 Task: Search one way flight ticket for 2 adults, 2 children, 2 infants in seat in first from Charleston: Charleston International Airport/charleston Afb to Laramie: Laramie Regional Airport on 5-3-2023. Choice of flights is Royal air maroc. Number of bags: 1 checked bag. Price is upto 91000. Outbound departure time preference is 20:15.
Action: Mouse moved to (407, 172)
Screenshot: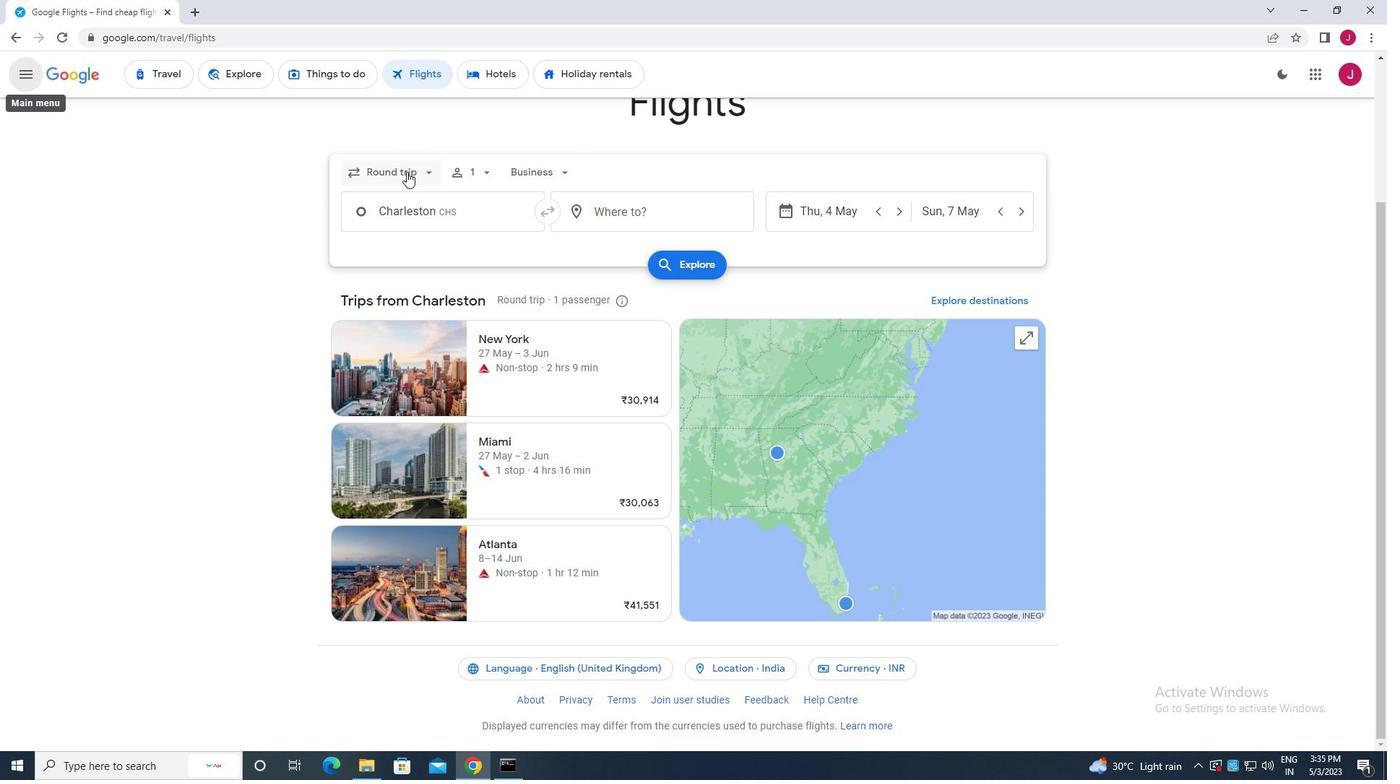 
Action: Mouse pressed left at (407, 172)
Screenshot: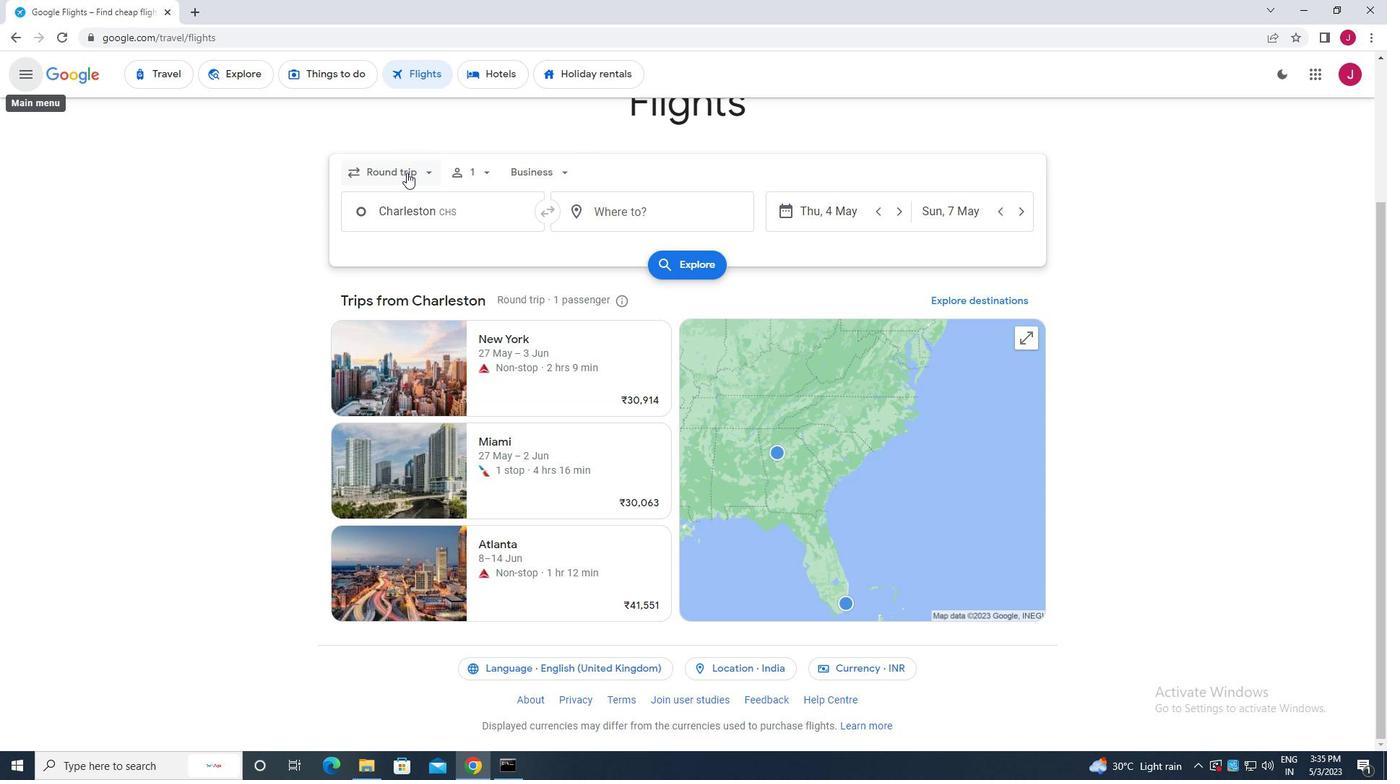 
Action: Mouse moved to (415, 236)
Screenshot: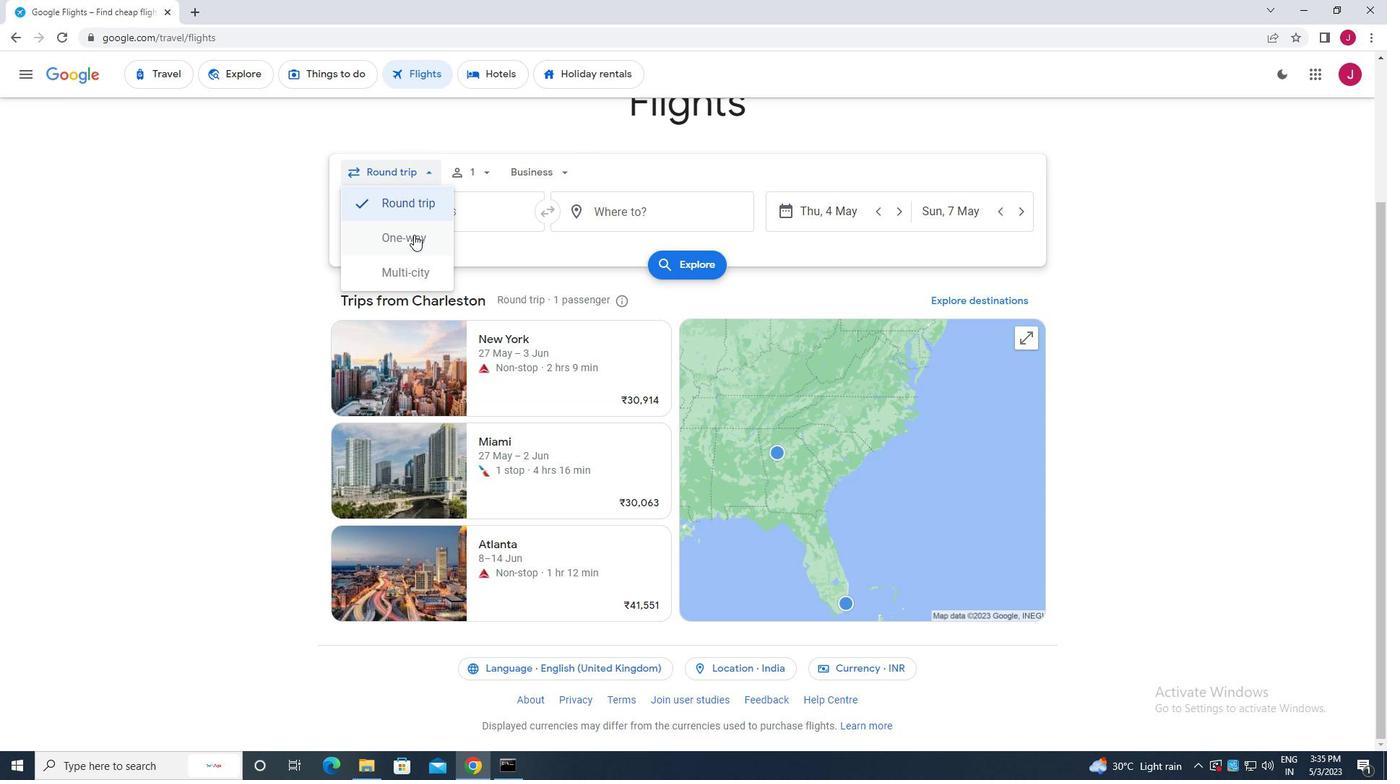 
Action: Mouse pressed left at (415, 236)
Screenshot: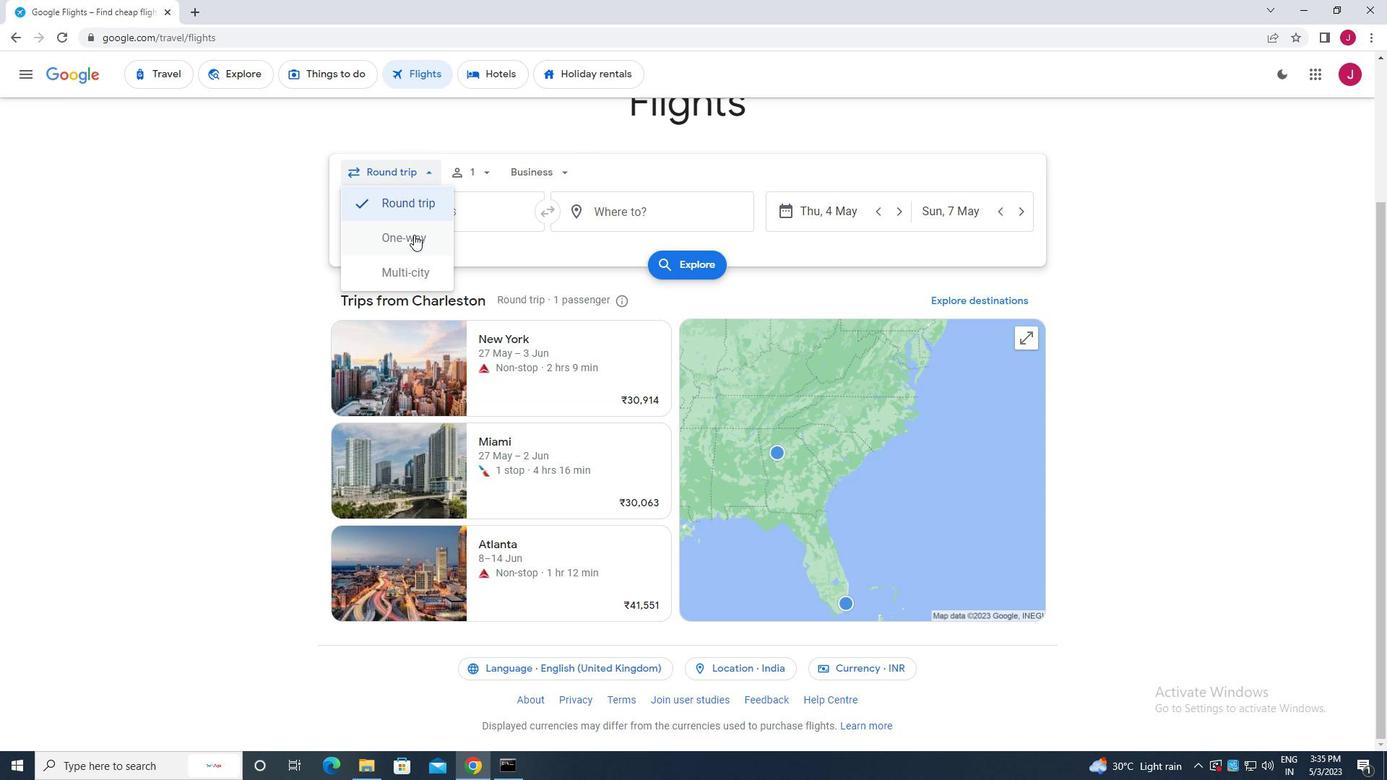 
Action: Mouse moved to (478, 174)
Screenshot: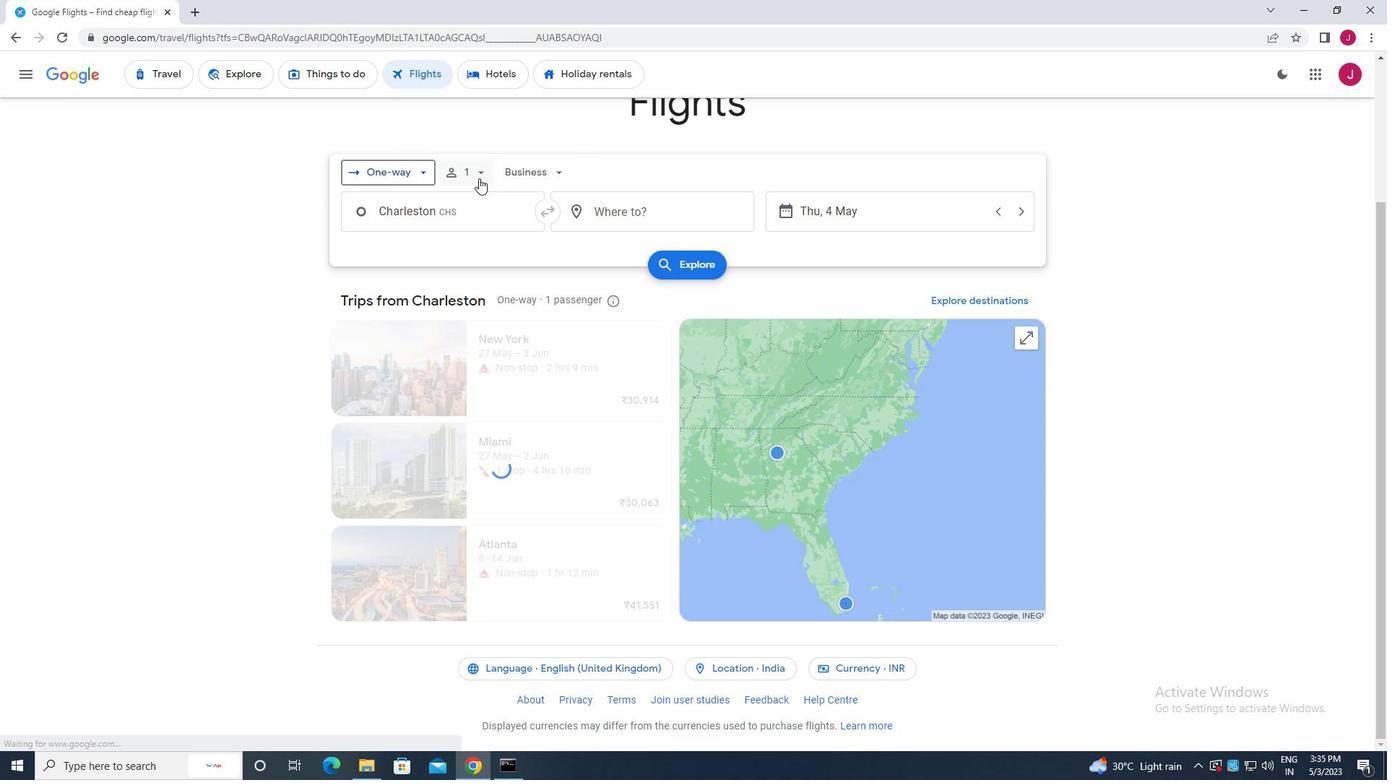 
Action: Mouse pressed left at (478, 174)
Screenshot: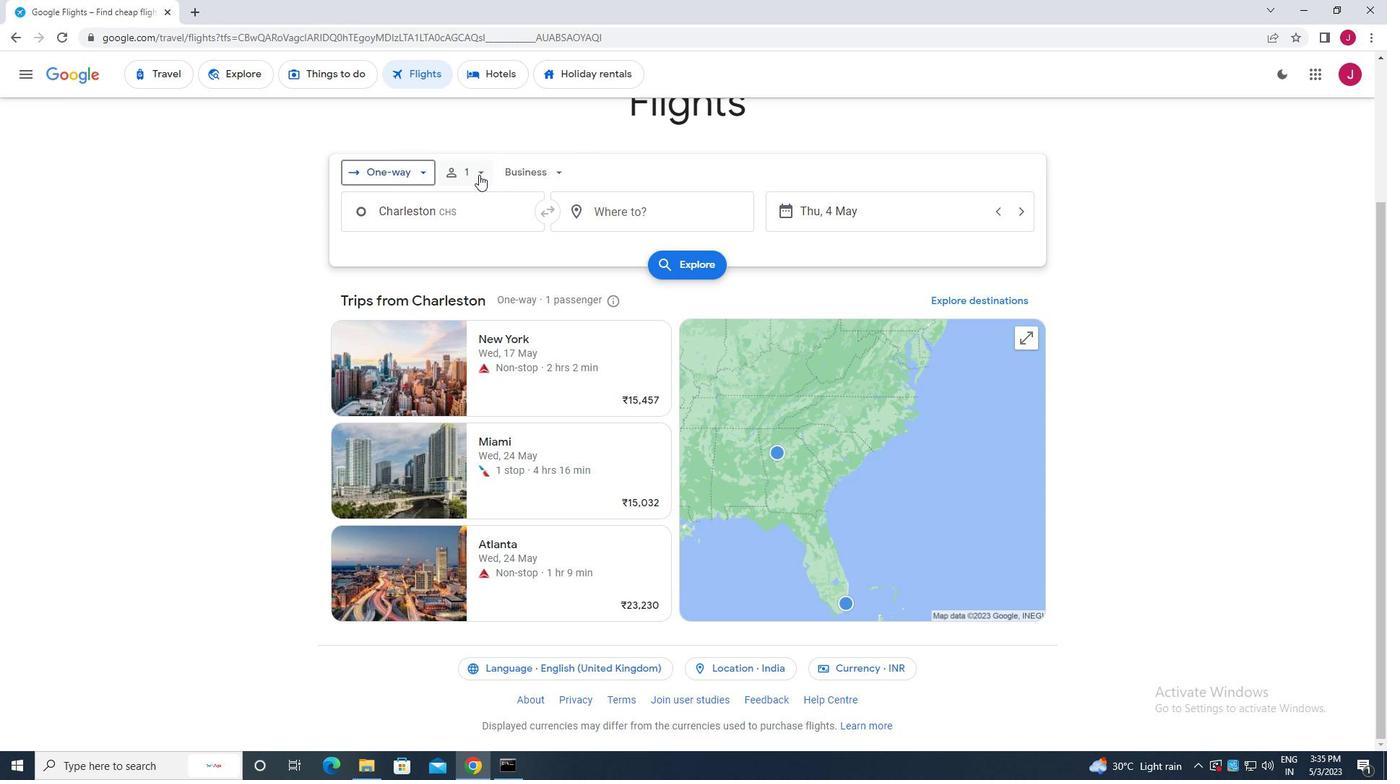 
Action: Mouse moved to (593, 211)
Screenshot: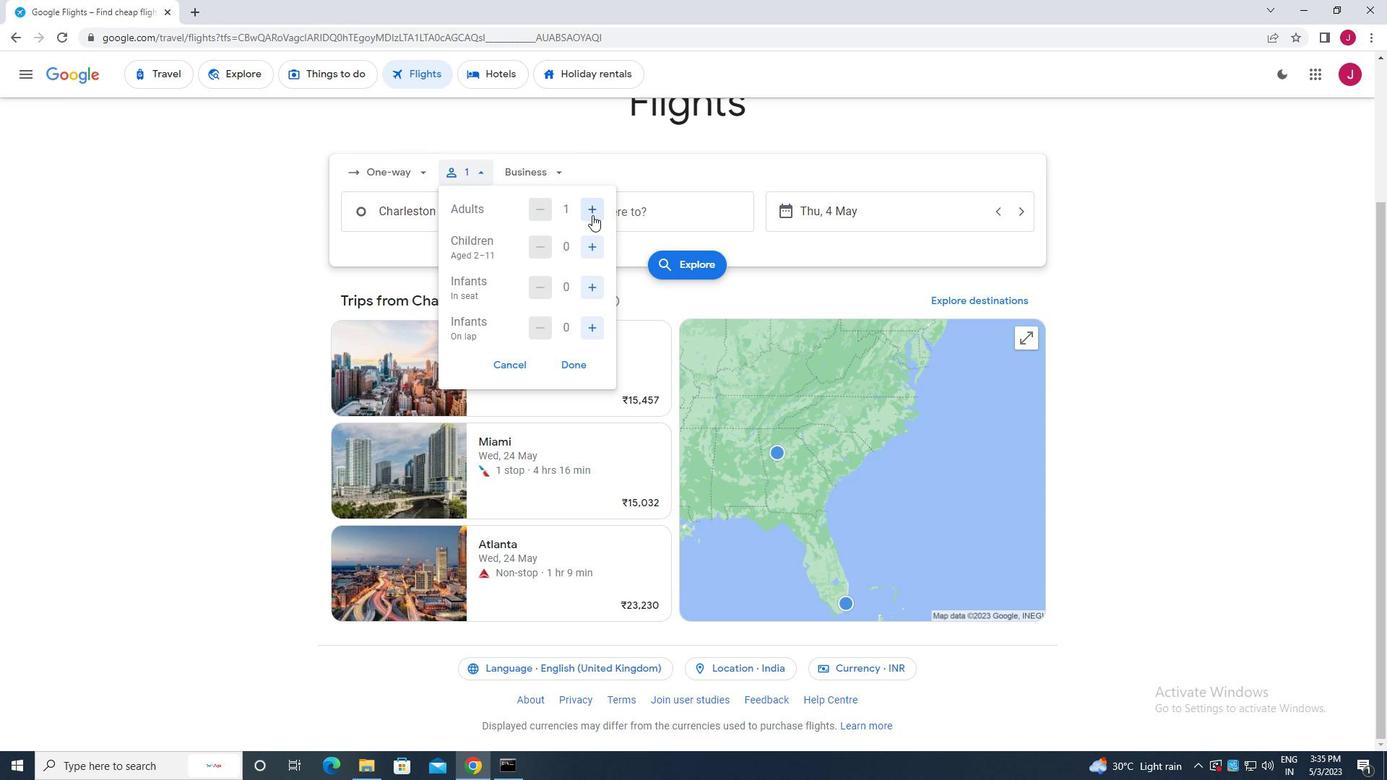 
Action: Mouse pressed left at (593, 211)
Screenshot: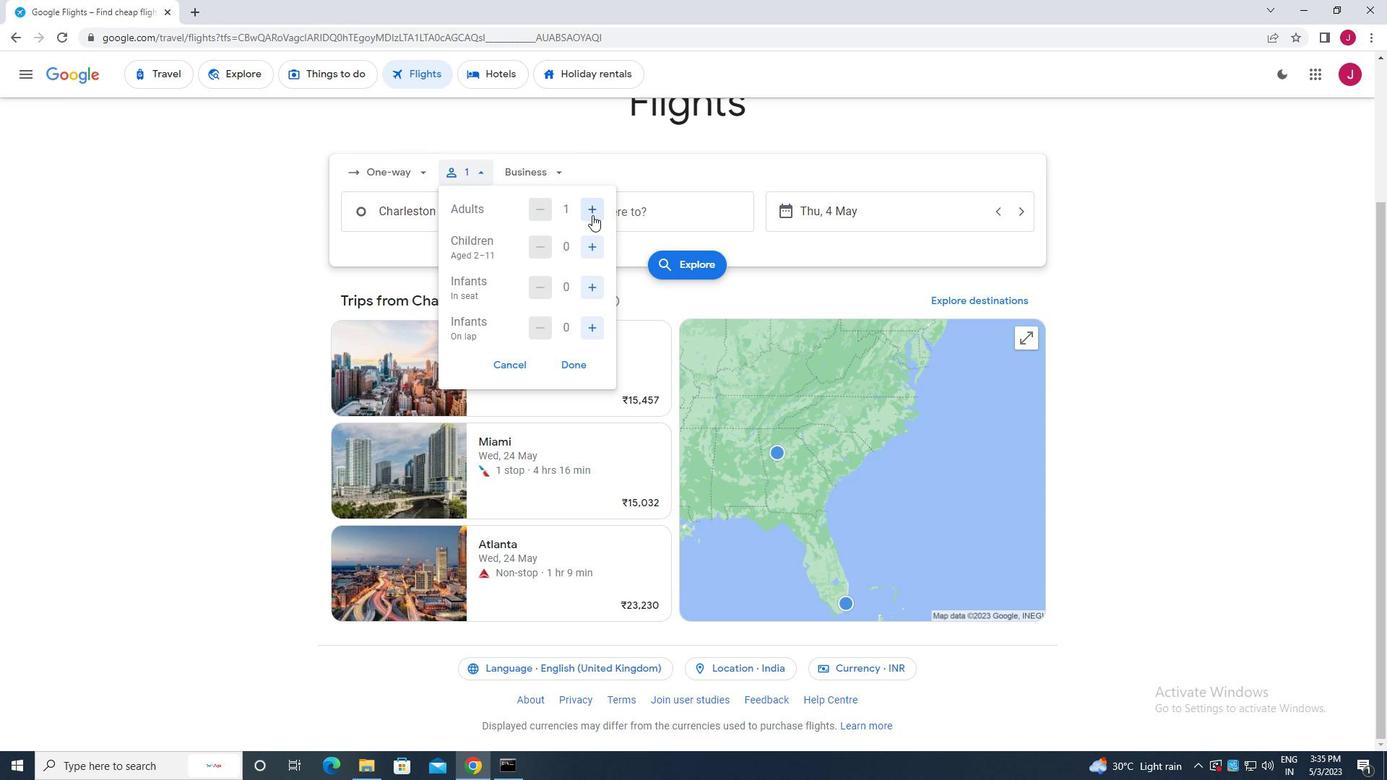 
Action: Mouse moved to (584, 244)
Screenshot: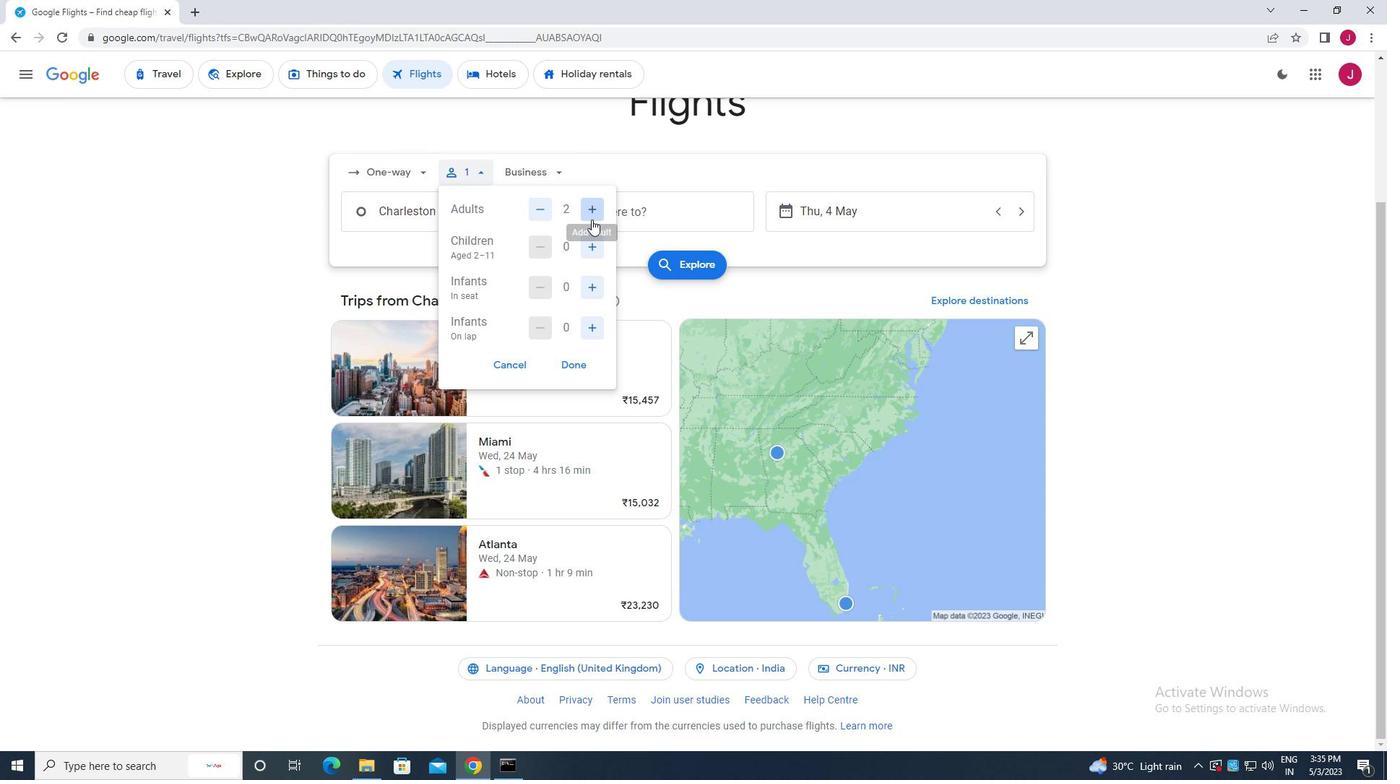 
Action: Mouse pressed left at (584, 244)
Screenshot: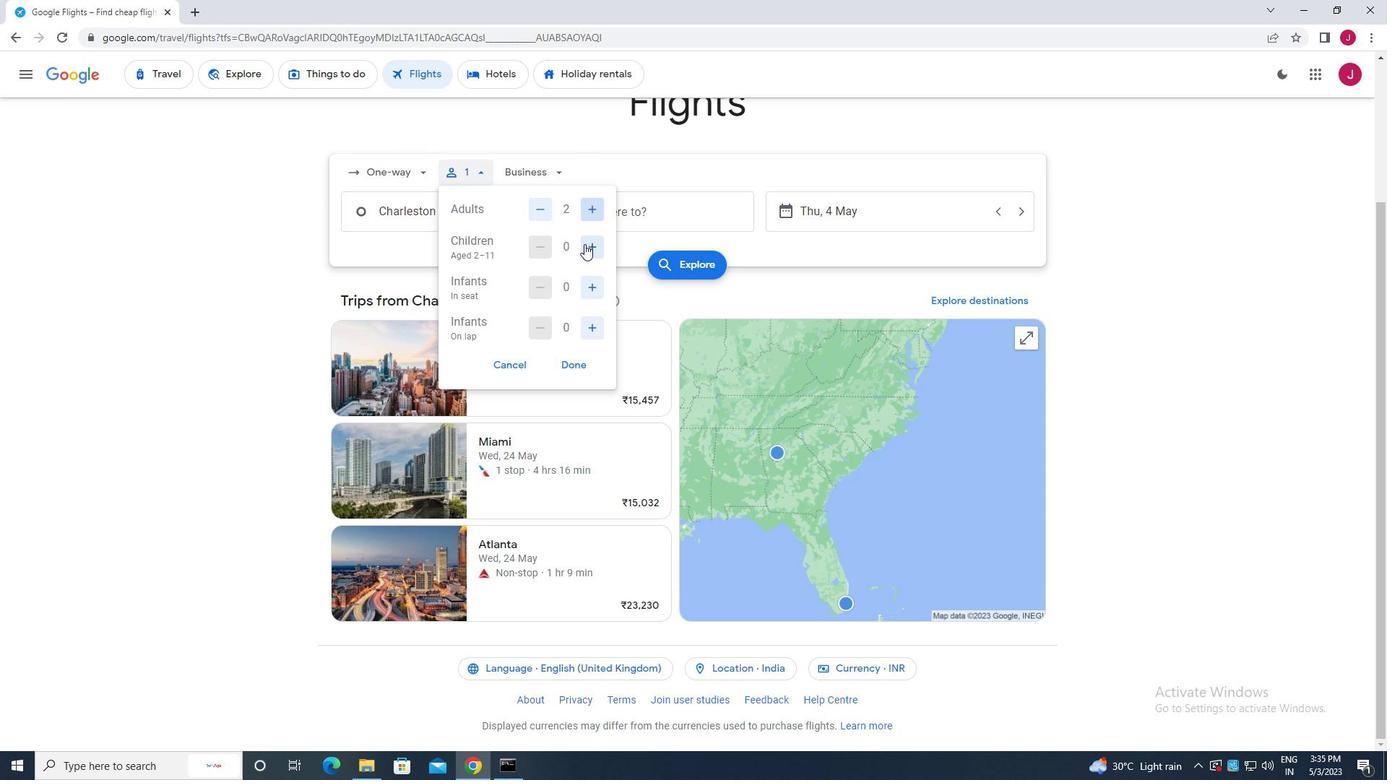 
Action: Mouse pressed left at (584, 244)
Screenshot: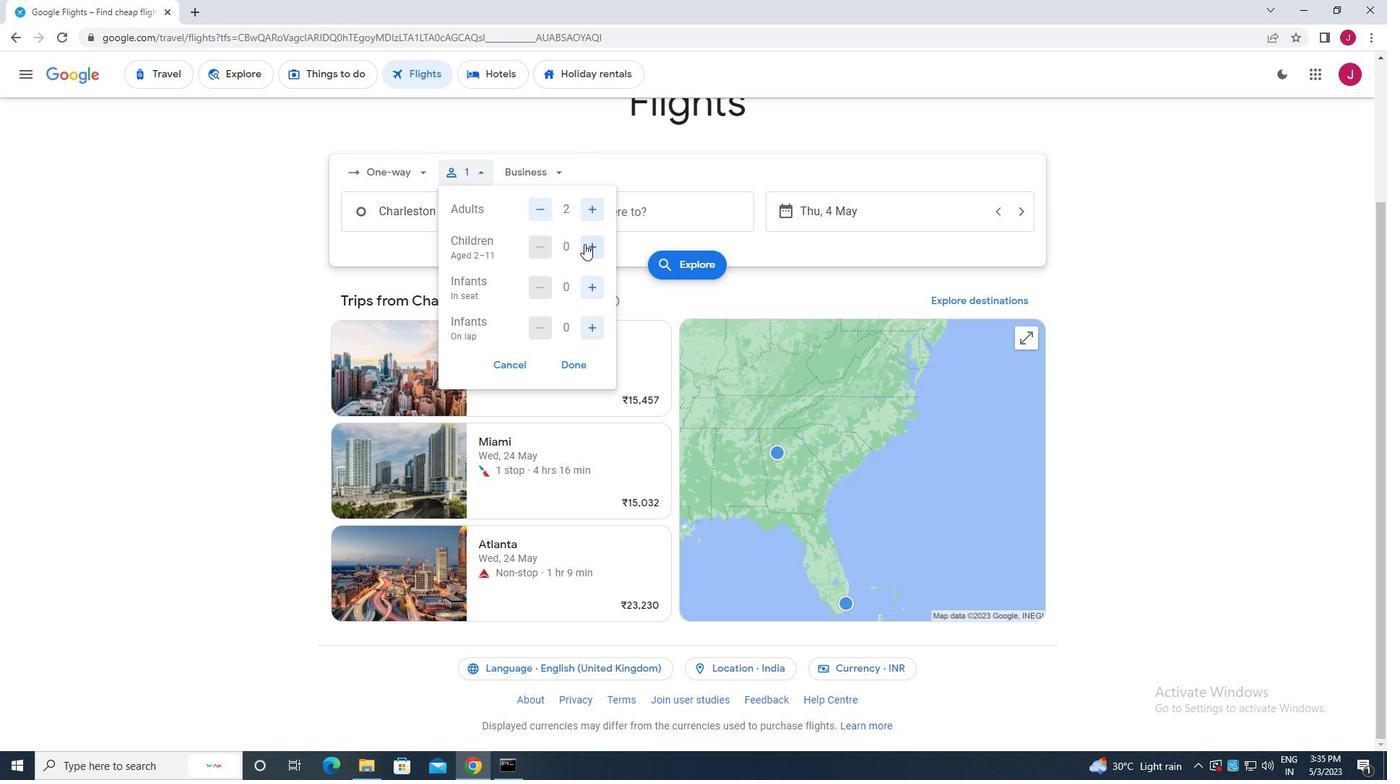 
Action: Mouse moved to (590, 286)
Screenshot: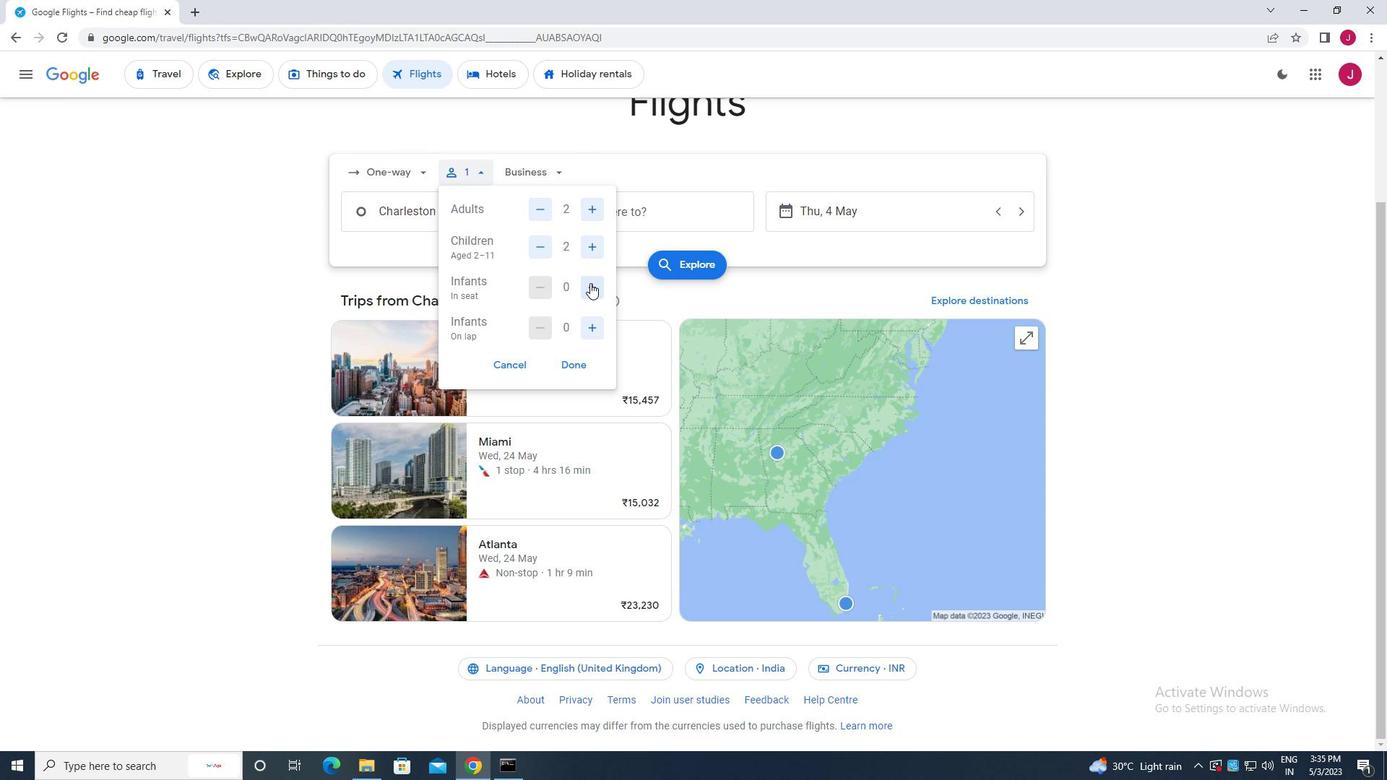 
Action: Mouse pressed left at (590, 286)
Screenshot: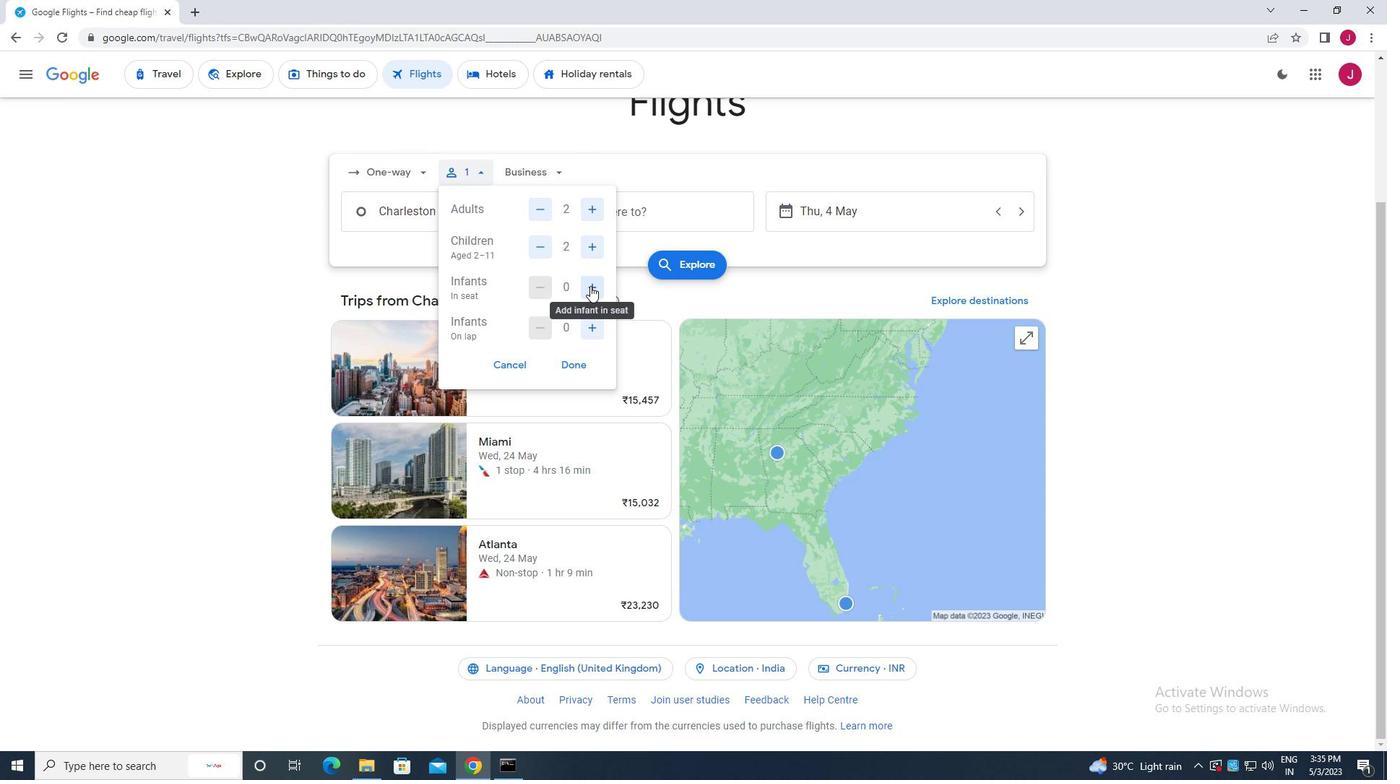 
Action: Mouse pressed left at (590, 286)
Screenshot: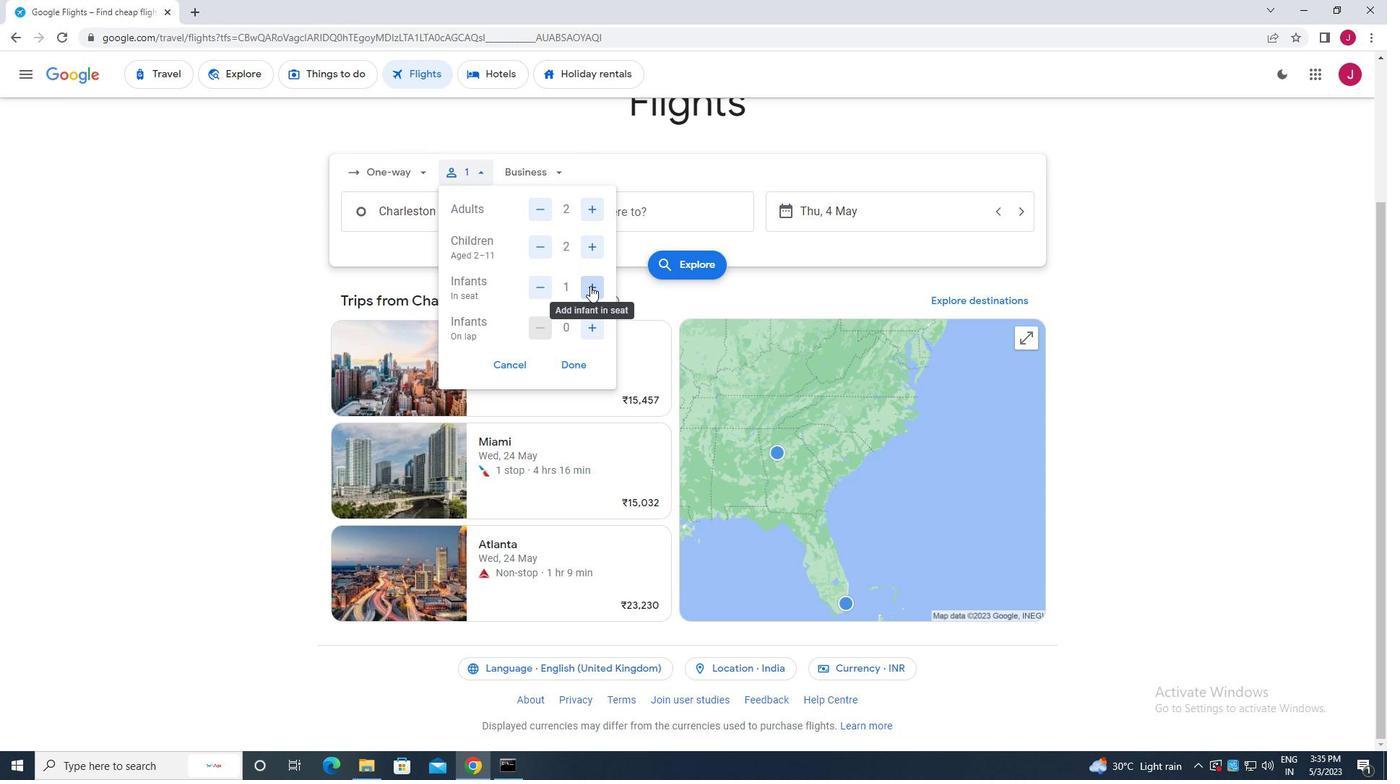 
Action: Mouse moved to (575, 361)
Screenshot: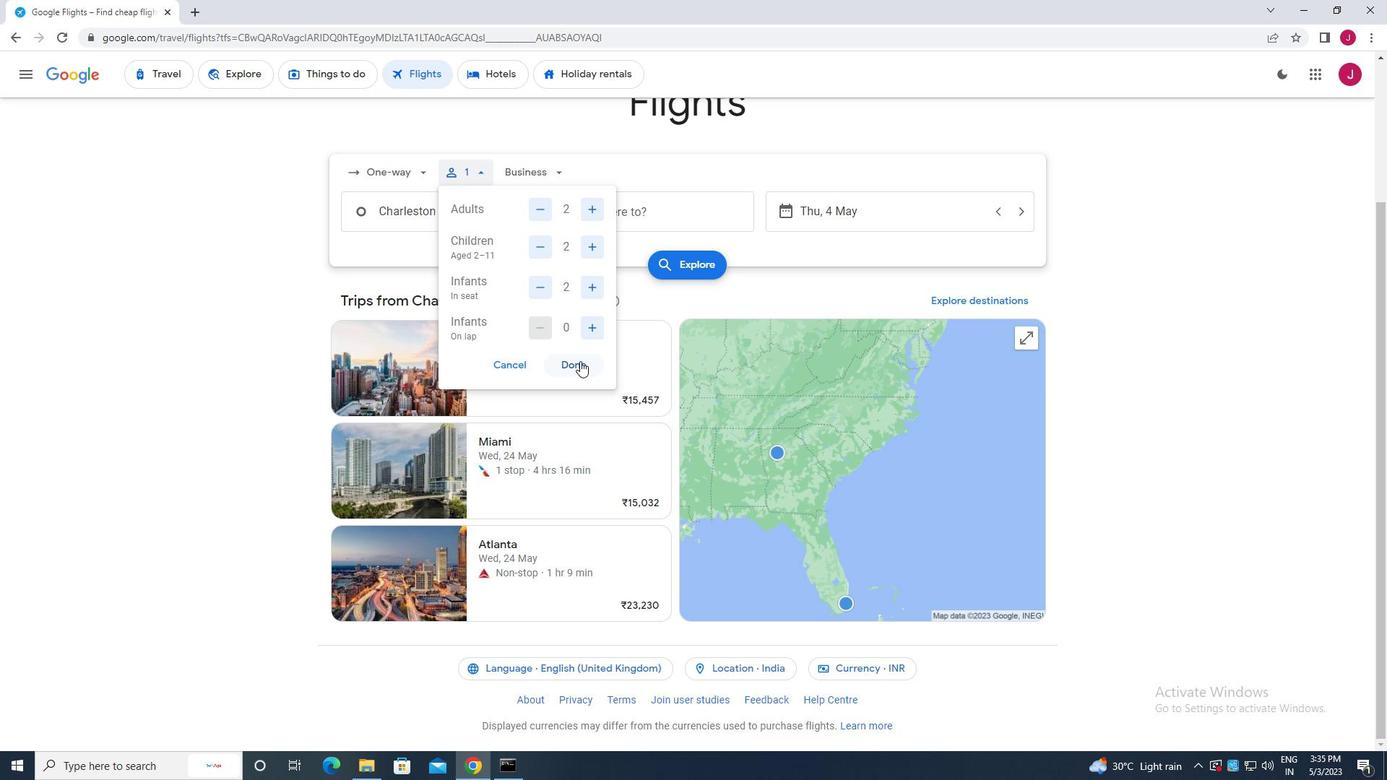 
Action: Mouse pressed left at (575, 361)
Screenshot: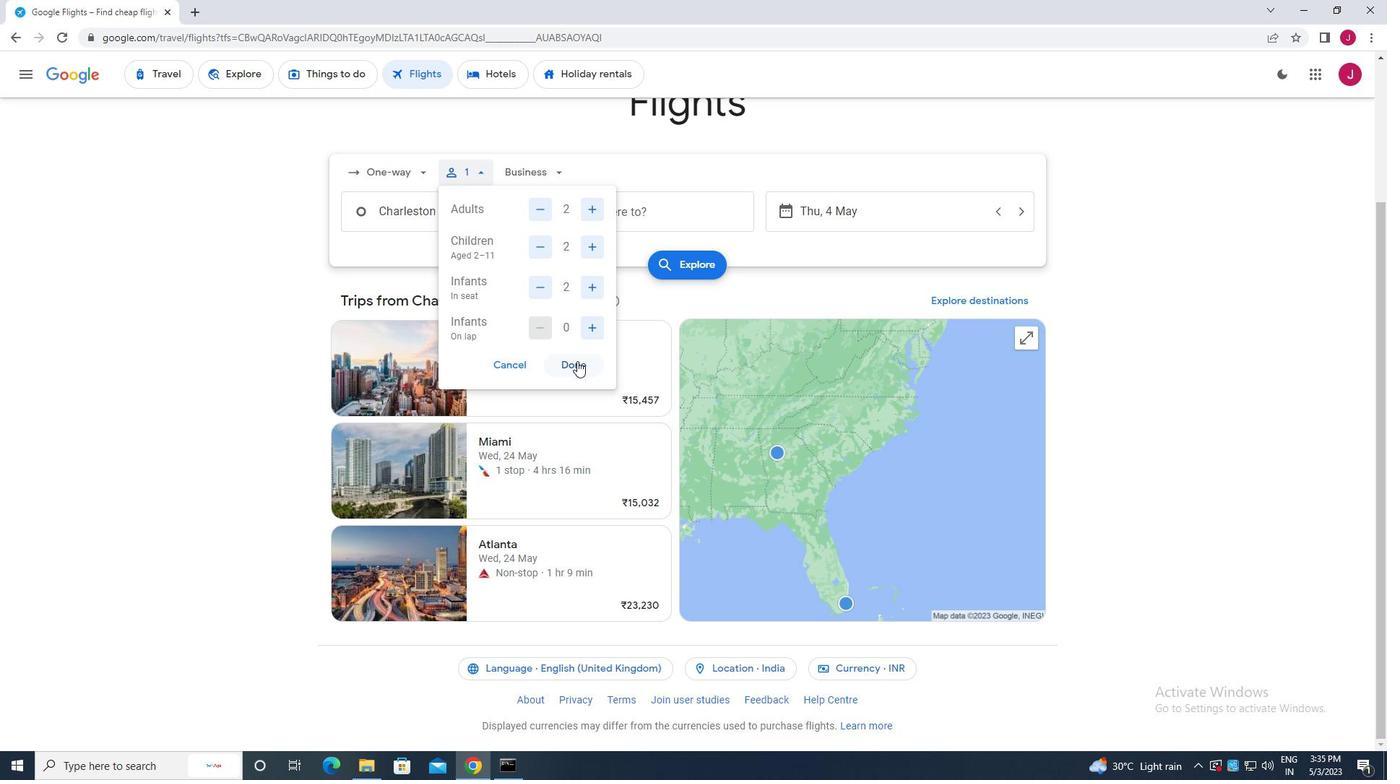 
Action: Mouse moved to (532, 174)
Screenshot: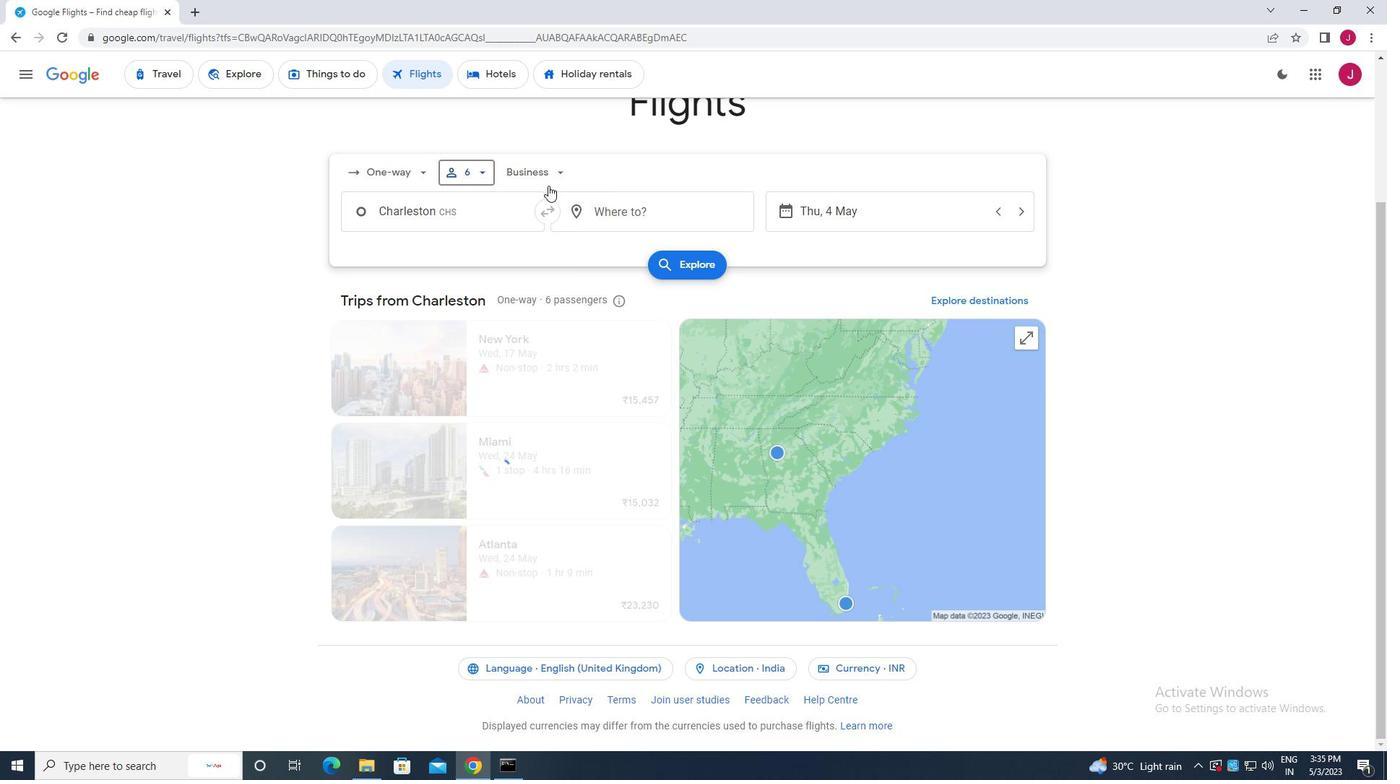 
Action: Mouse pressed left at (532, 174)
Screenshot: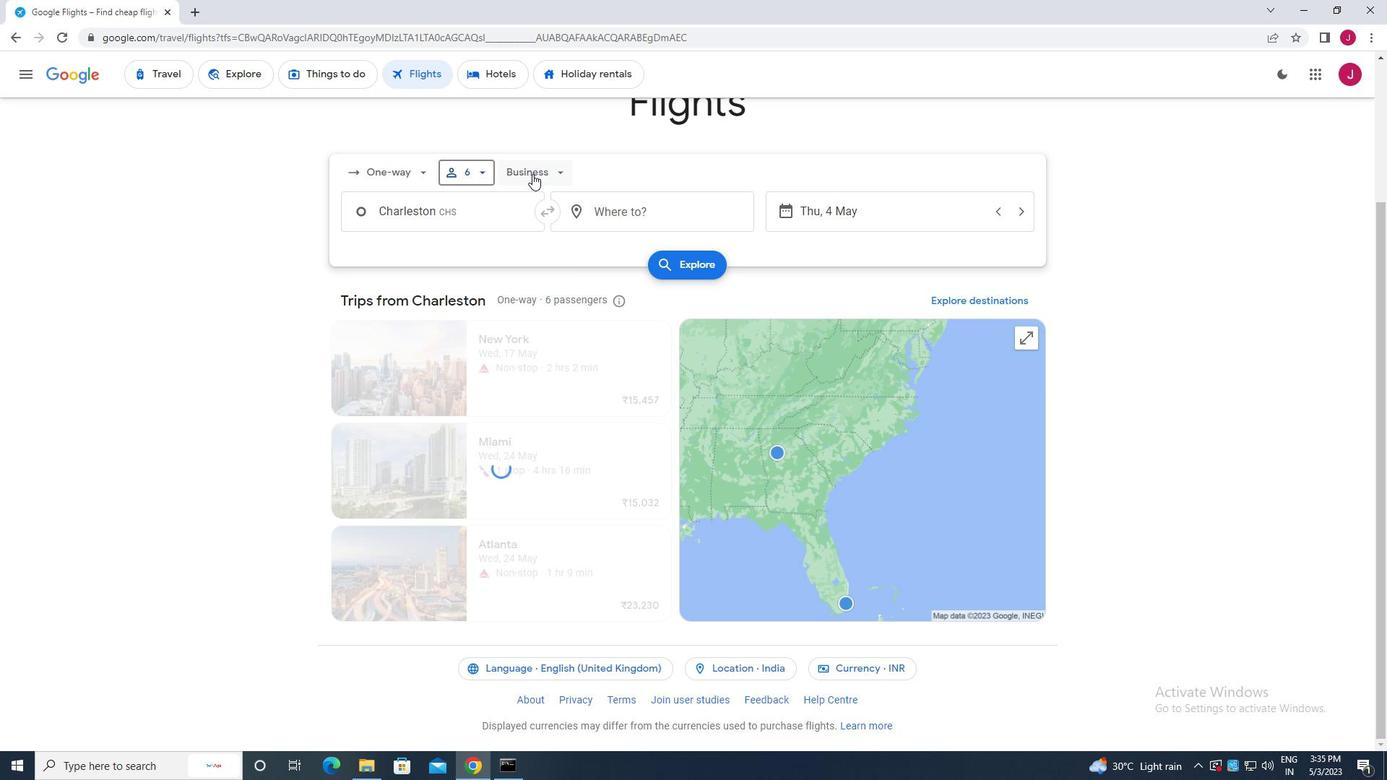 
Action: Mouse moved to (554, 307)
Screenshot: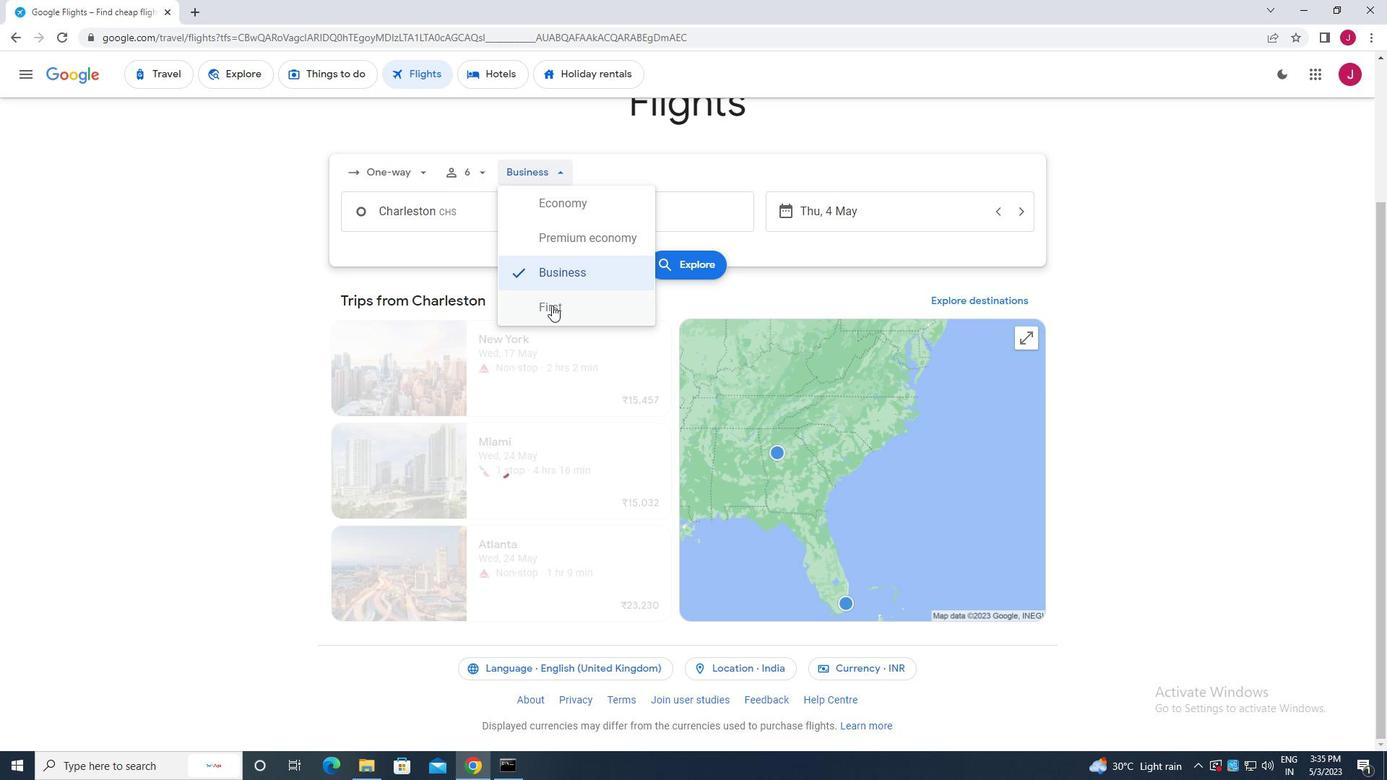
Action: Mouse pressed left at (554, 307)
Screenshot: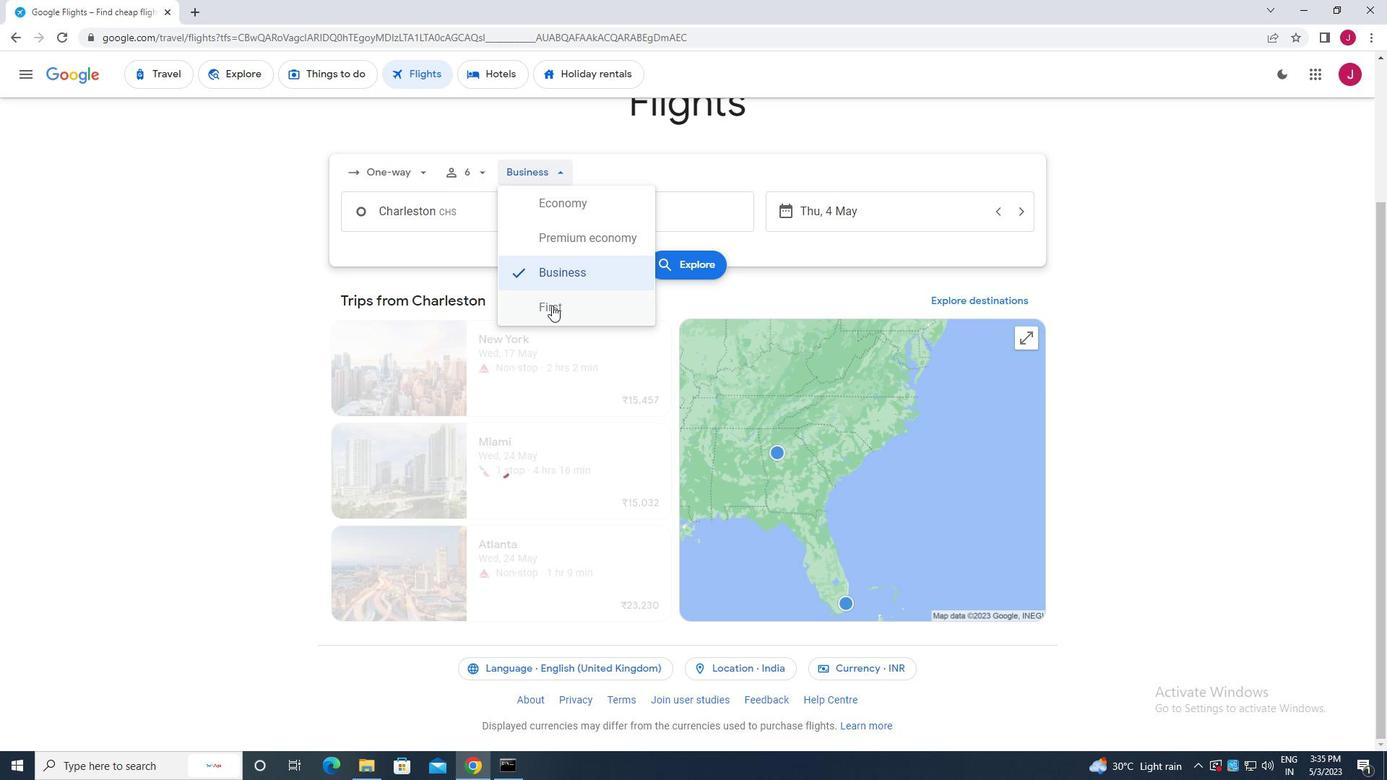 
Action: Mouse moved to (489, 220)
Screenshot: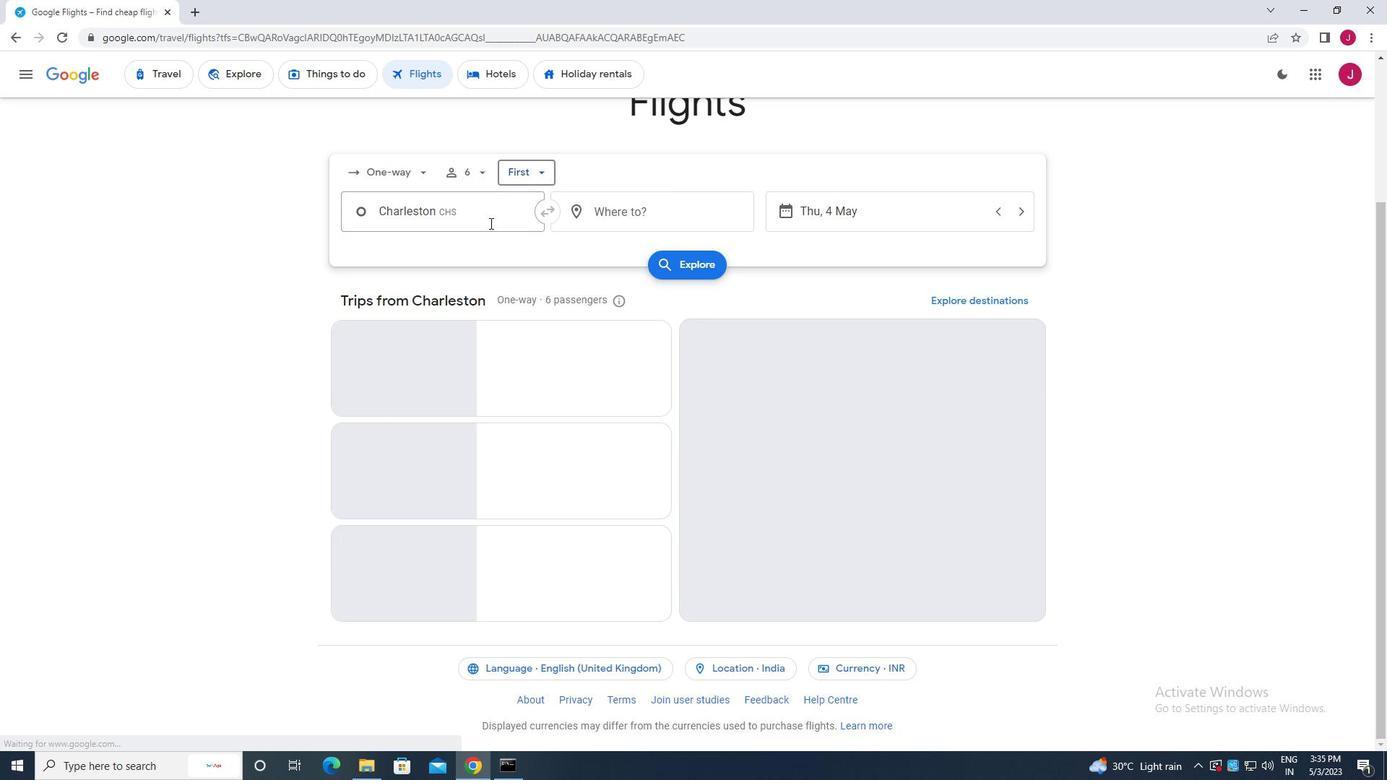 
Action: Mouse pressed left at (489, 220)
Screenshot: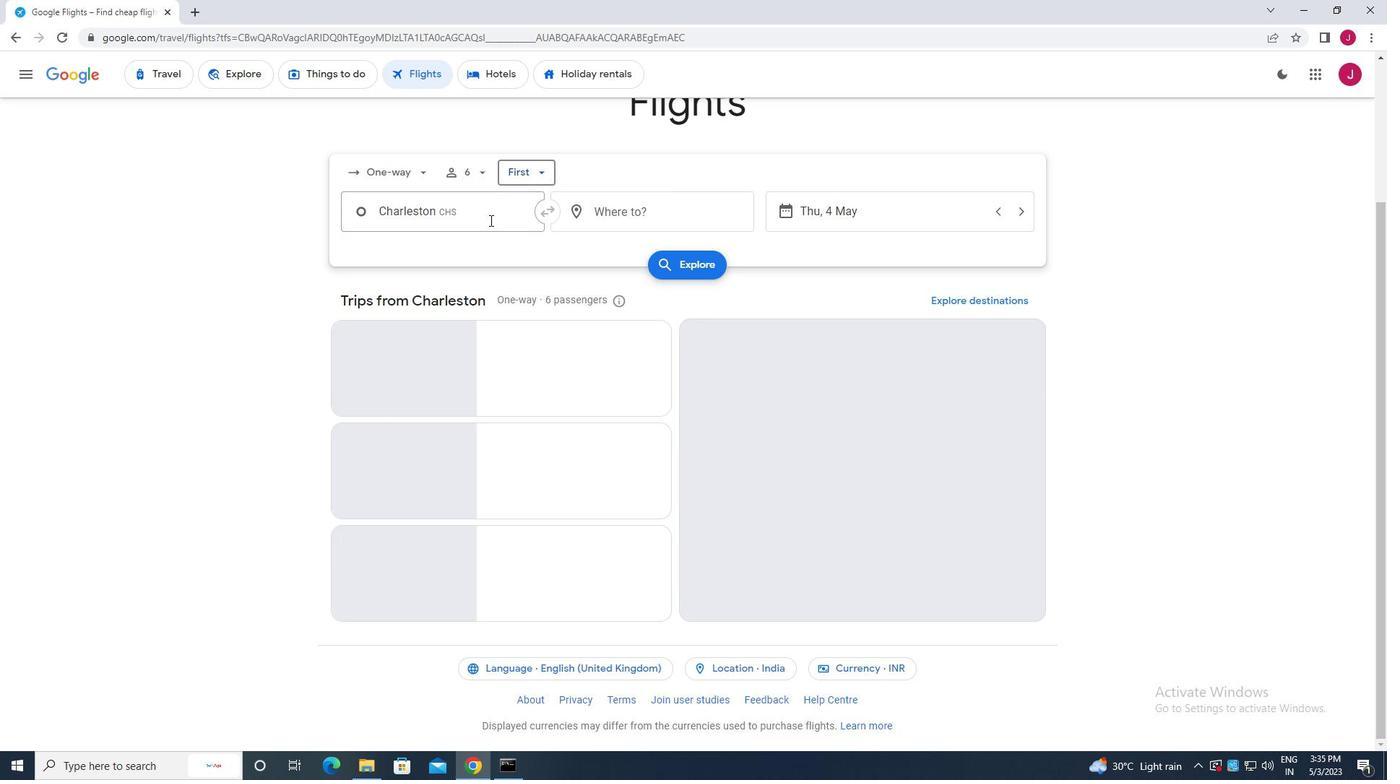 
Action: Mouse moved to (504, 220)
Screenshot: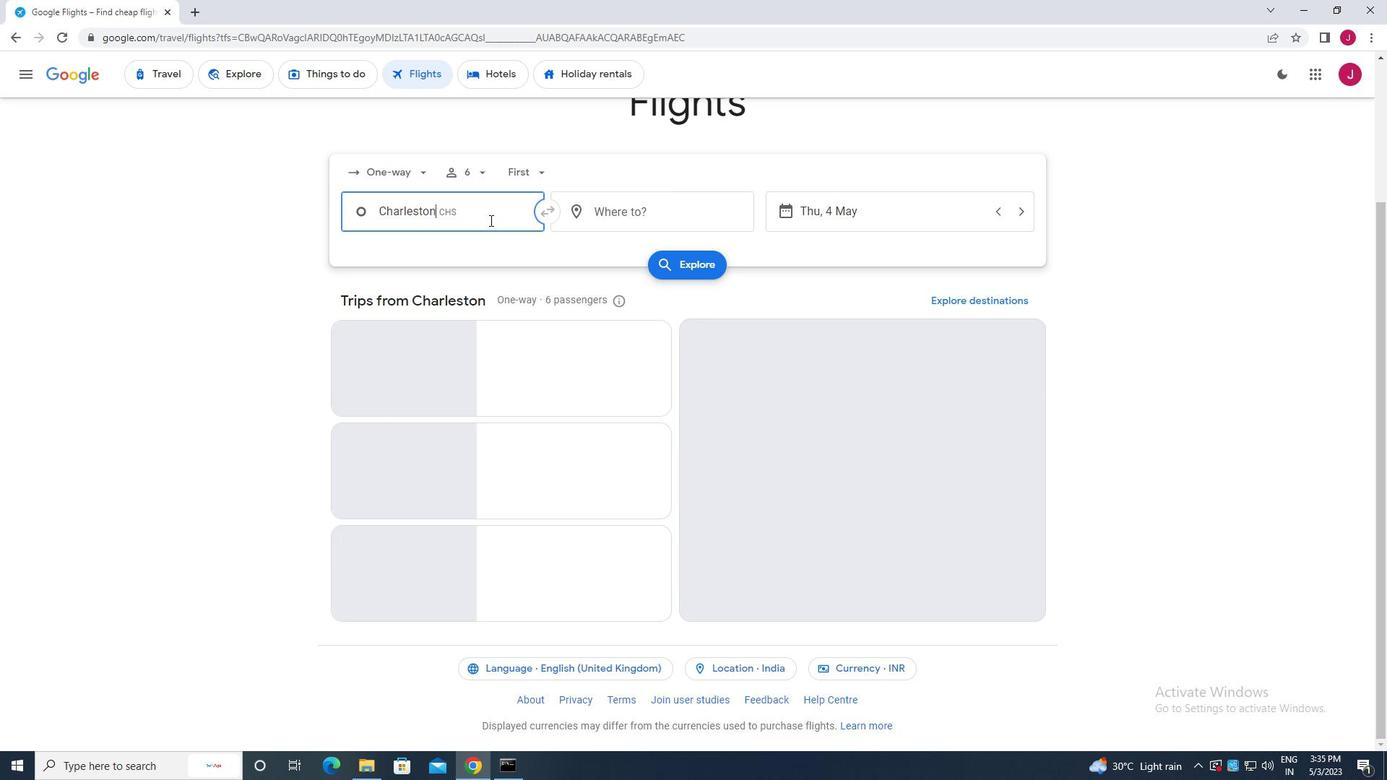 
Action: Key pressed chaleston
Screenshot: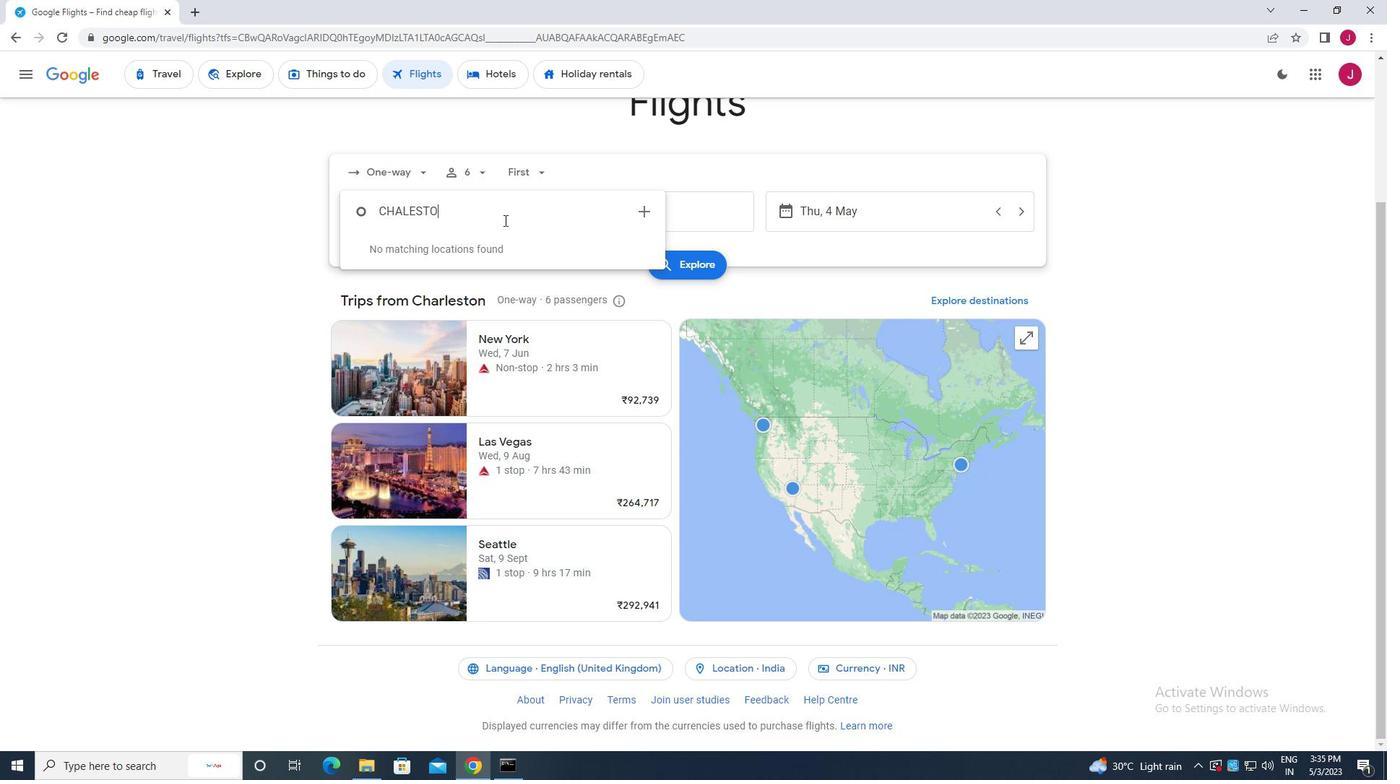 
Action: Mouse moved to (520, 290)
Screenshot: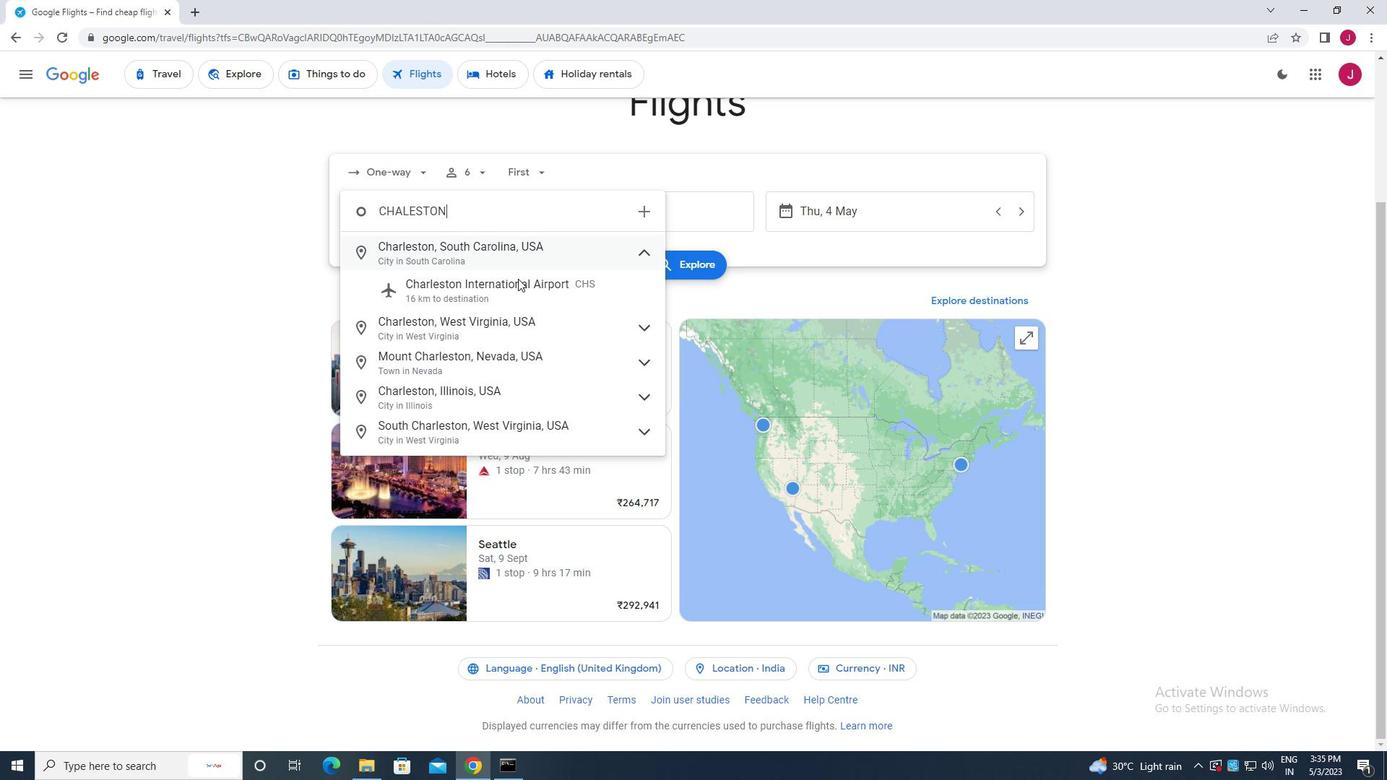 
Action: Mouse pressed left at (520, 290)
Screenshot: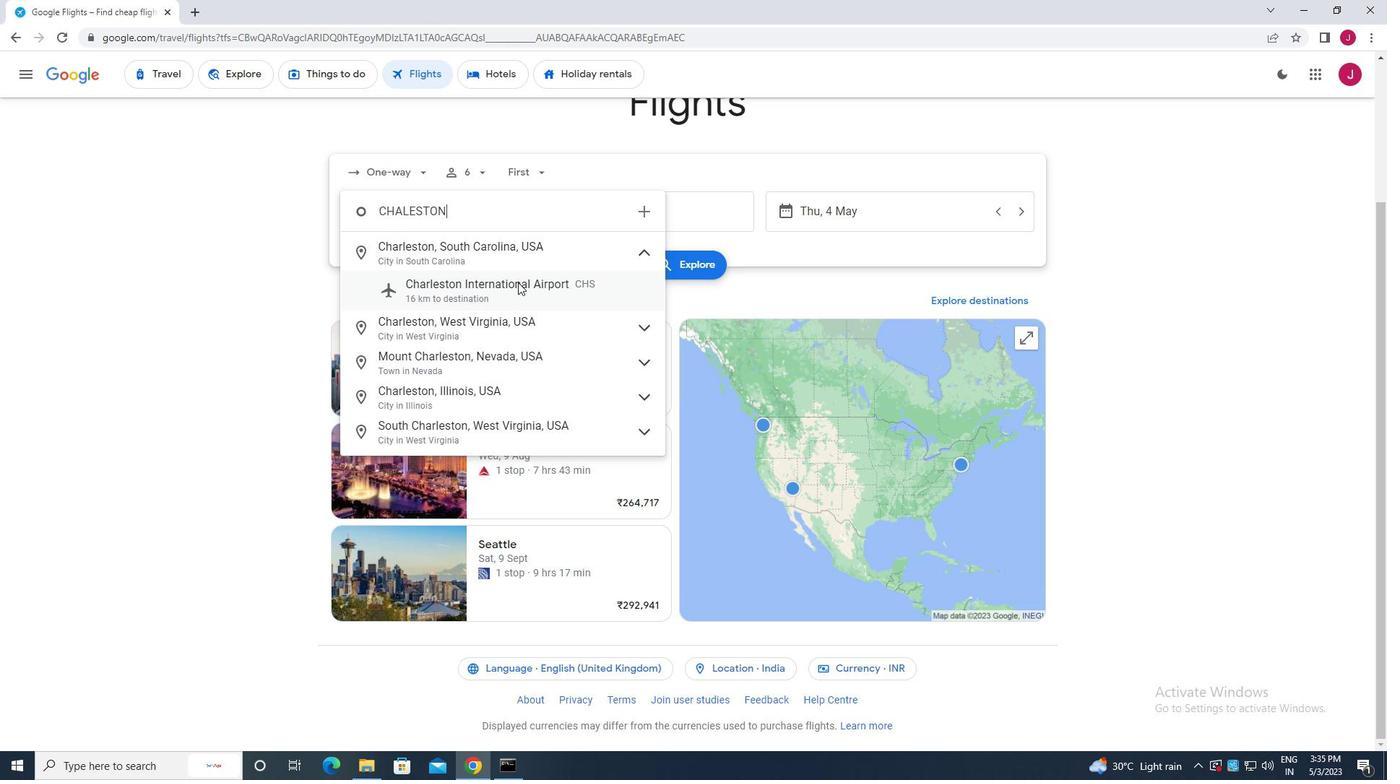 
Action: Mouse moved to (645, 216)
Screenshot: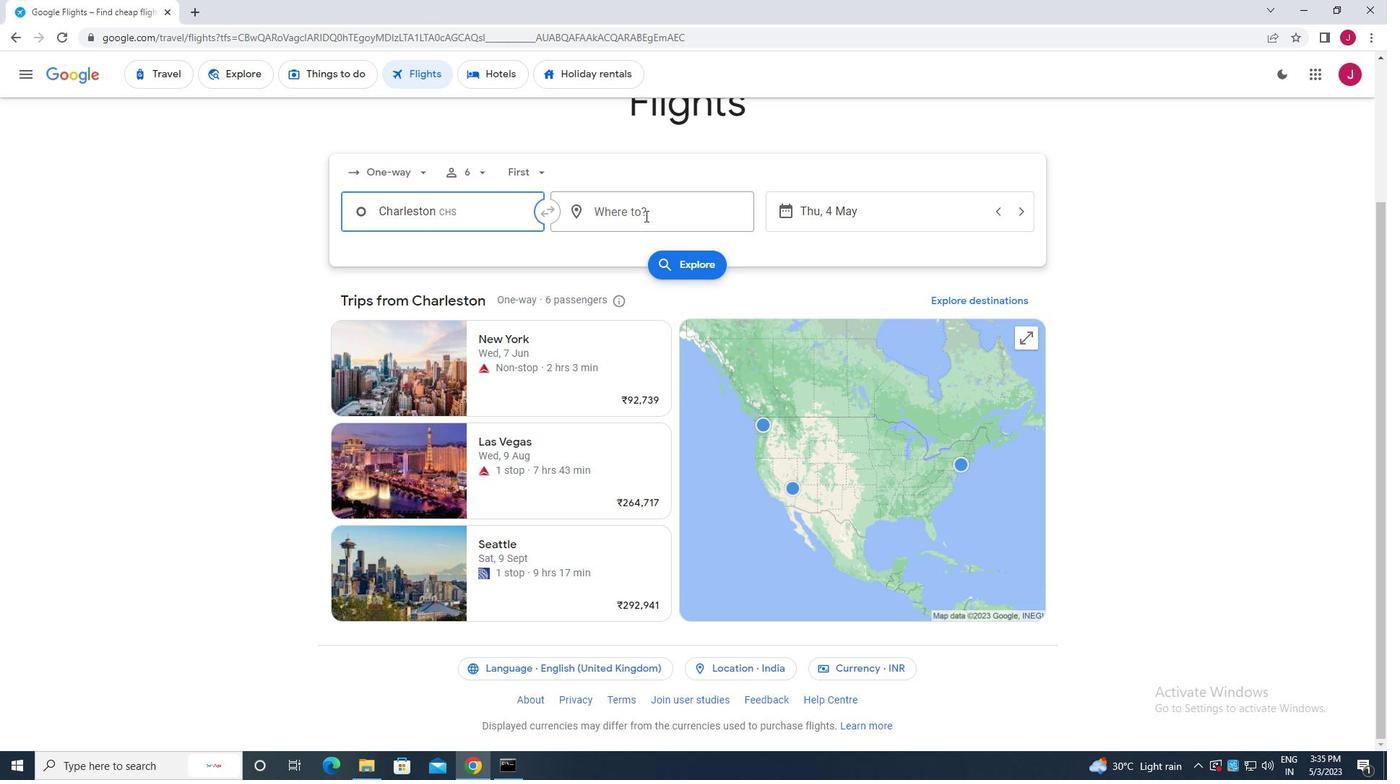 
Action: Mouse pressed left at (645, 216)
Screenshot: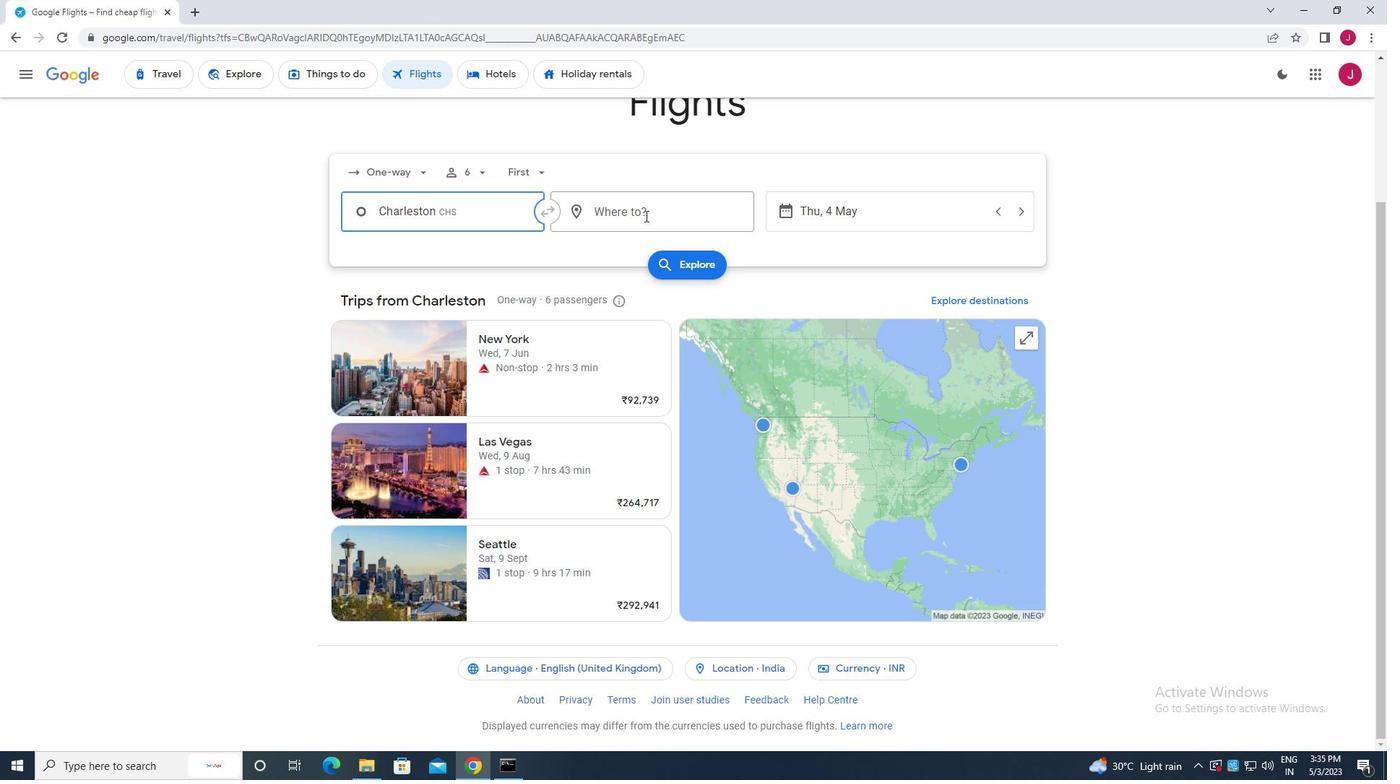 
Action: Key pressed laram
Screenshot: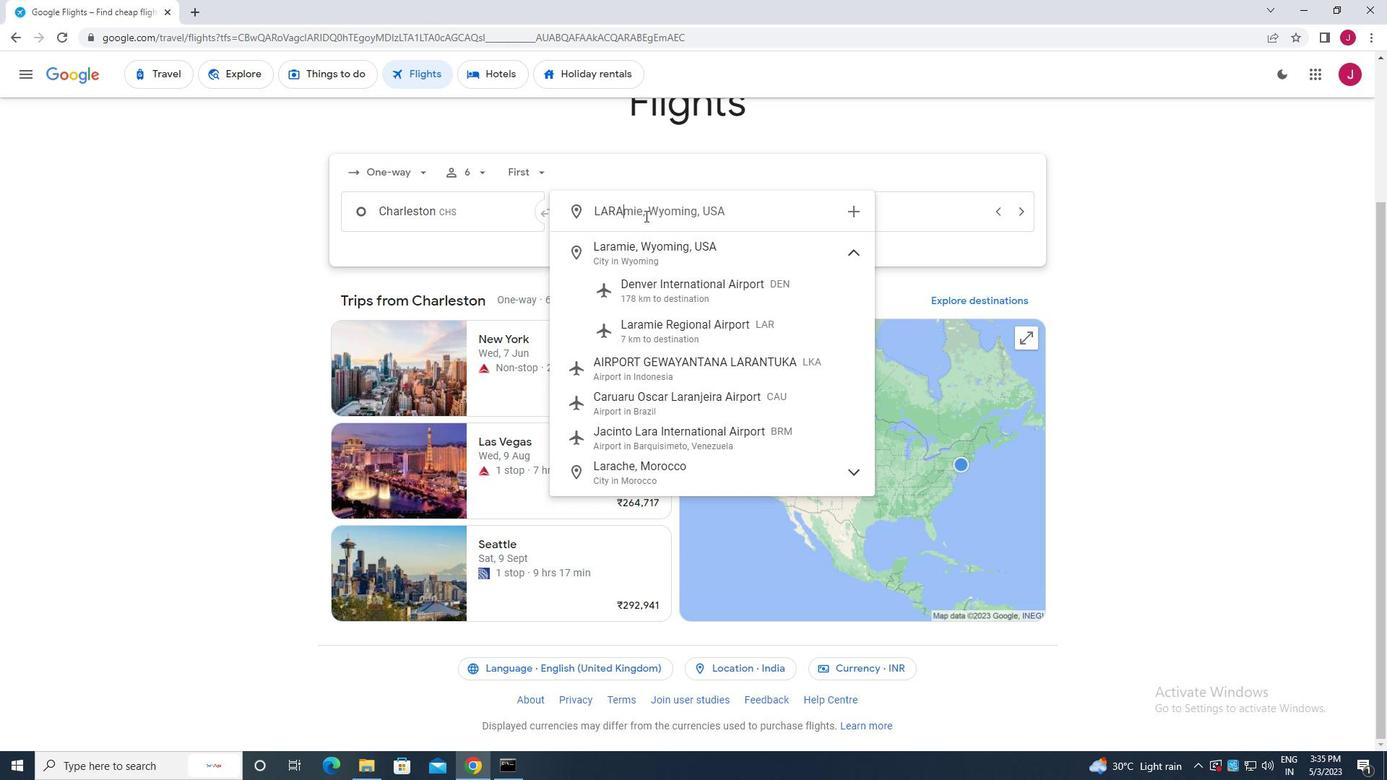 
Action: Mouse moved to (681, 328)
Screenshot: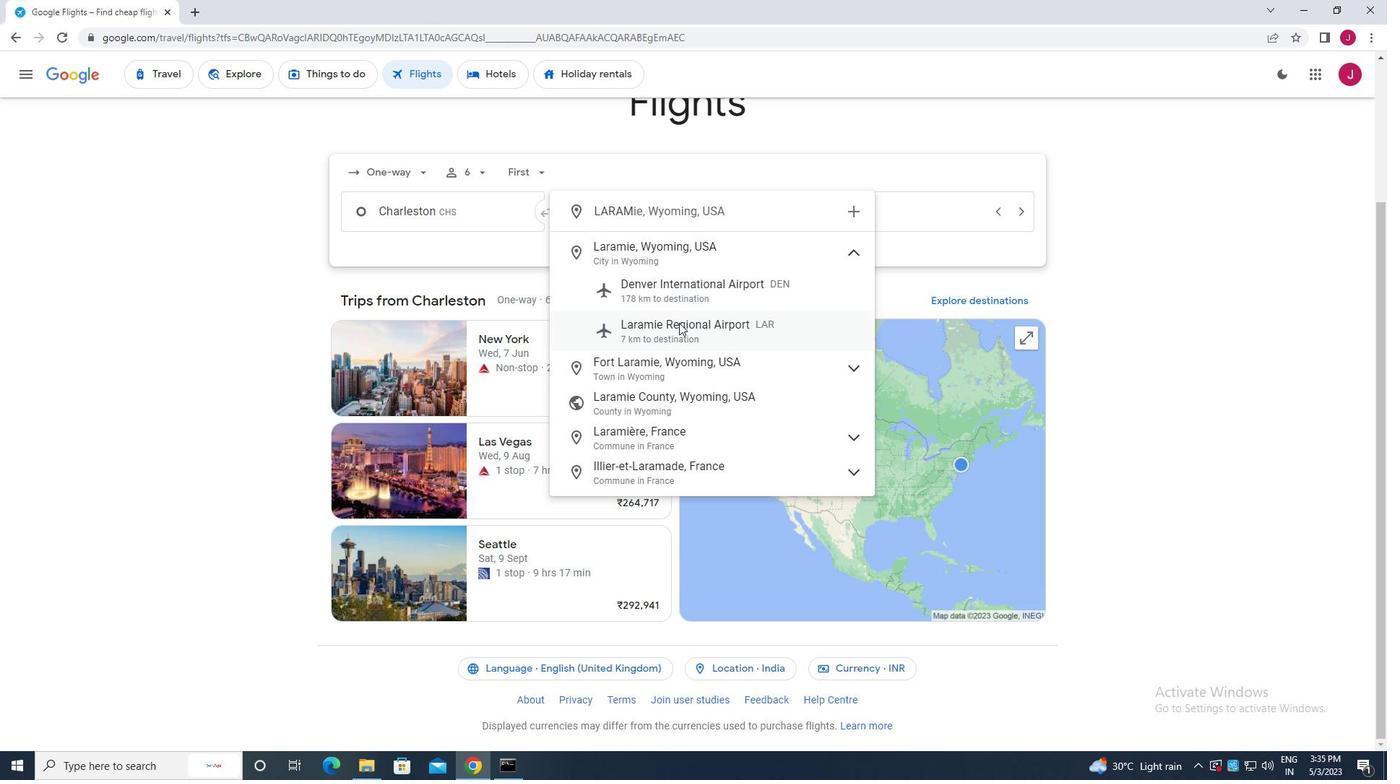 
Action: Mouse pressed left at (681, 328)
Screenshot: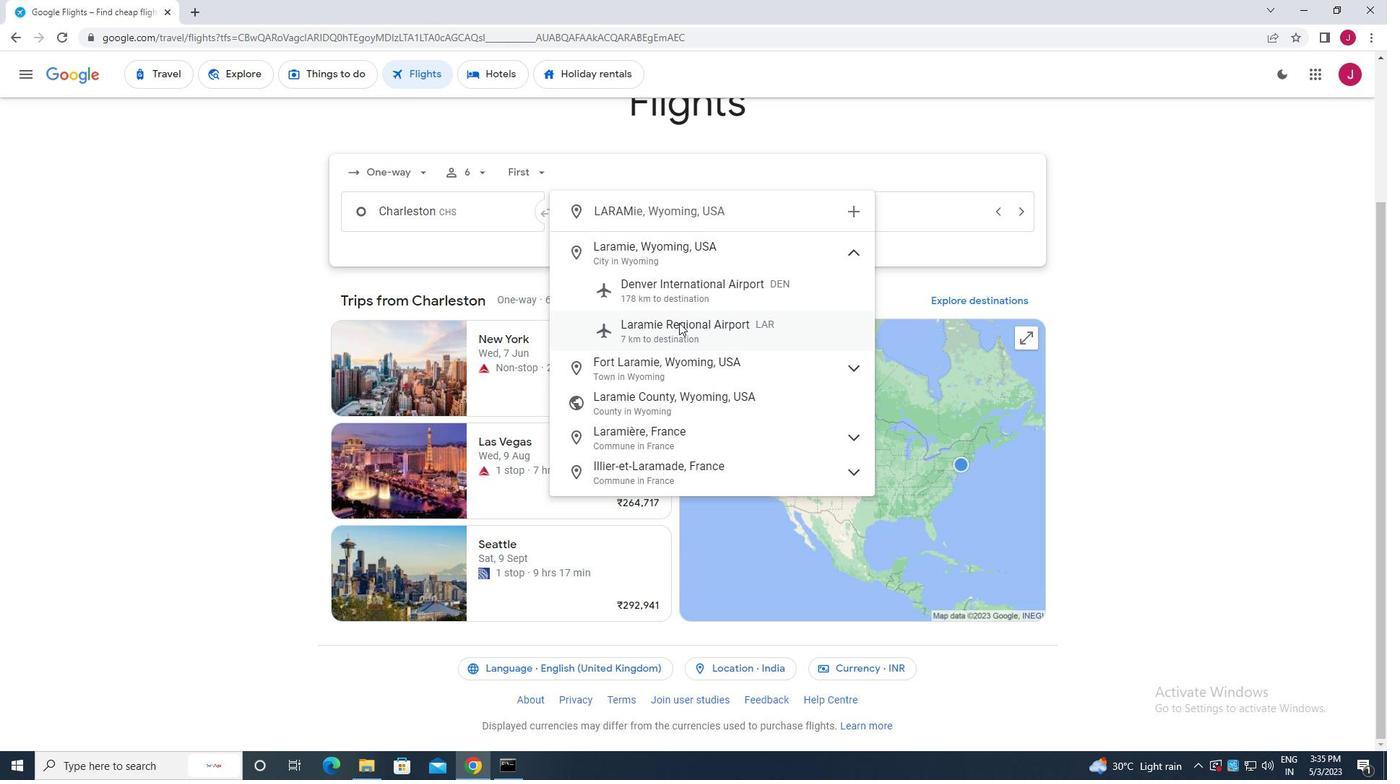 
Action: Mouse moved to (846, 213)
Screenshot: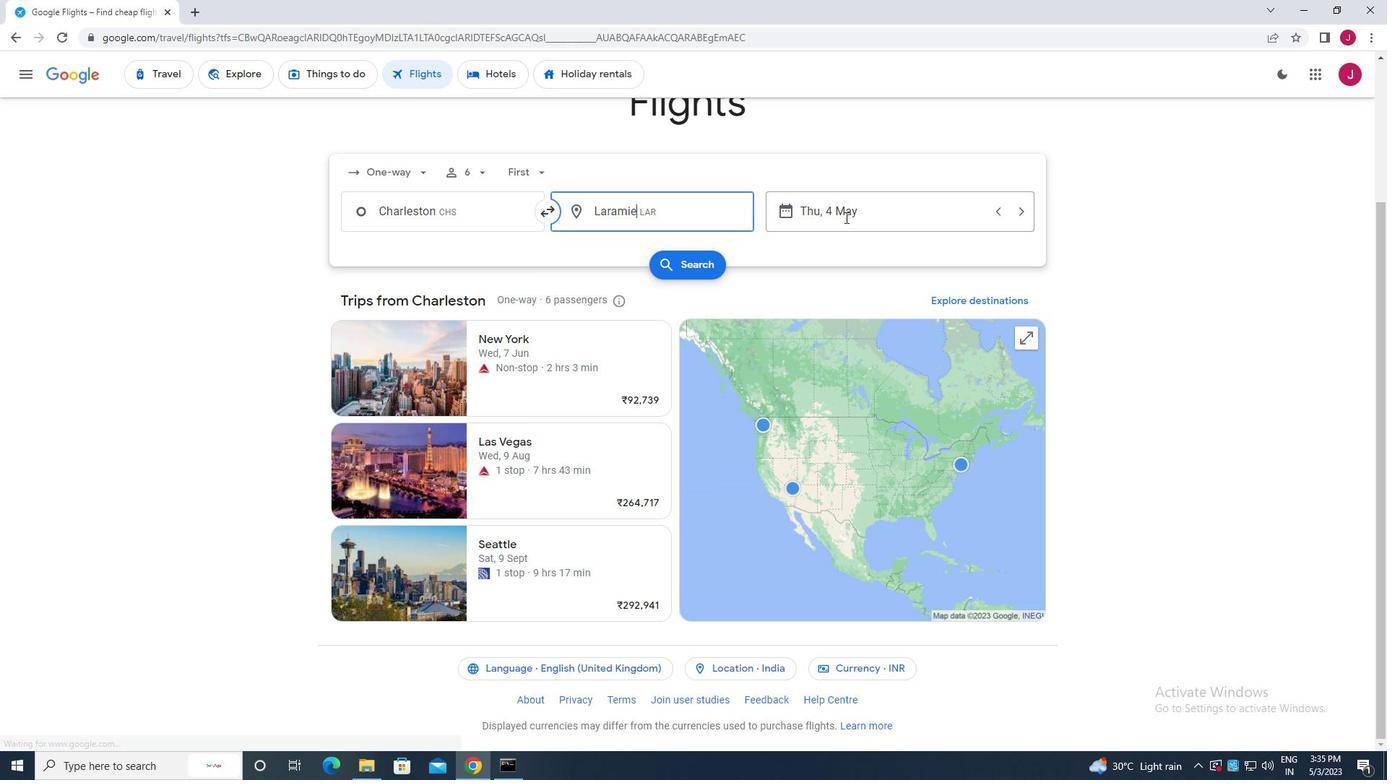 
Action: Mouse pressed left at (846, 213)
Screenshot: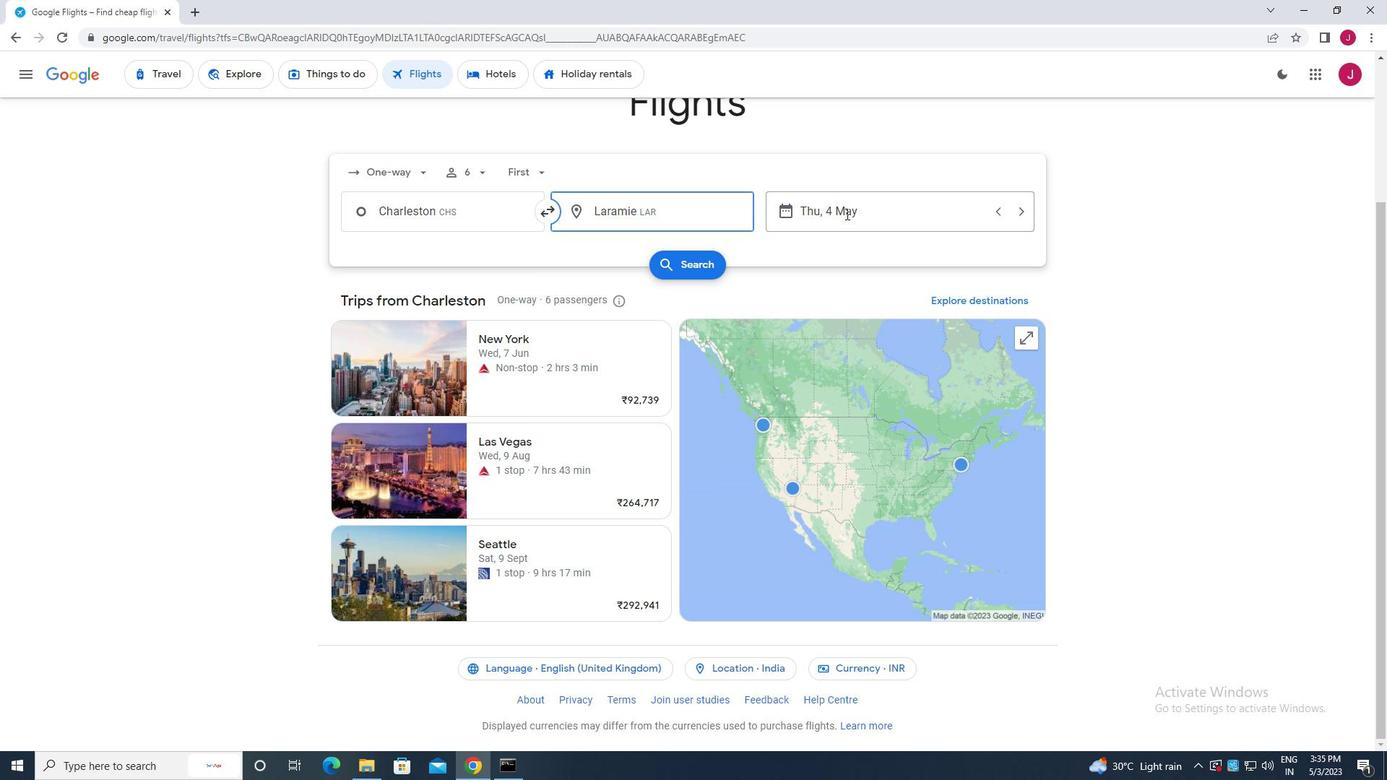
Action: Mouse moved to (631, 320)
Screenshot: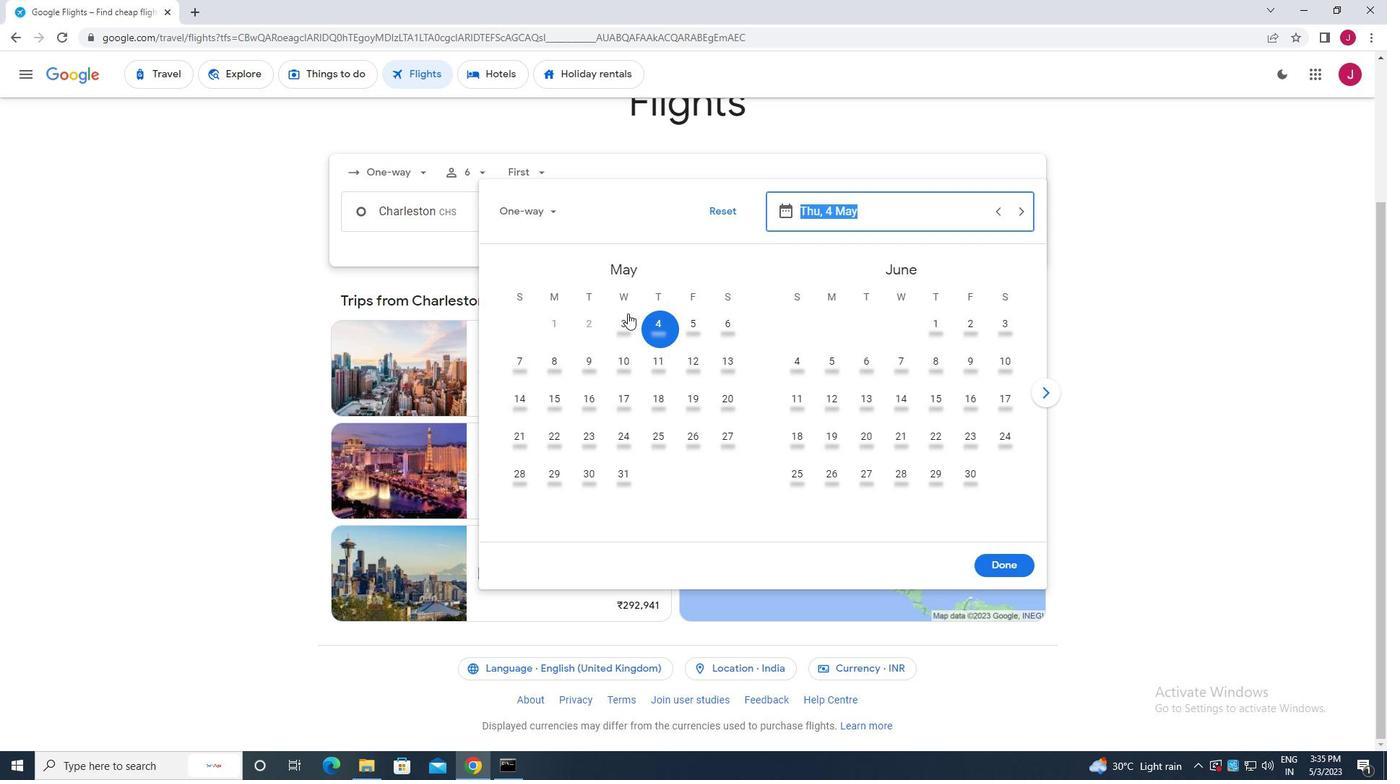 
Action: Mouse pressed left at (631, 320)
Screenshot: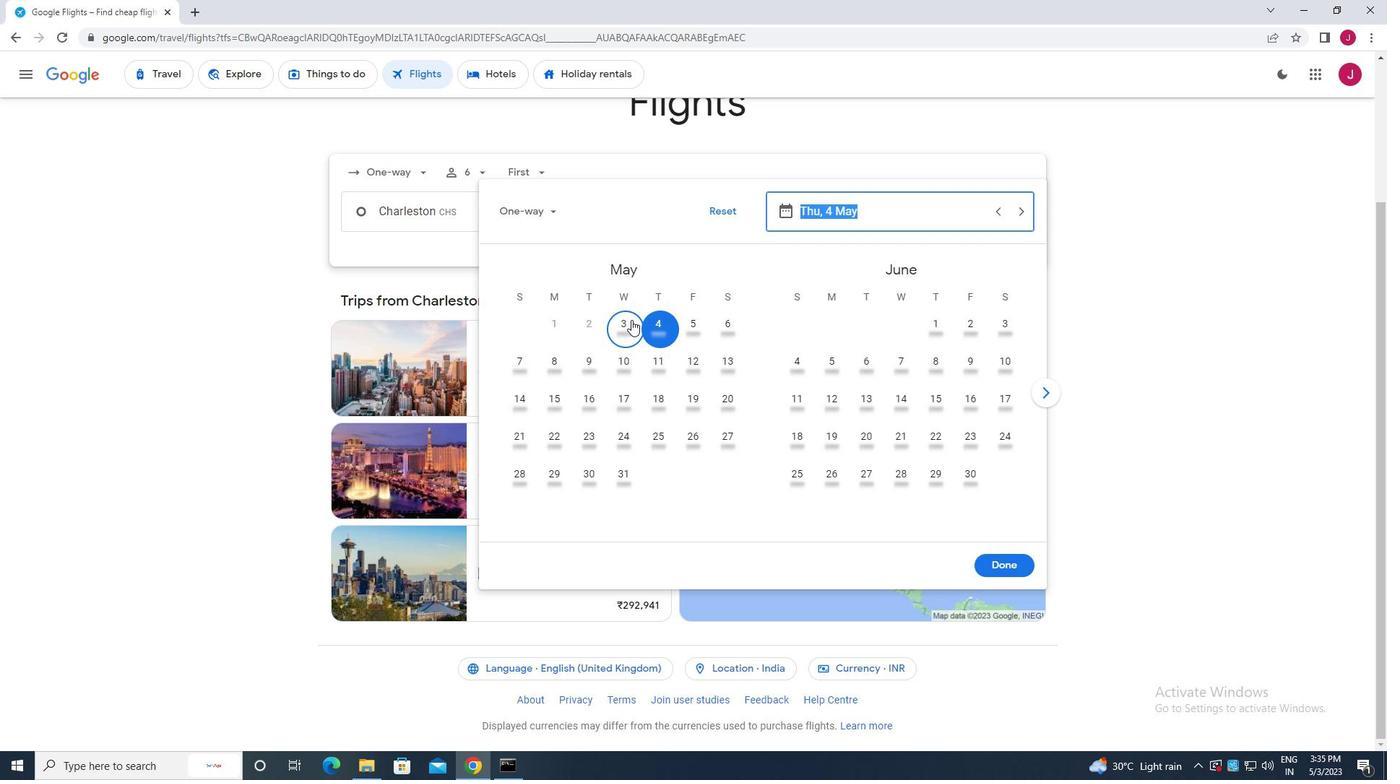 
Action: Mouse moved to (1008, 559)
Screenshot: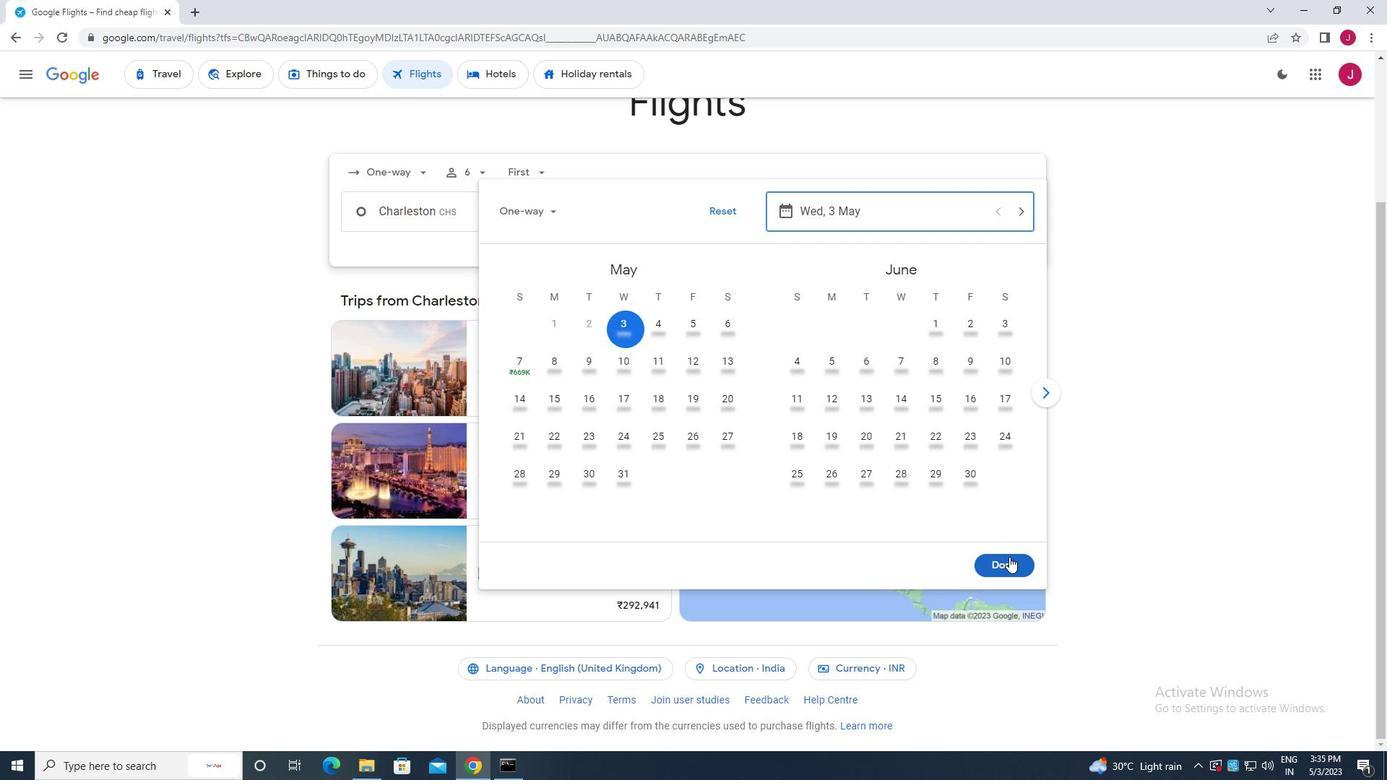 
Action: Mouse pressed left at (1008, 559)
Screenshot: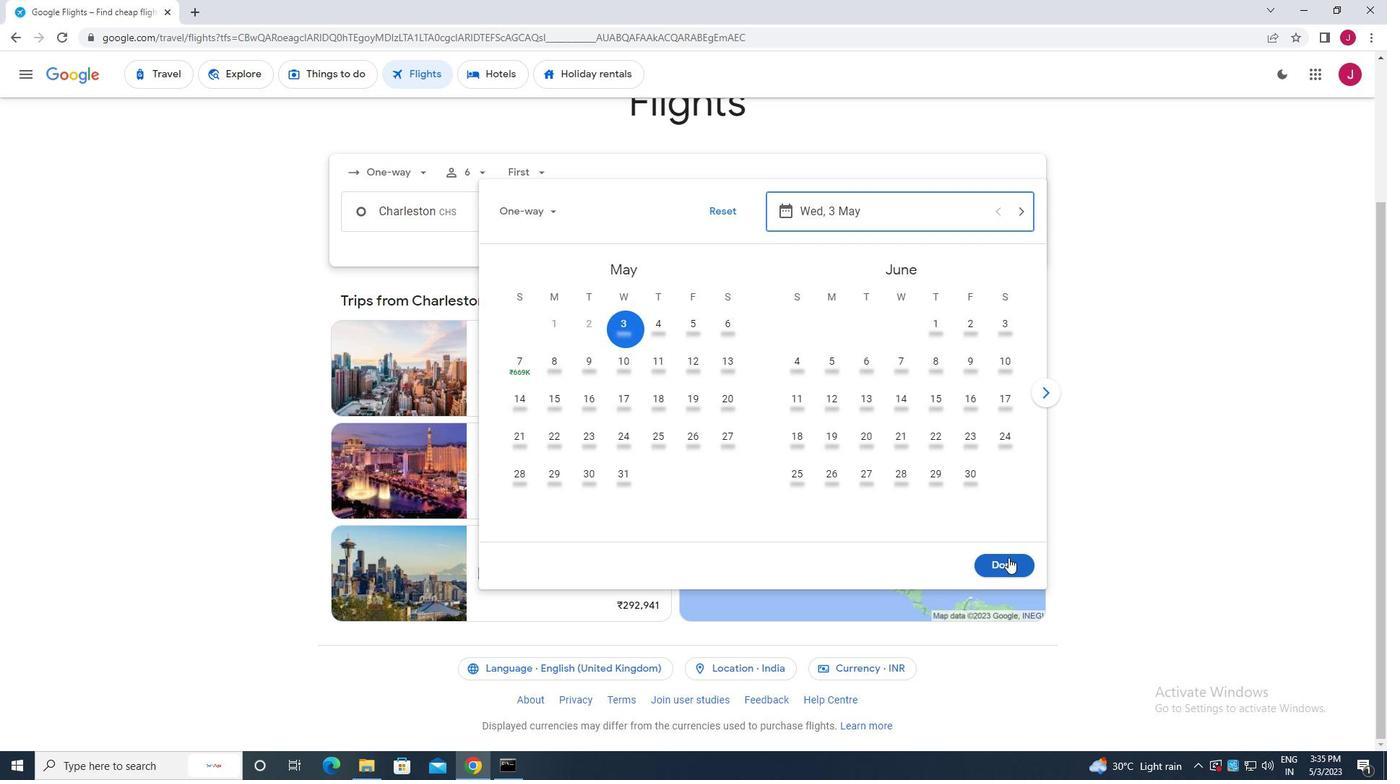 
Action: Mouse moved to (702, 260)
Screenshot: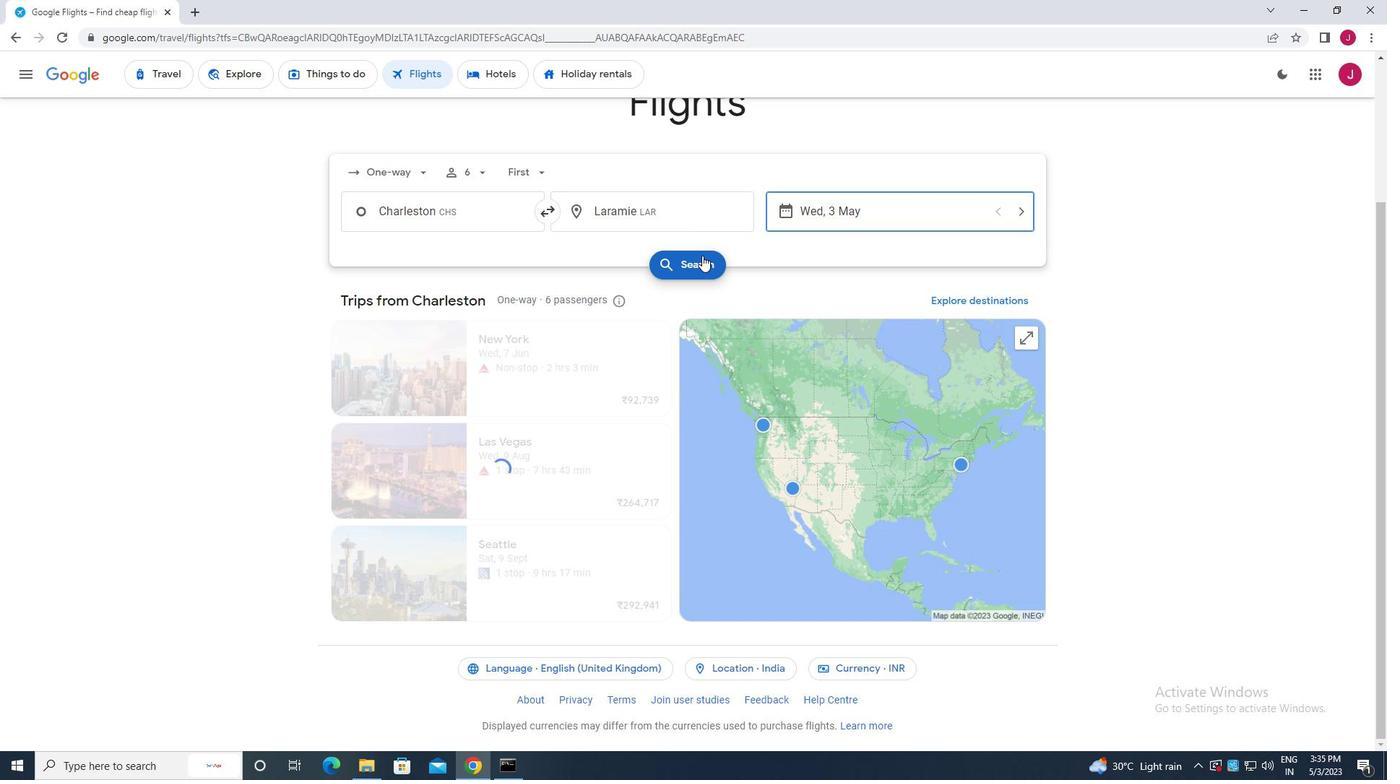 
Action: Mouse pressed left at (702, 260)
Screenshot: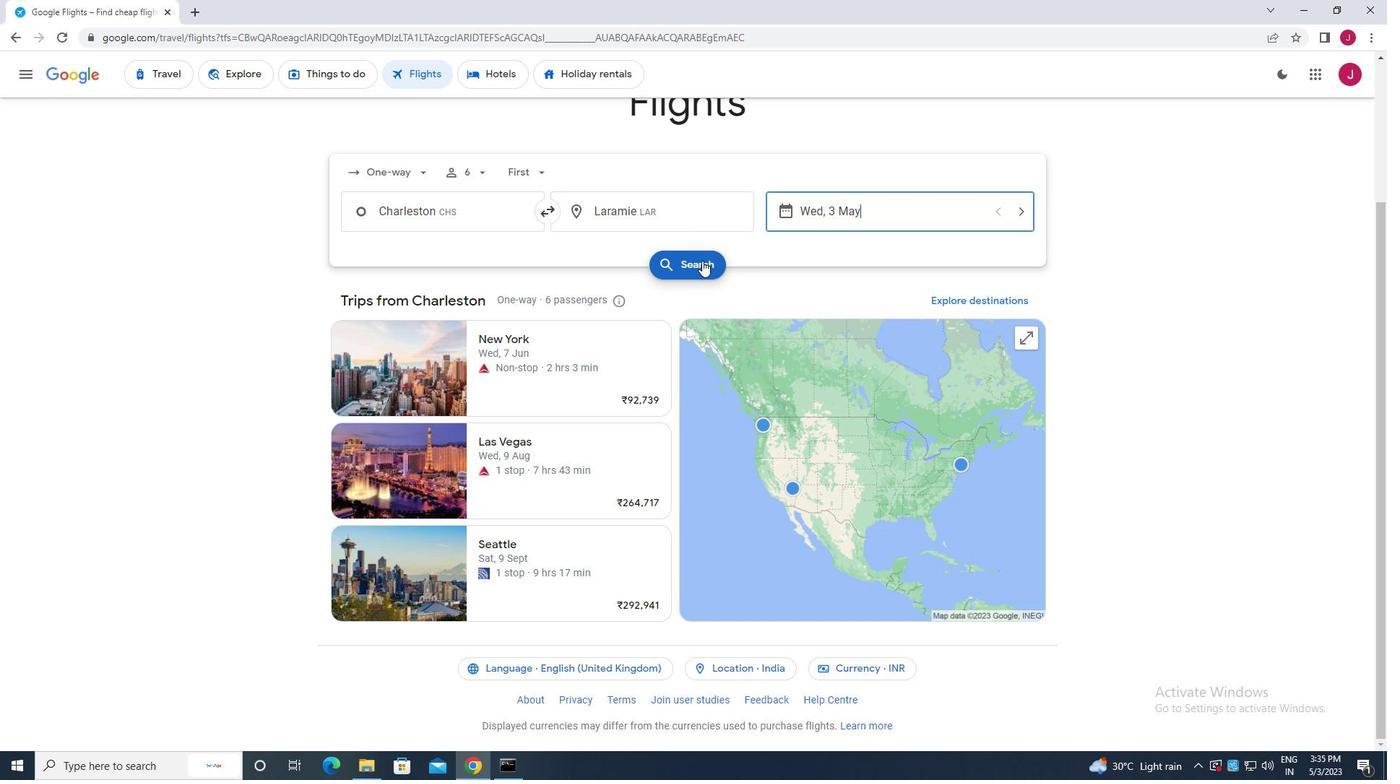 
Action: Mouse moved to (363, 209)
Screenshot: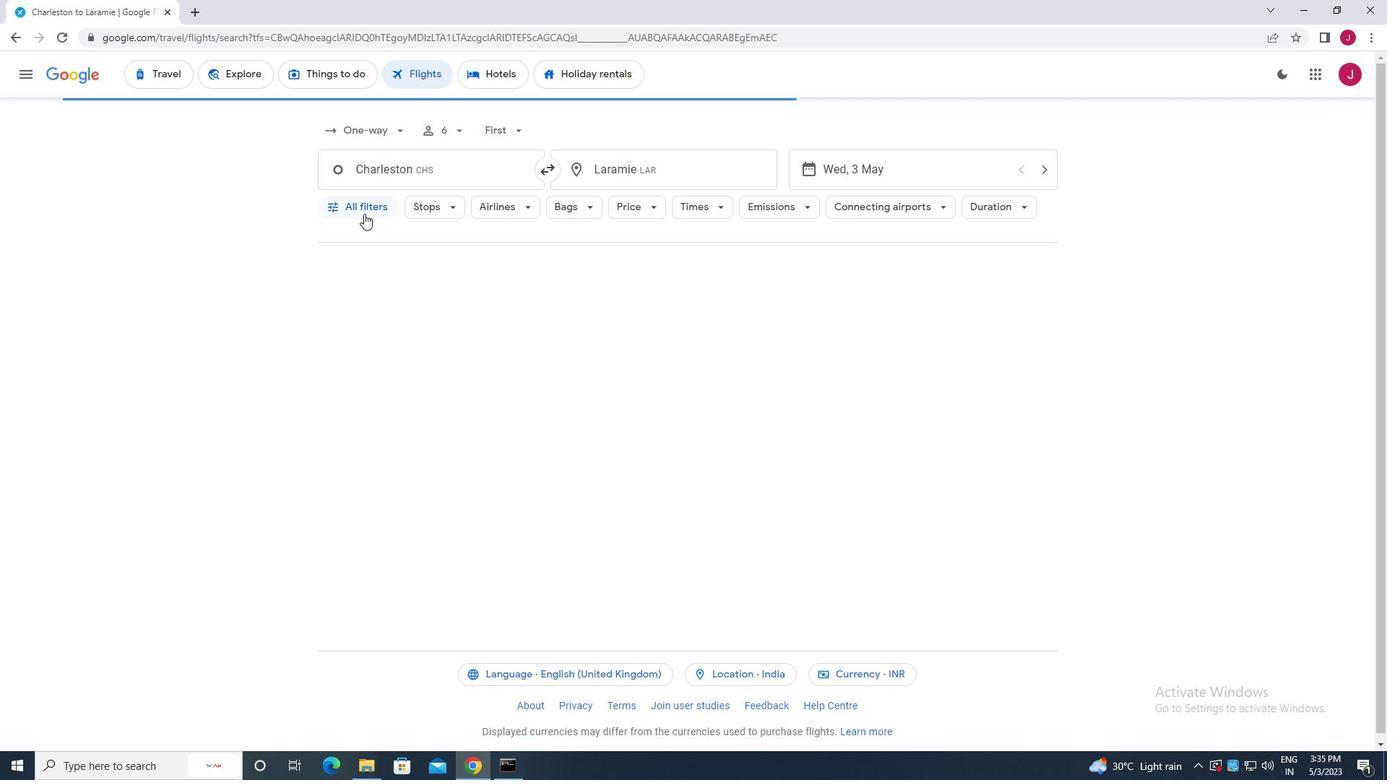 
Action: Mouse pressed left at (363, 209)
Screenshot: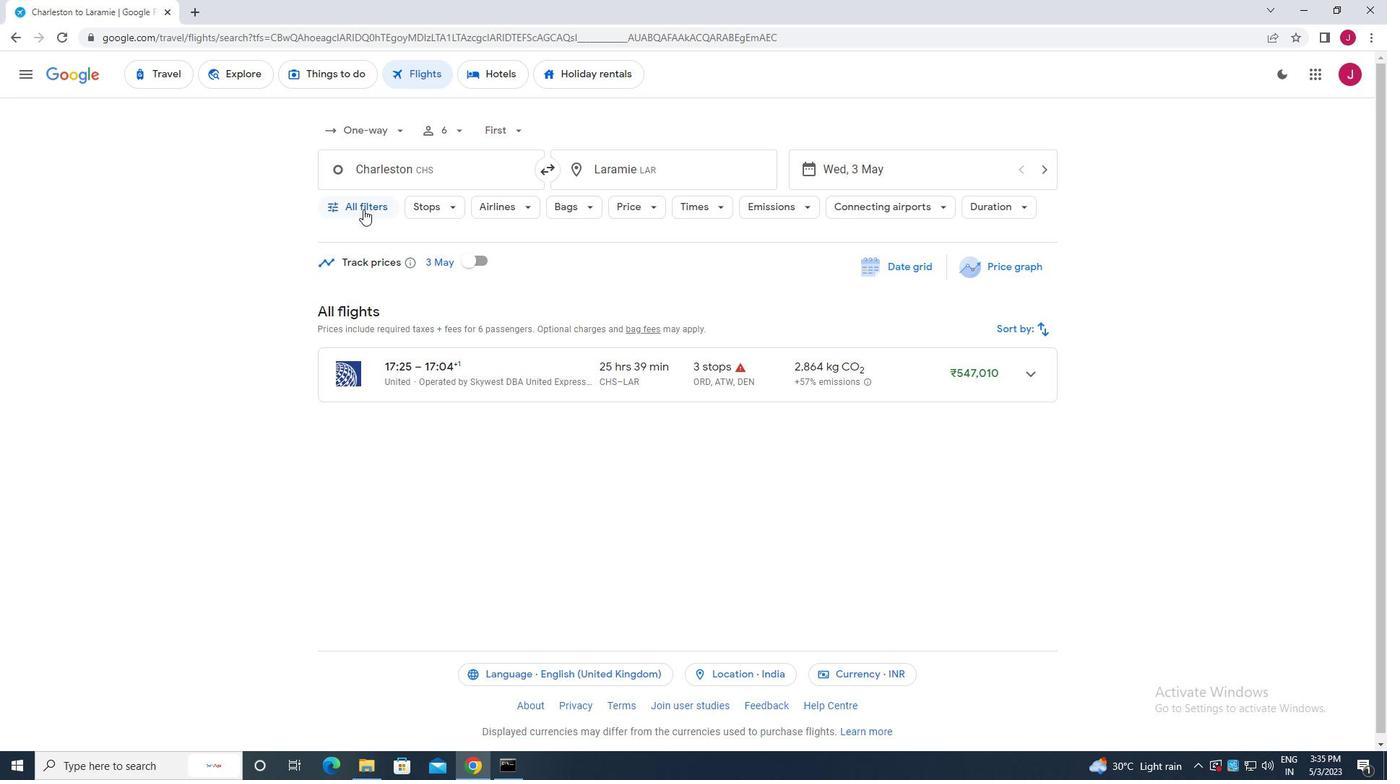 
Action: Mouse moved to (471, 367)
Screenshot: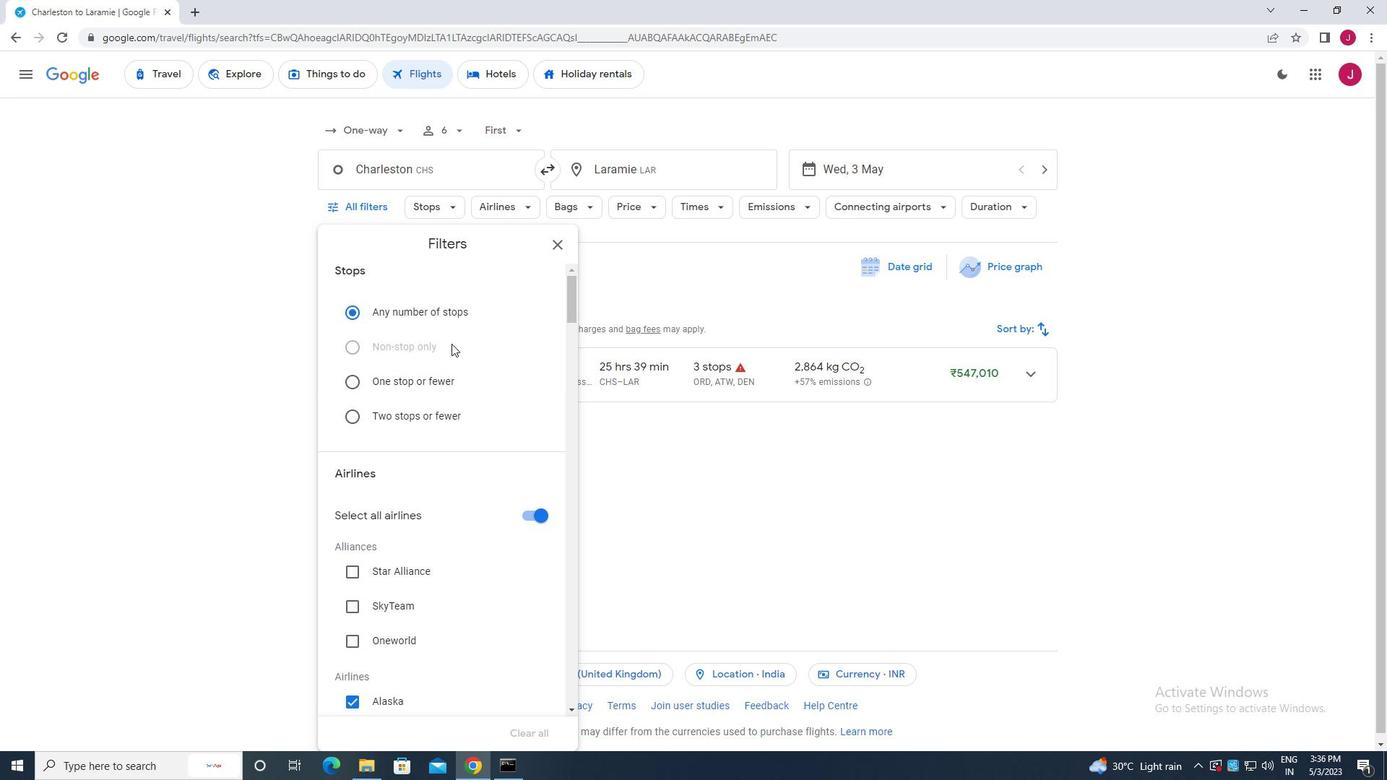 
Action: Mouse scrolled (471, 367) with delta (0, 0)
Screenshot: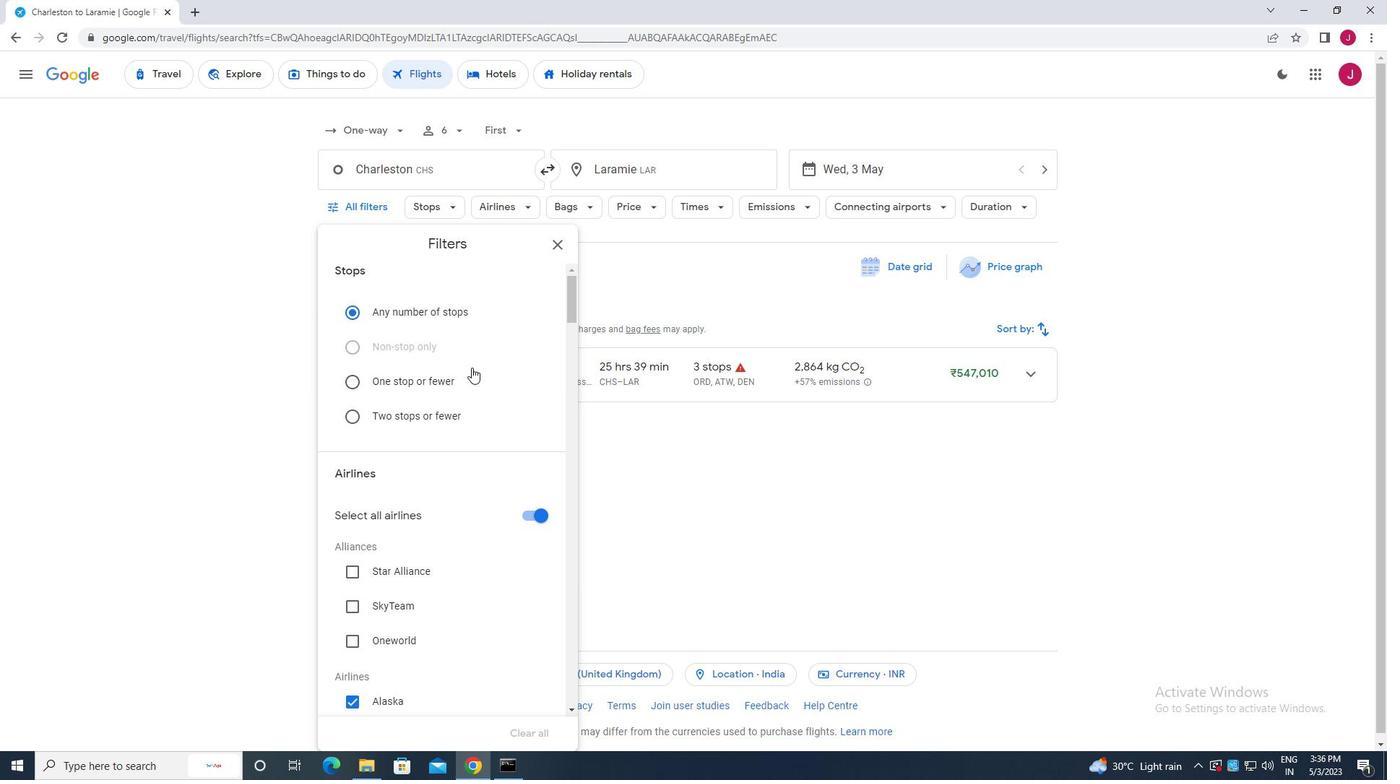 
Action: Mouse scrolled (471, 367) with delta (0, 0)
Screenshot: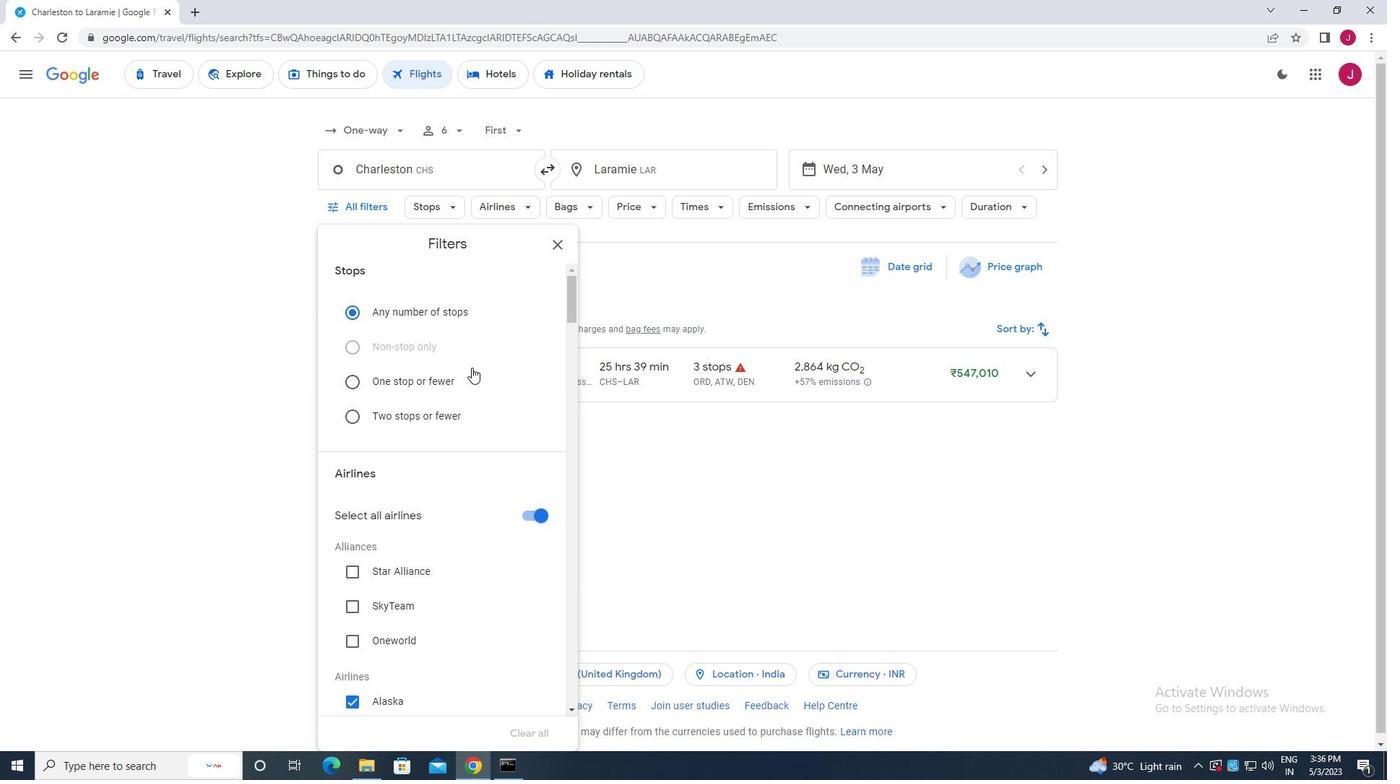 
Action: Mouse moved to (528, 373)
Screenshot: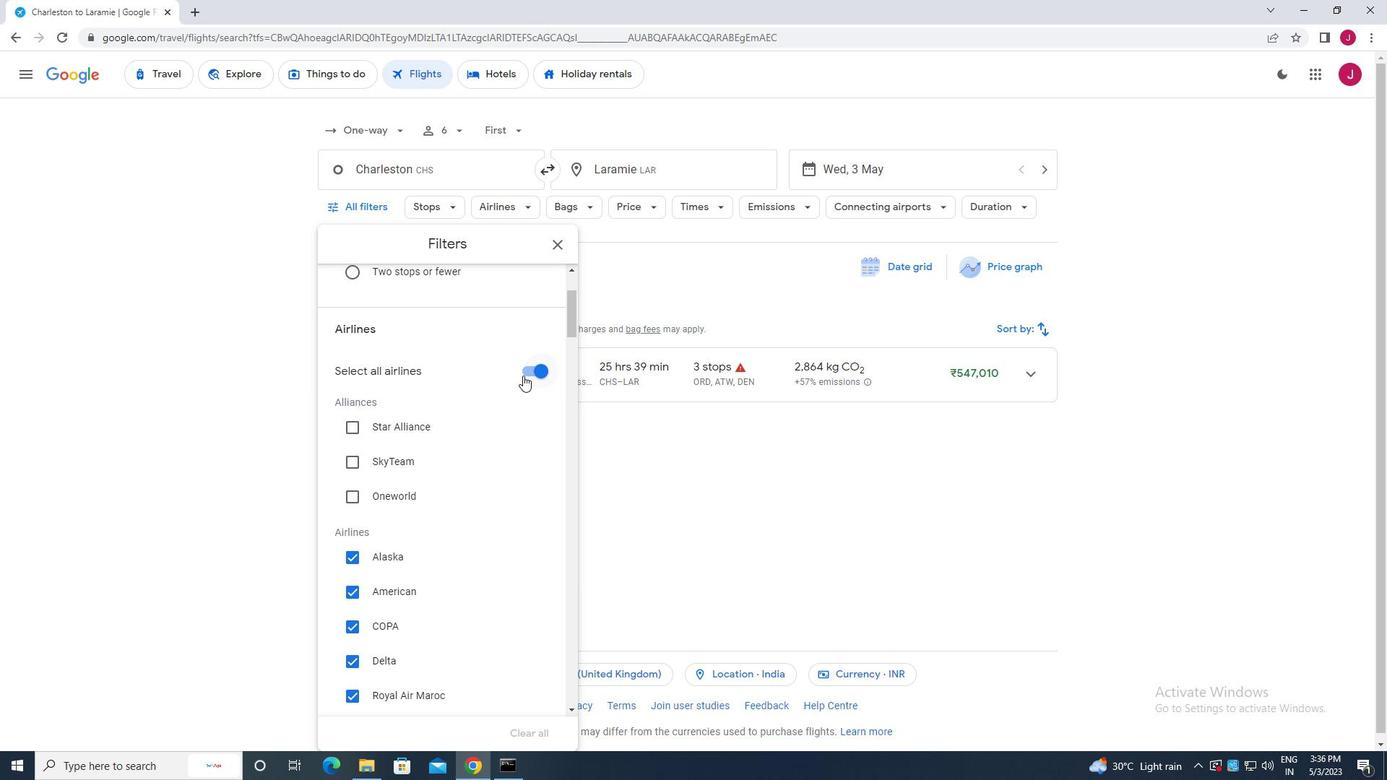 
Action: Mouse pressed left at (528, 373)
Screenshot: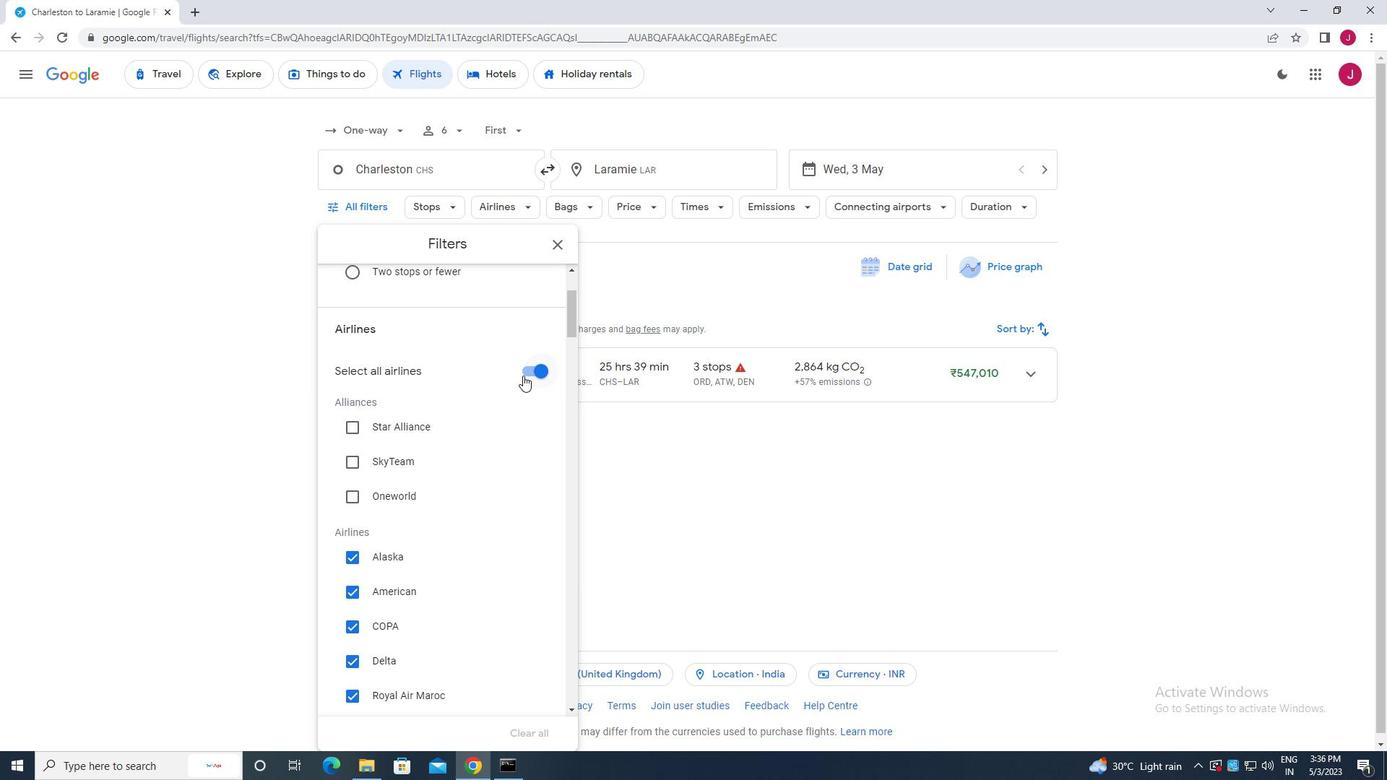 
Action: Mouse moved to (456, 380)
Screenshot: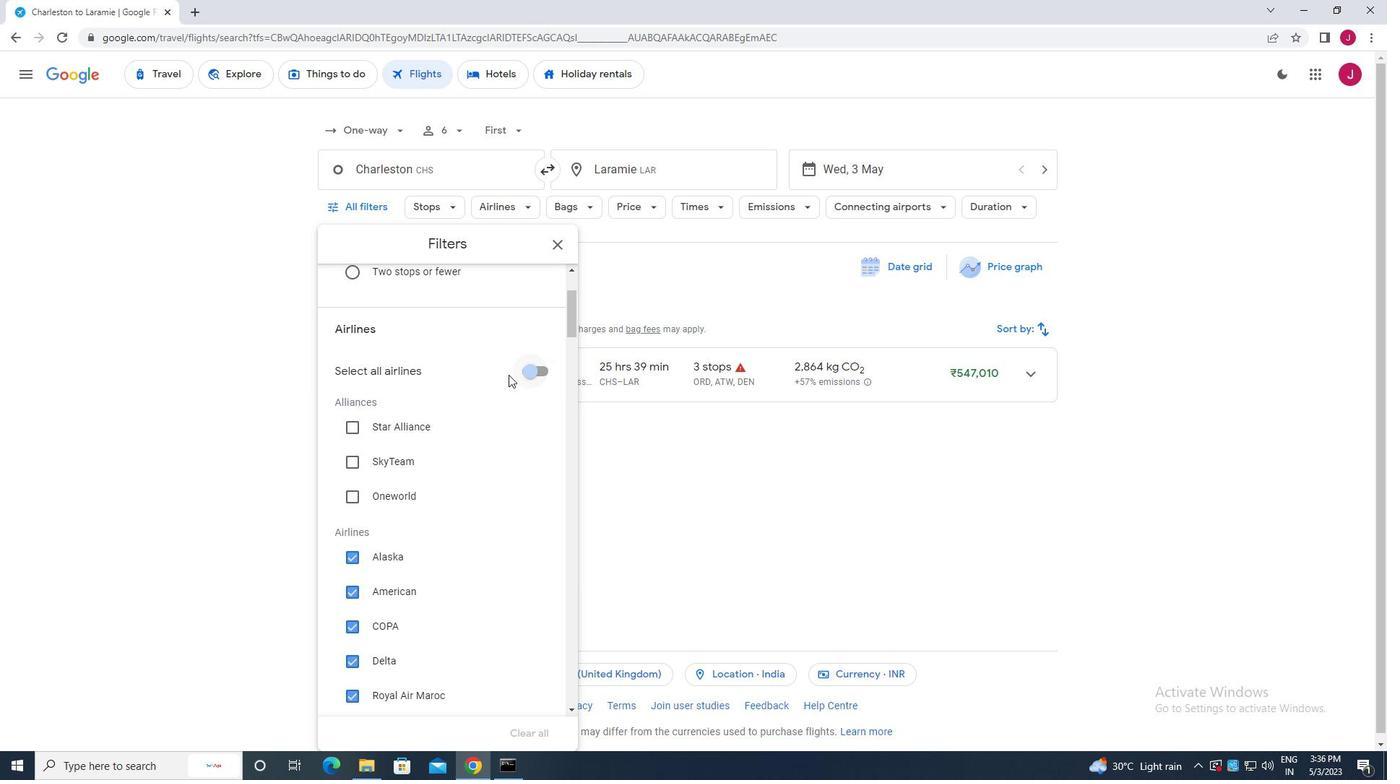 
Action: Mouse scrolled (456, 379) with delta (0, 0)
Screenshot: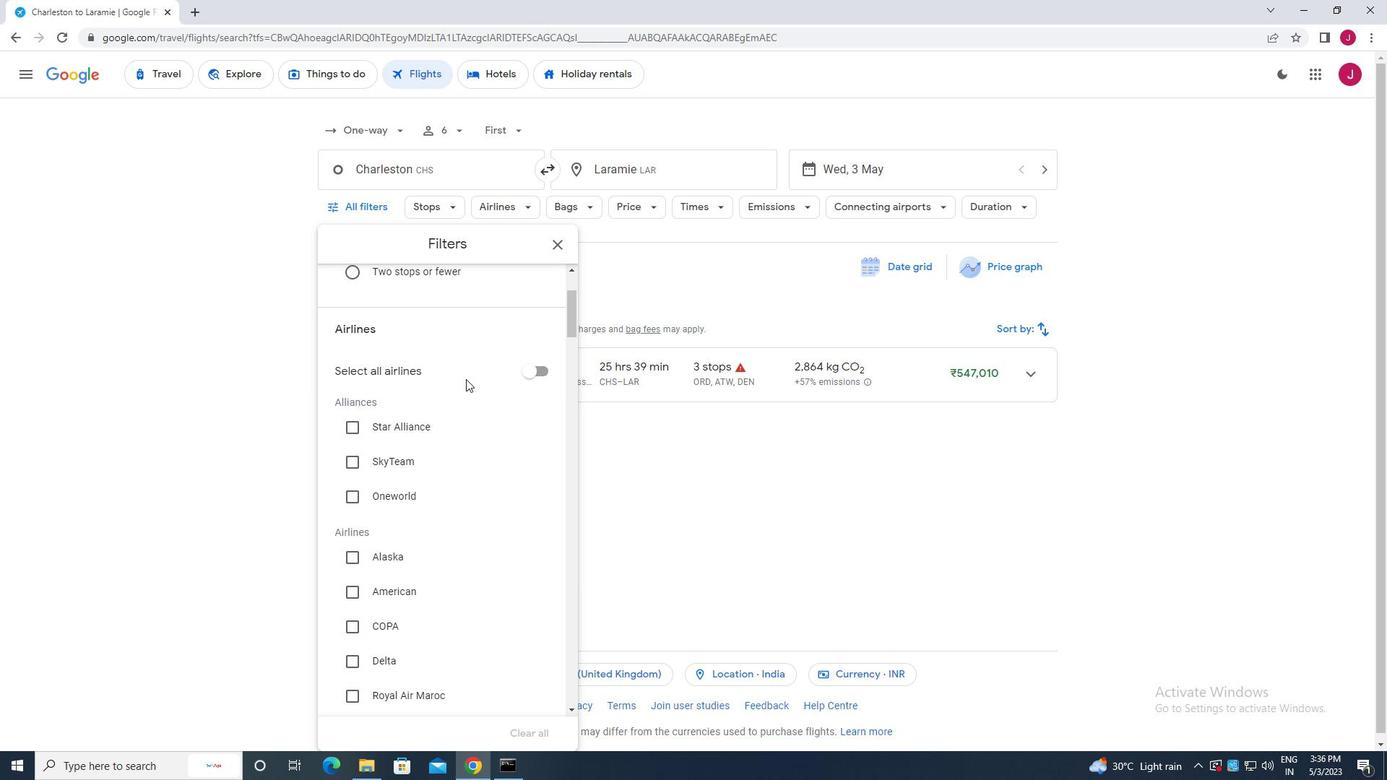 
Action: Mouse scrolled (456, 379) with delta (0, 0)
Screenshot: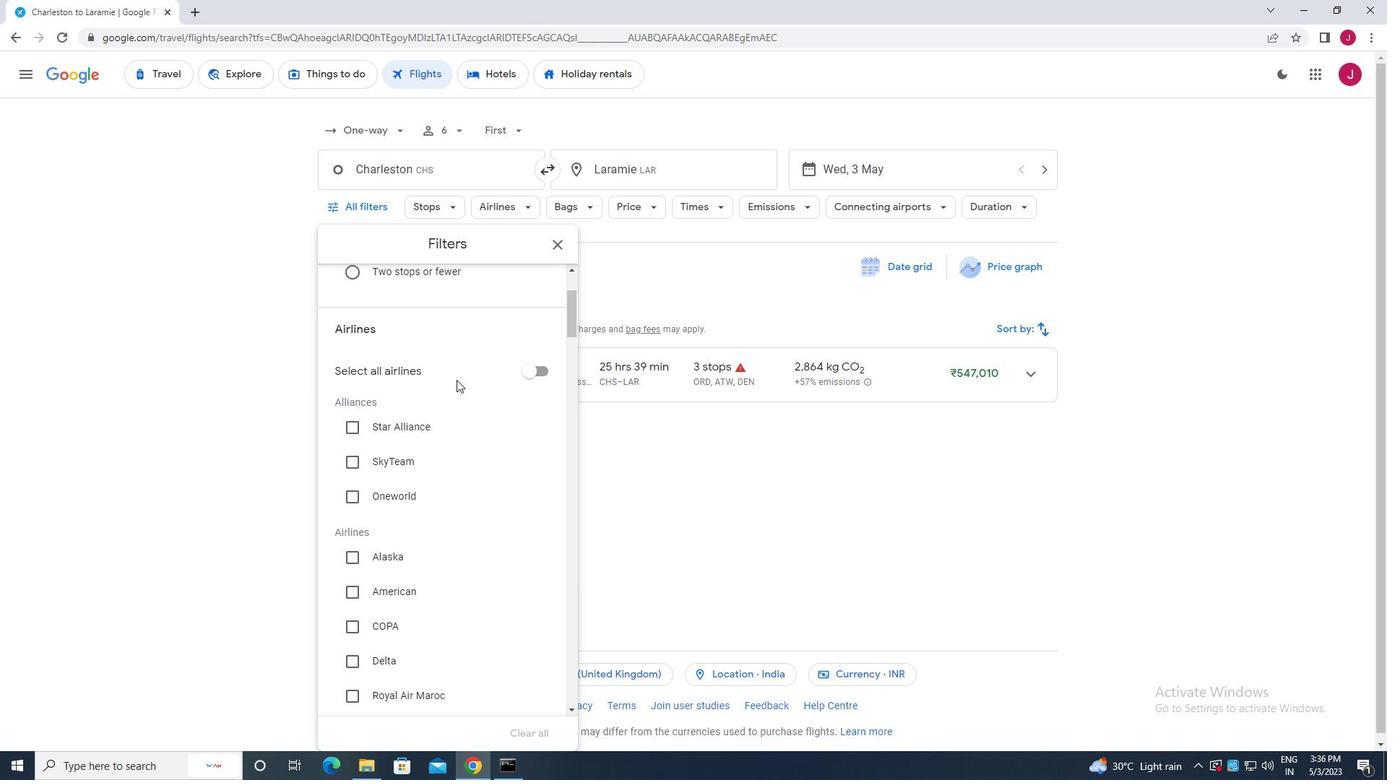 
Action: Mouse scrolled (456, 379) with delta (0, 0)
Screenshot: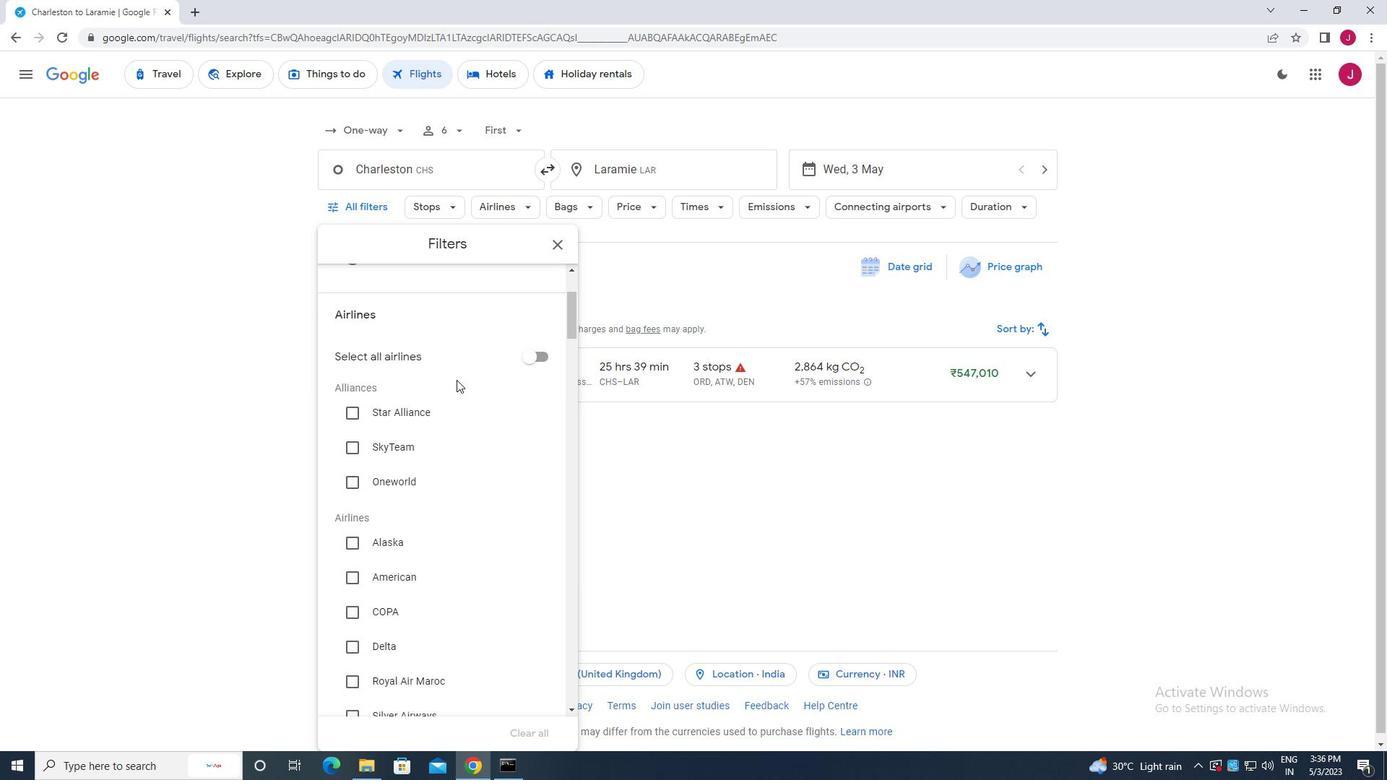 
Action: Mouse moved to (353, 476)
Screenshot: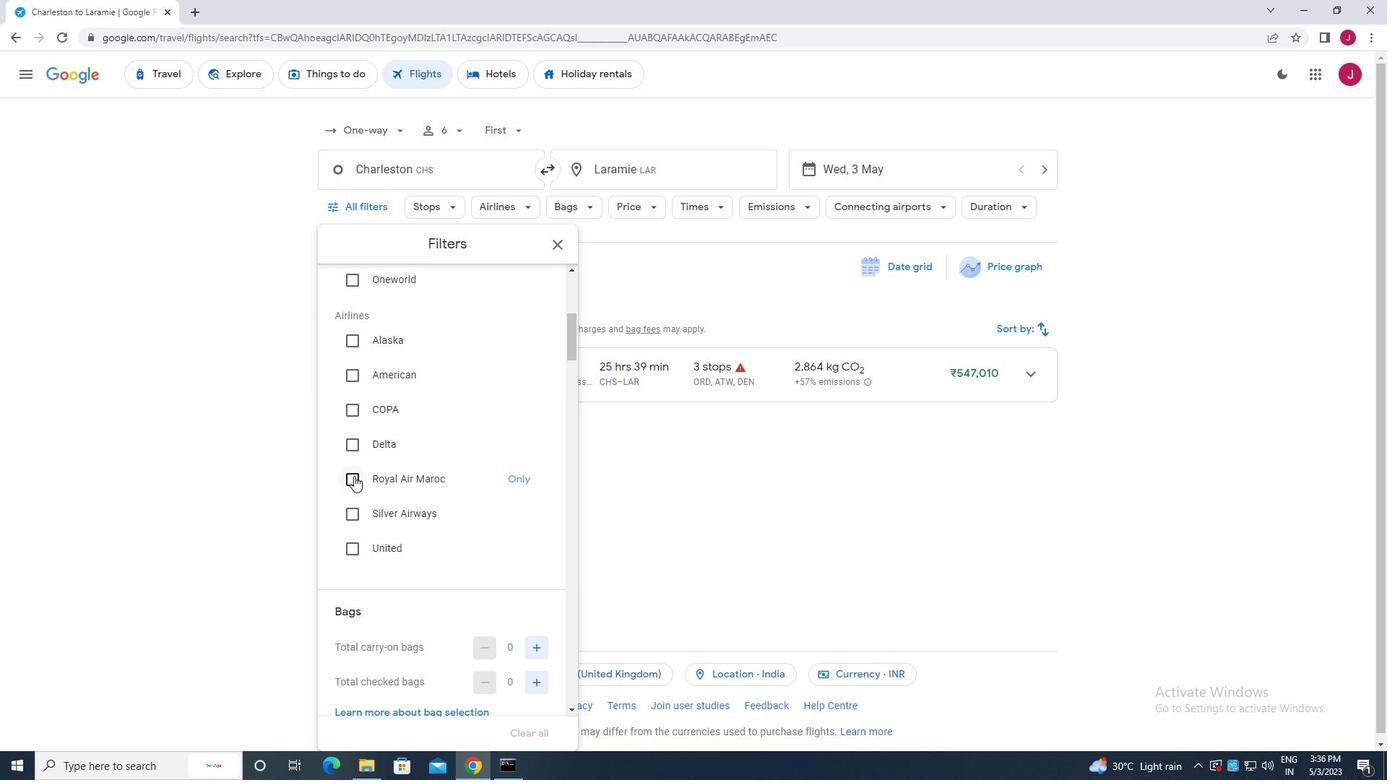 
Action: Mouse pressed left at (353, 476)
Screenshot: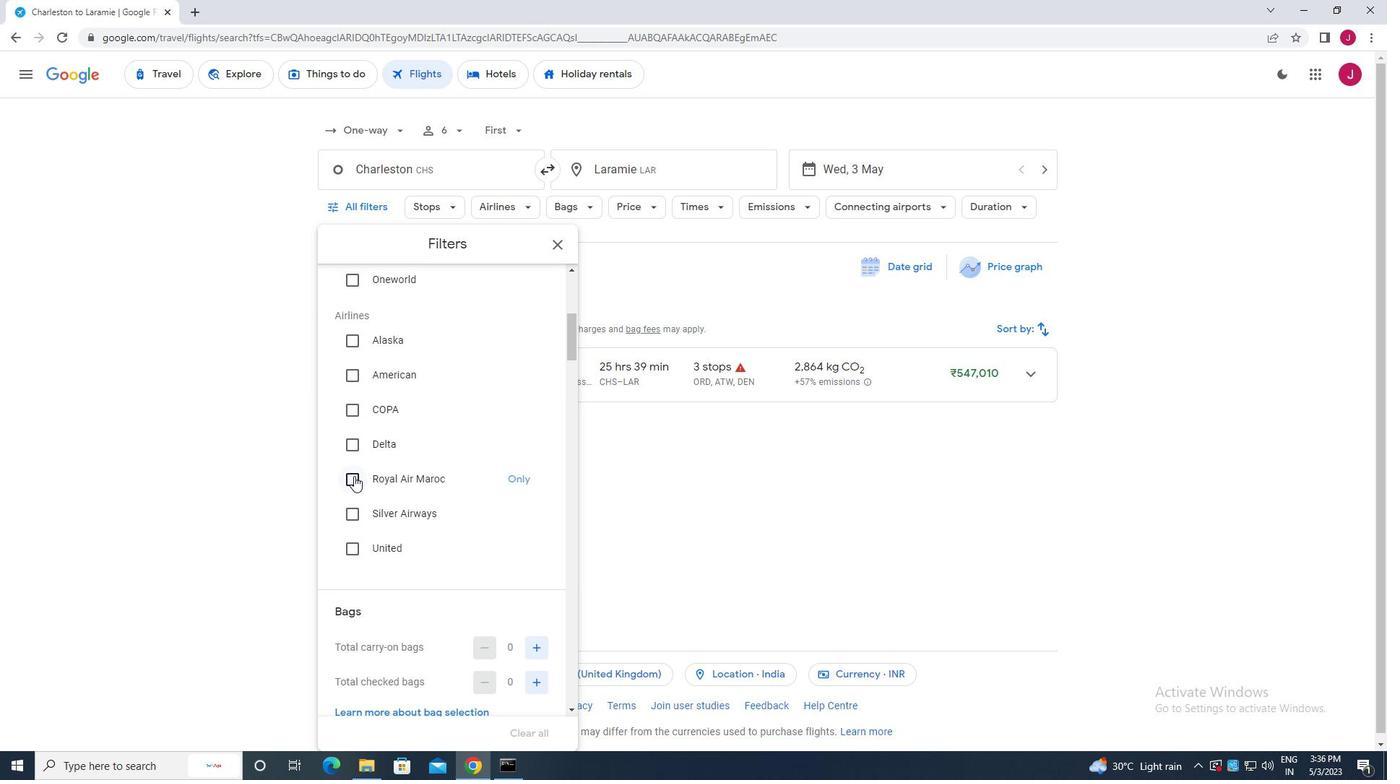 
Action: Mouse moved to (432, 438)
Screenshot: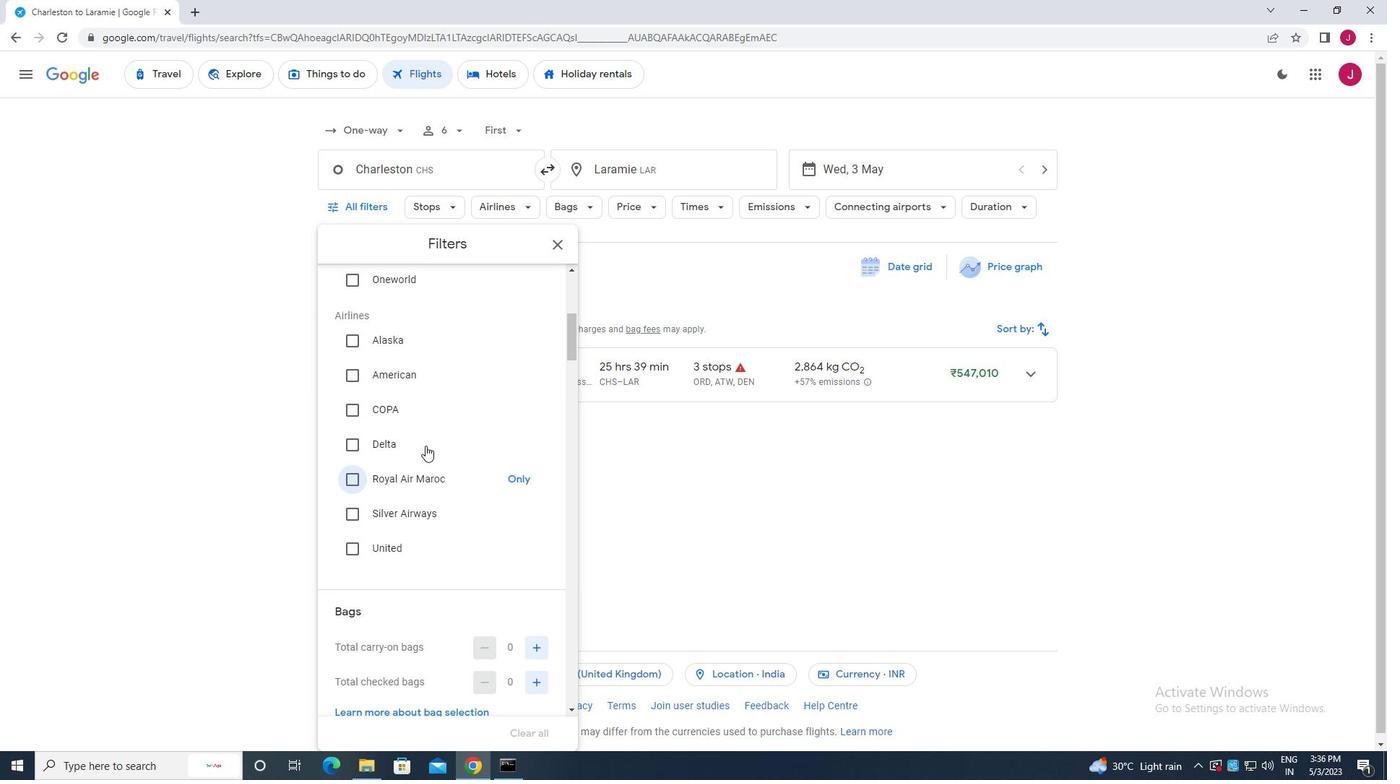 
Action: Mouse scrolled (432, 437) with delta (0, 0)
Screenshot: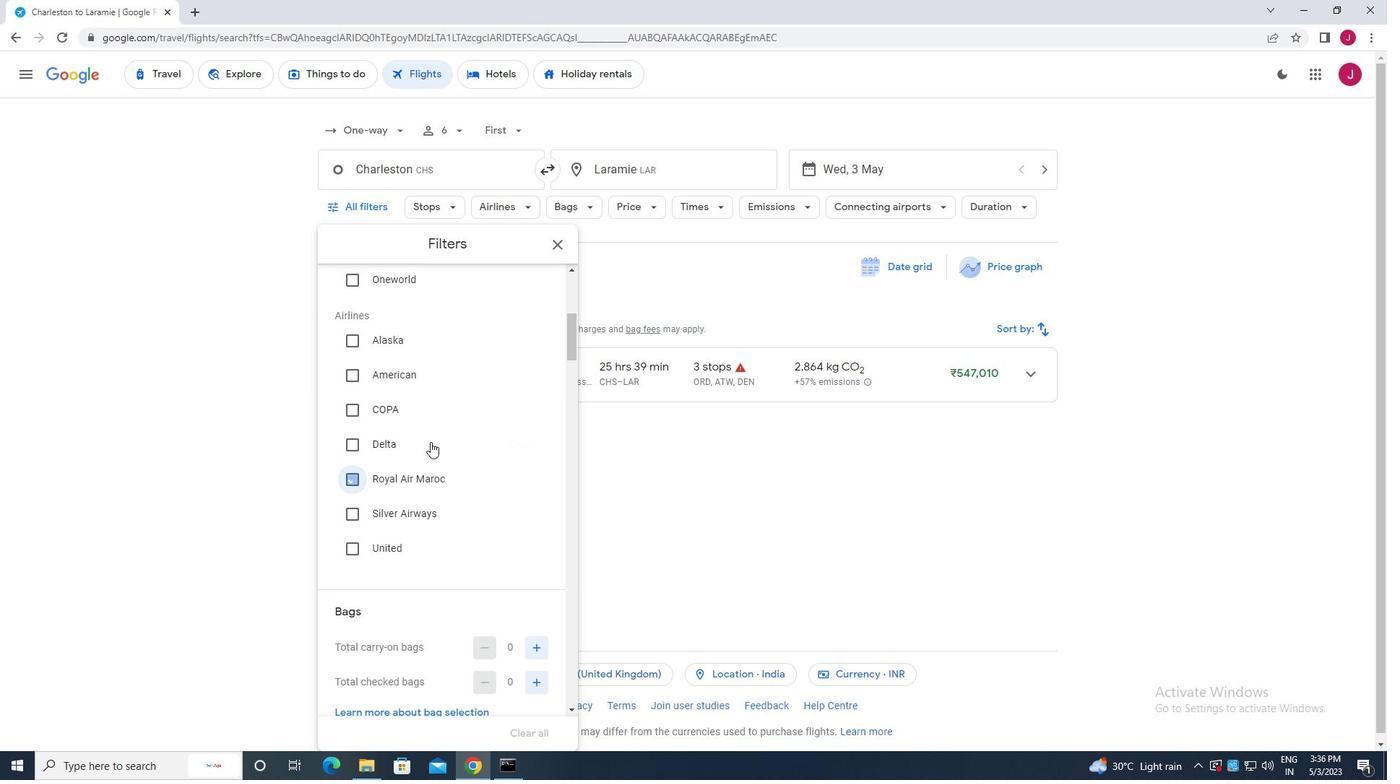 
Action: Mouse scrolled (432, 437) with delta (0, 0)
Screenshot: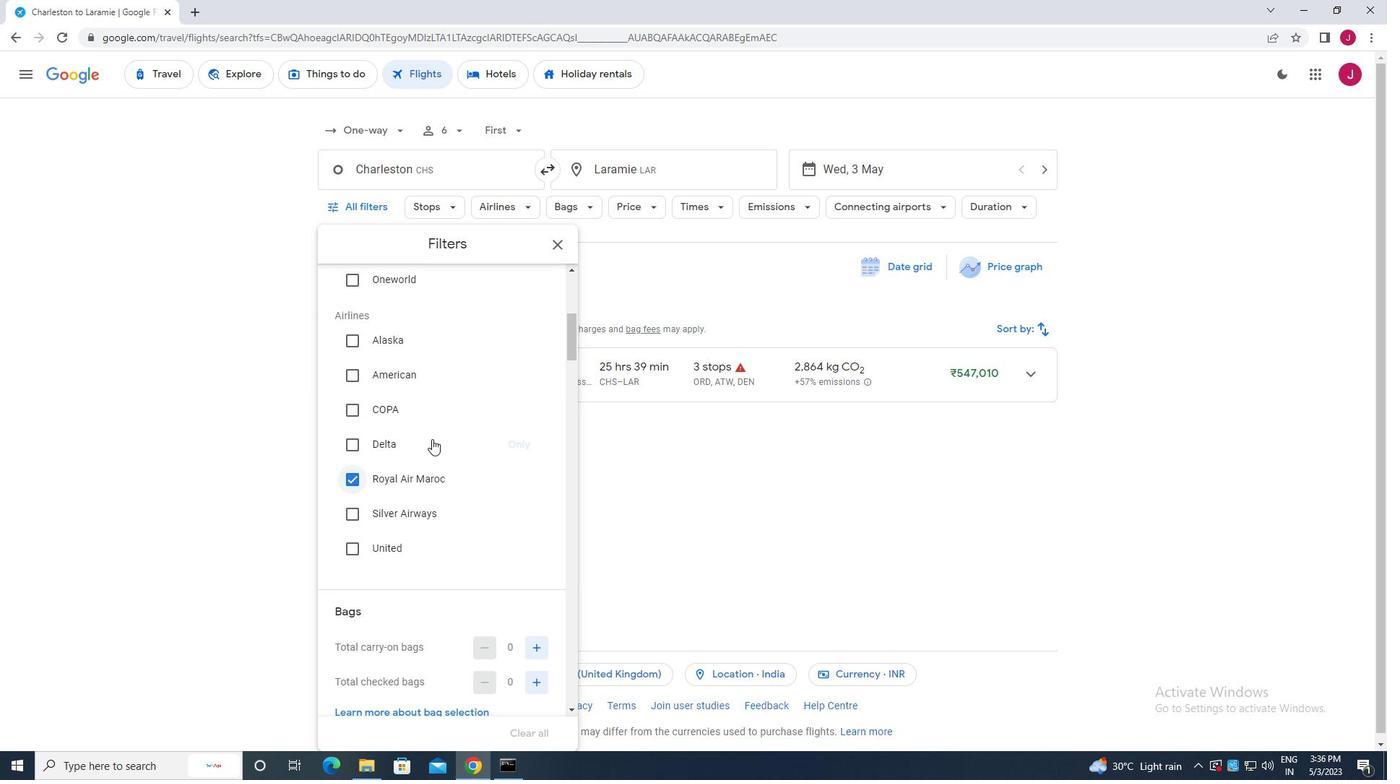 
Action: Mouse scrolled (432, 437) with delta (0, 0)
Screenshot: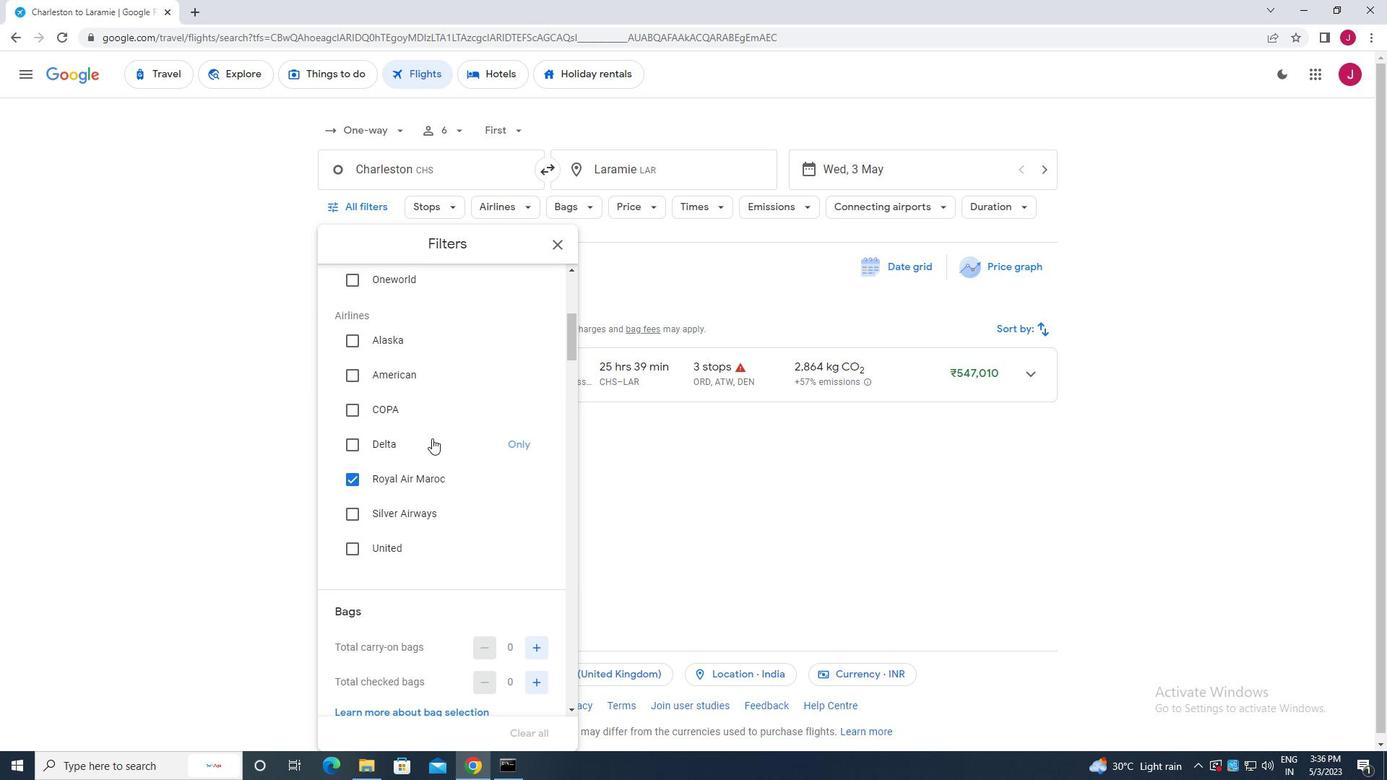 
Action: Mouse scrolled (432, 437) with delta (0, 0)
Screenshot: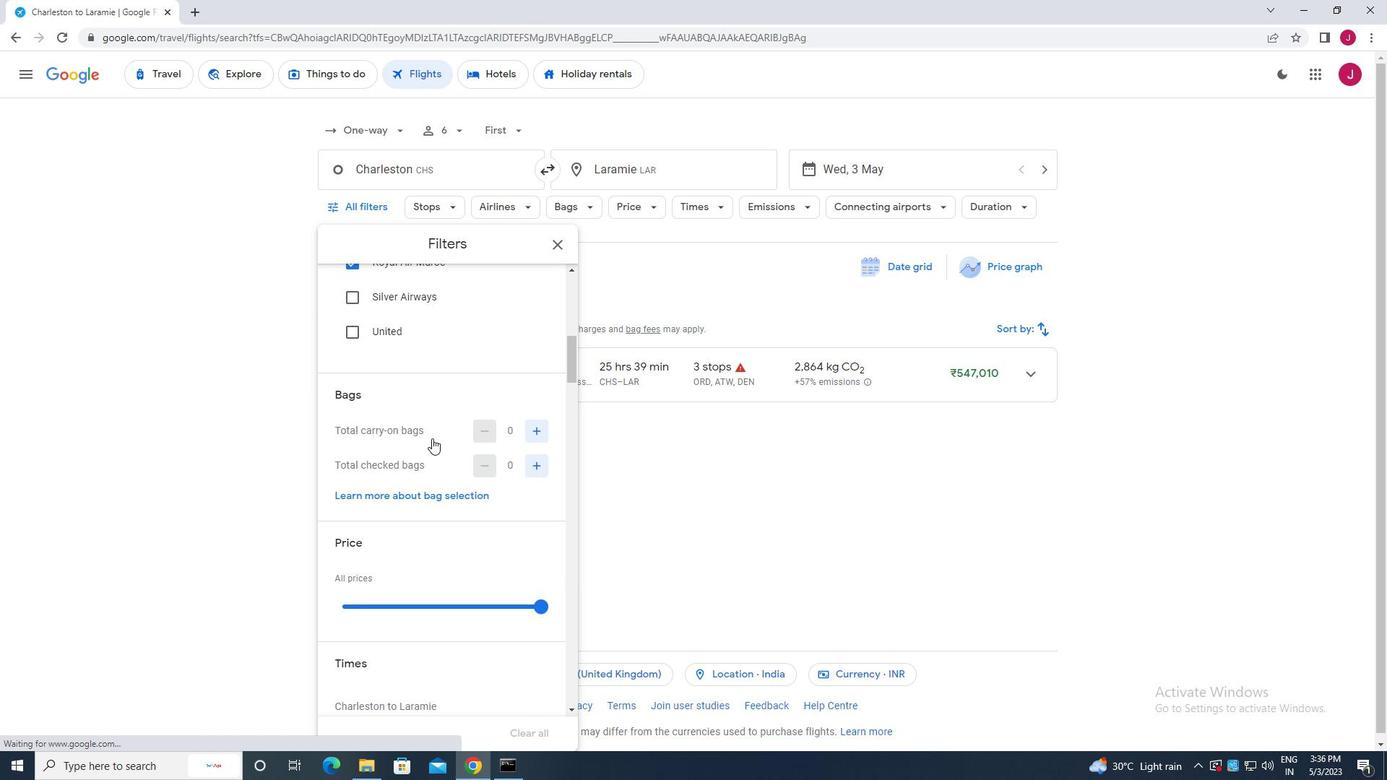 
Action: Mouse moved to (539, 397)
Screenshot: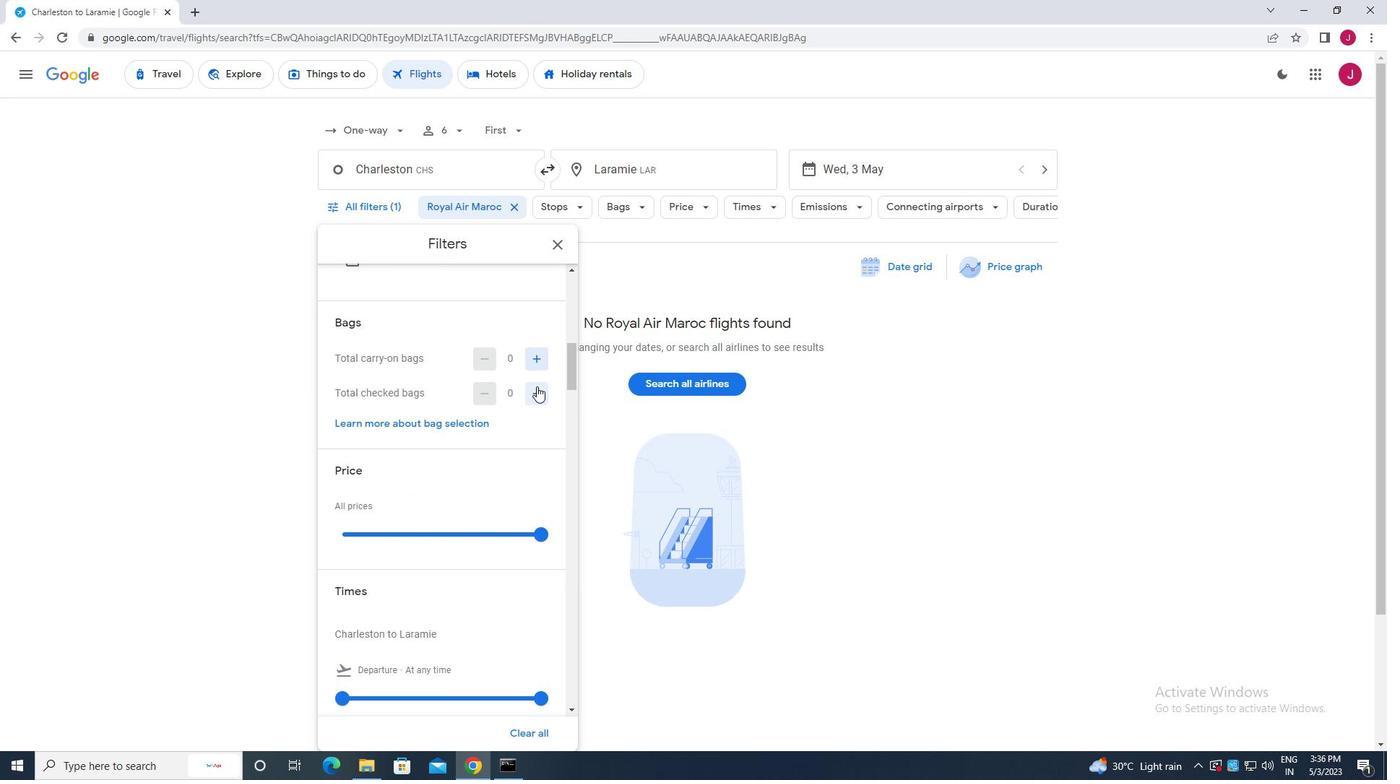 
Action: Mouse pressed left at (539, 397)
Screenshot: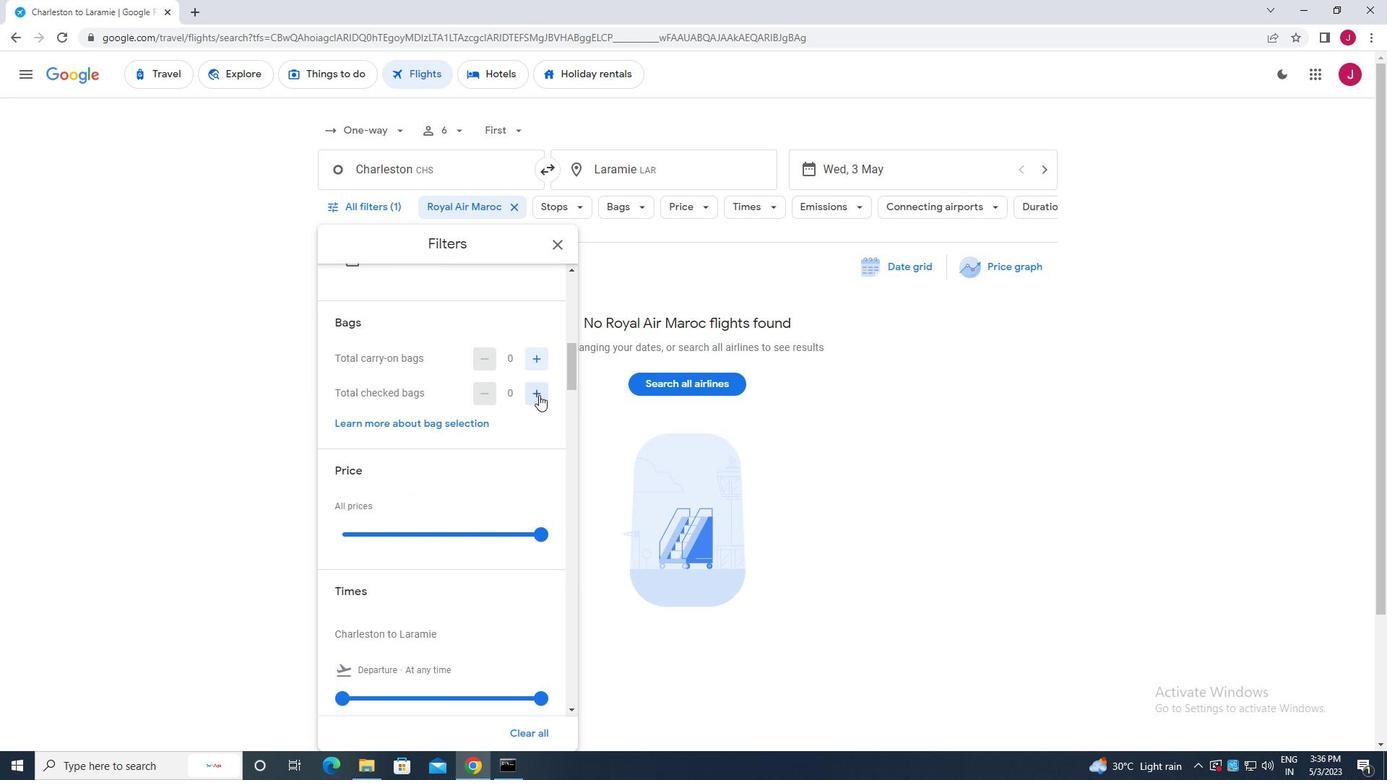 
Action: Mouse moved to (511, 403)
Screenshot: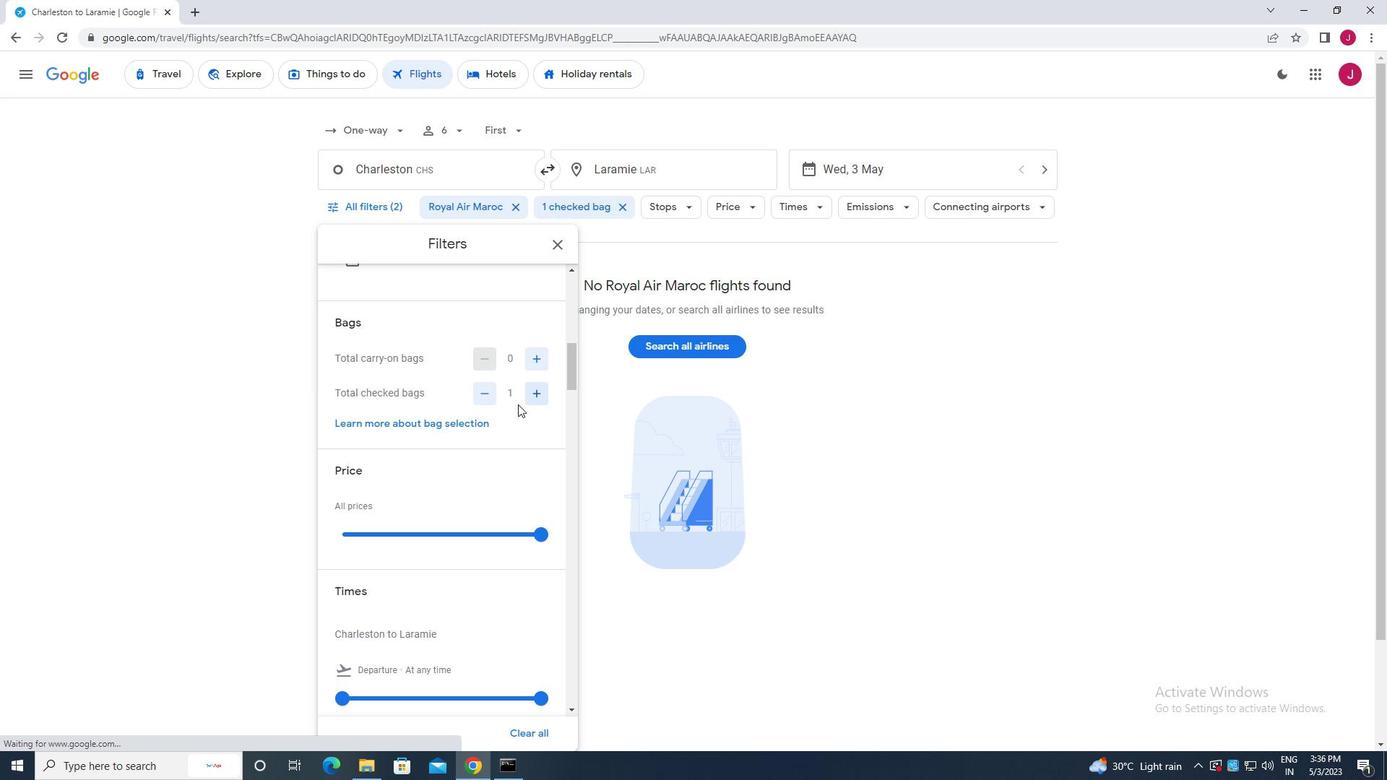 
Action: Mouse scrolled (511, 403) with delta (0, 0)
Screenshot: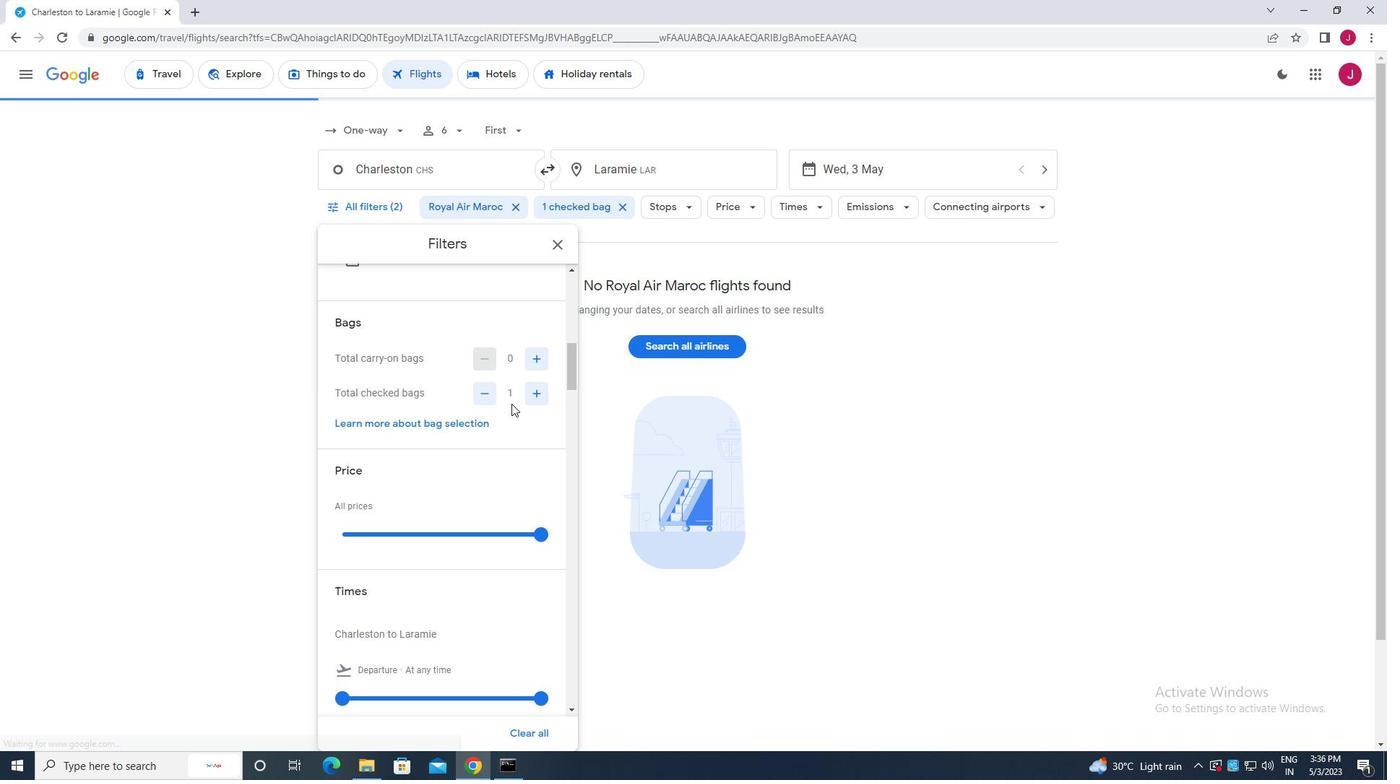 
Action: Mouse scrolled (511, 403) with delta (0, 0)
Screenshot: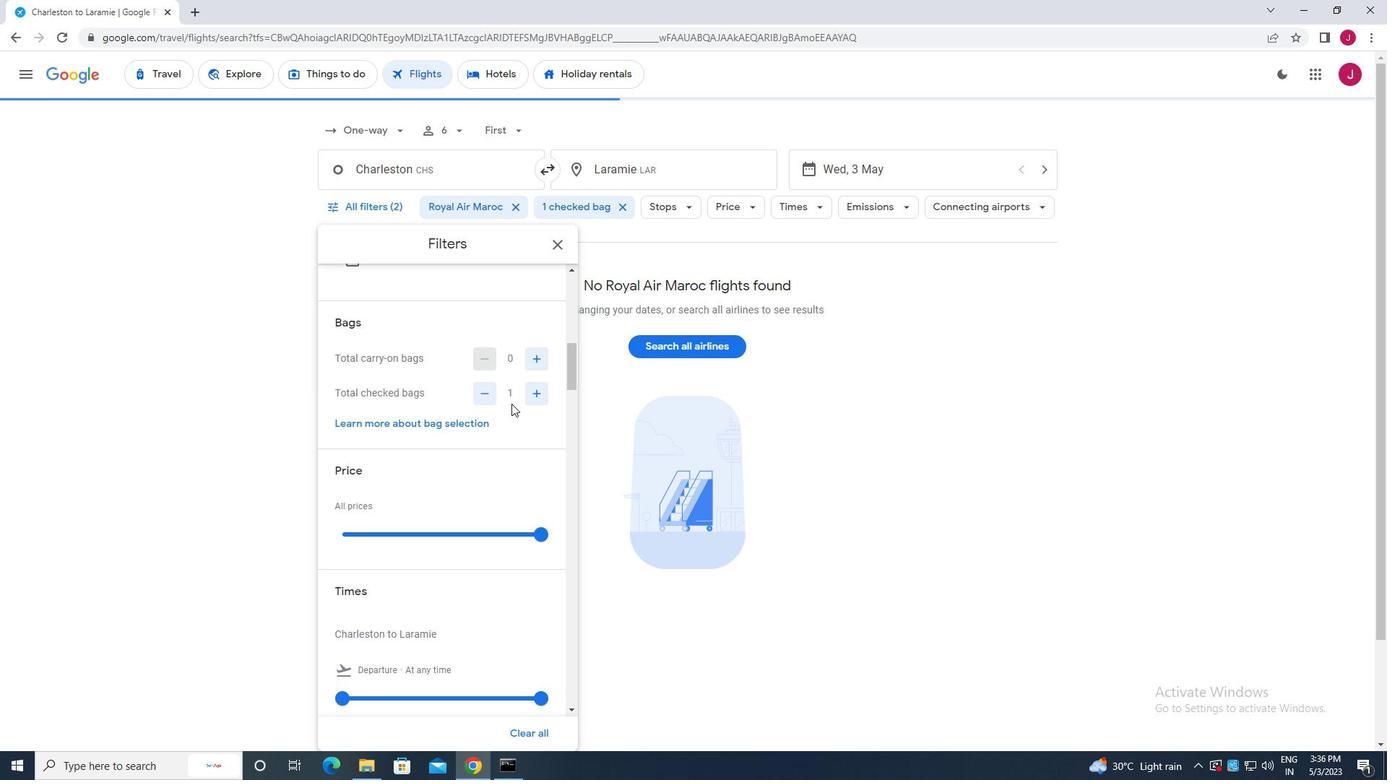 
Action: Mouse moved to (546, 386)
Screenshot: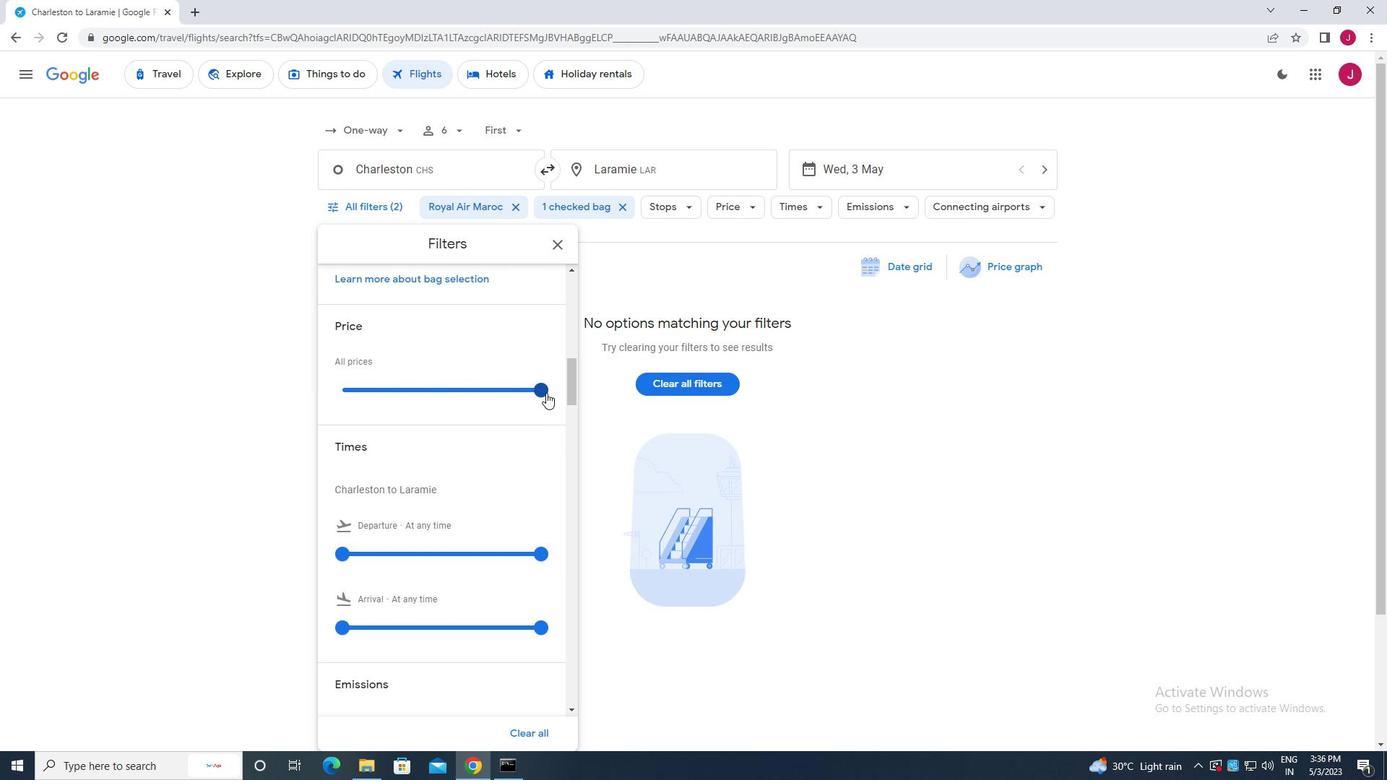 
Action: Mouse pressed left at (546, 386)
Screenshot: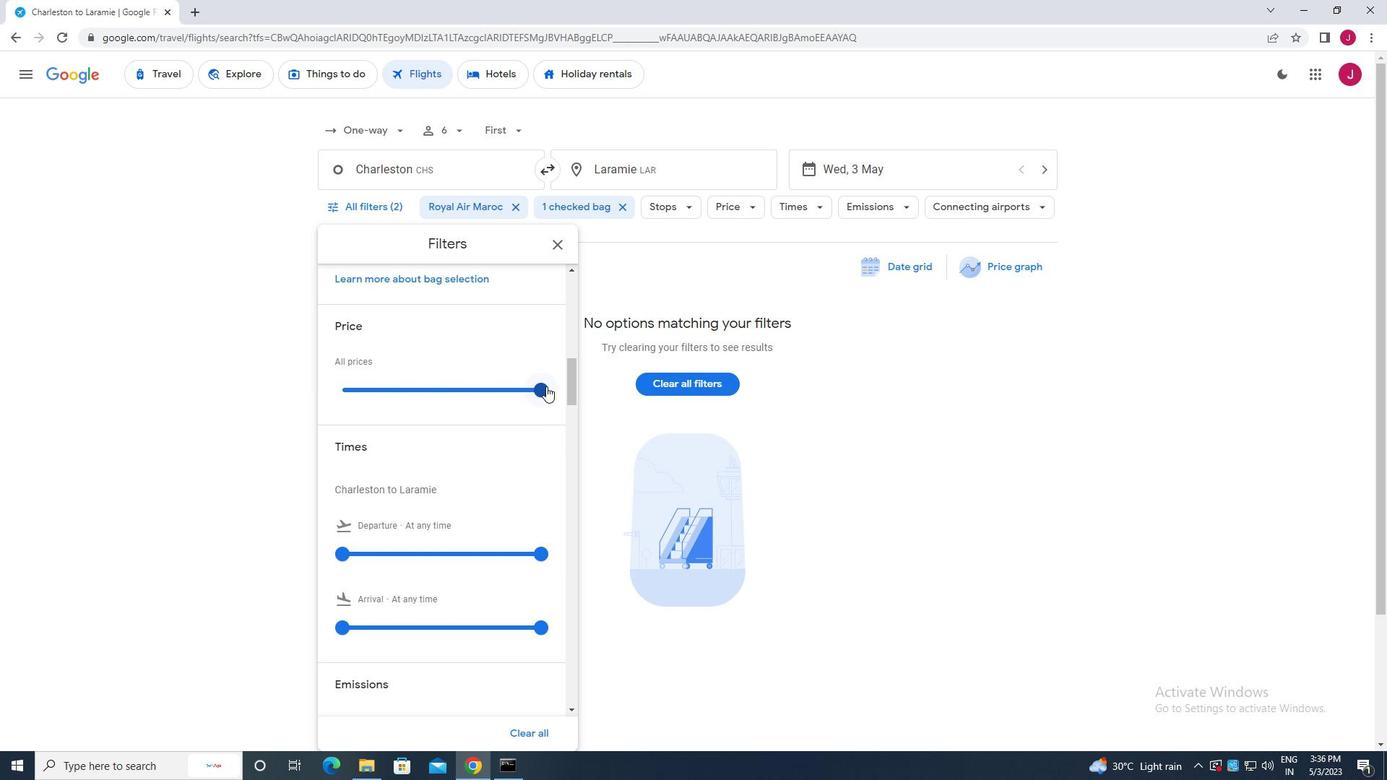 
Action: Mouse moved to (416, 367)
Screenshot: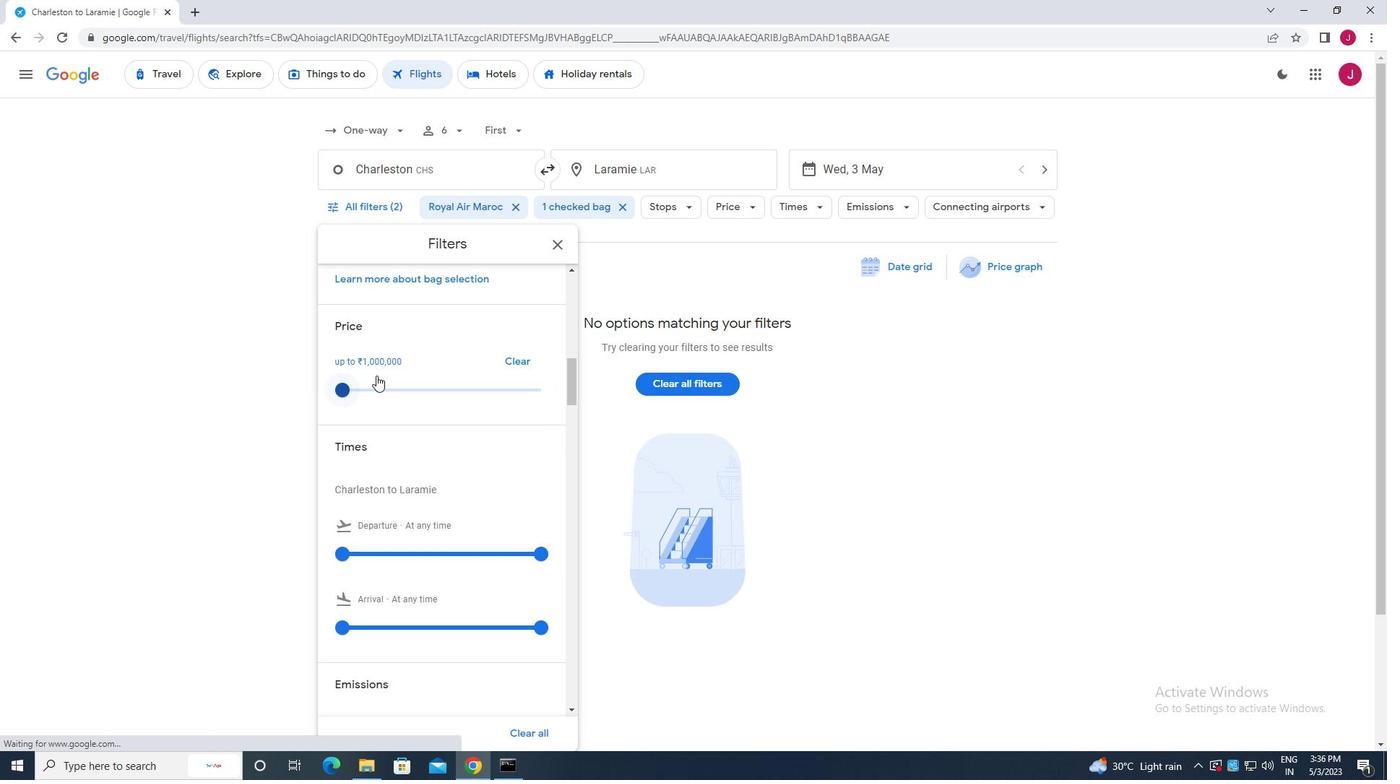 
Action: Mouse scrolled (416, 366) with delta (0, 0)
Screenshot: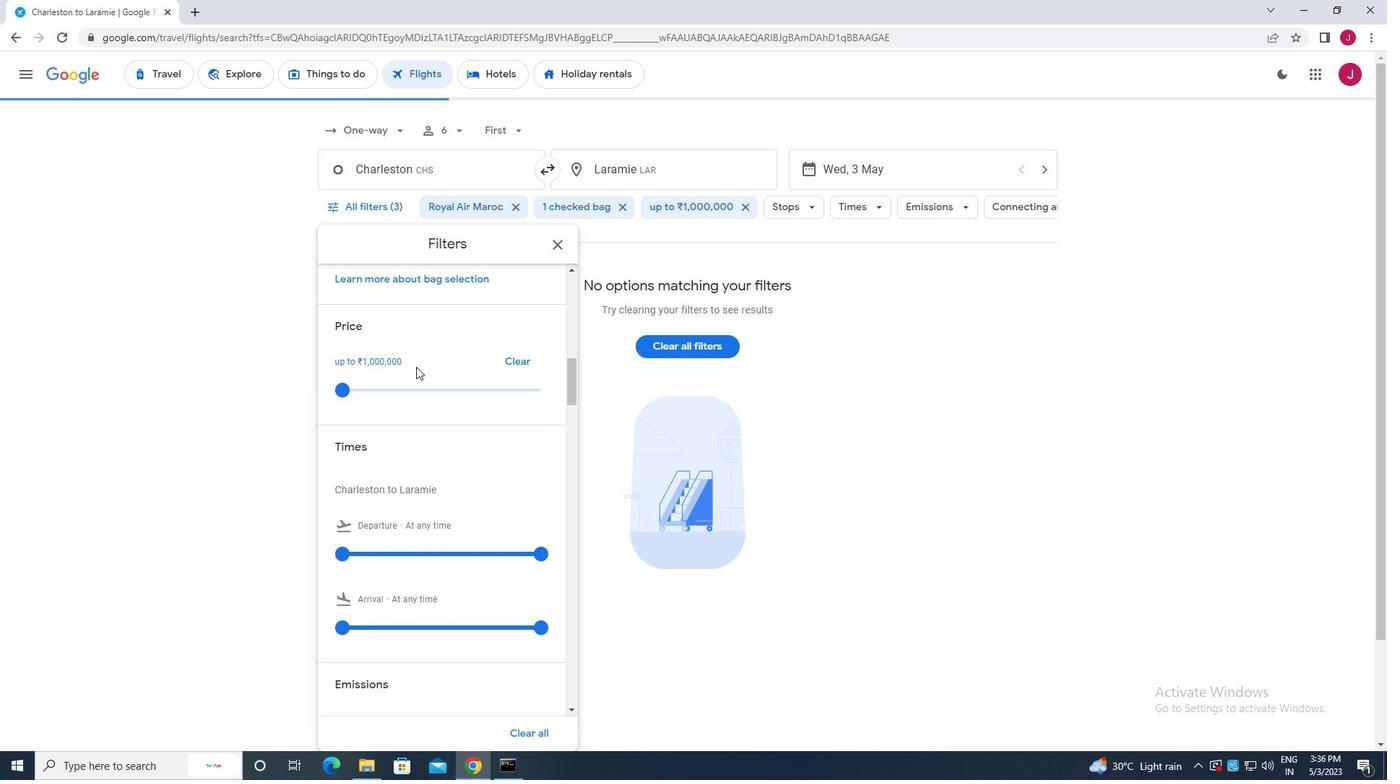 
Action: Mouse moved to (419, 367)
Screenshot: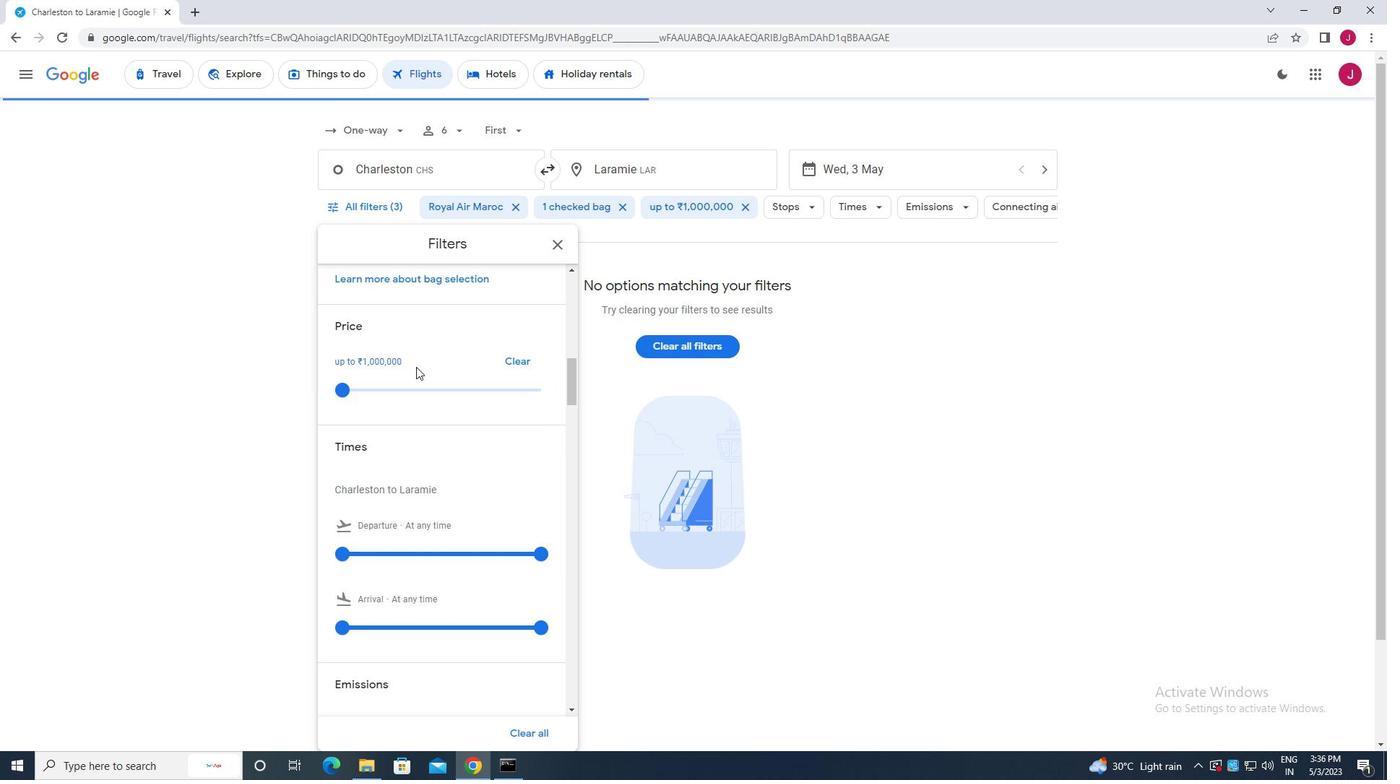 
Action: Mouse scrolled (419, 367) with delta (0, 0)
Screenshot: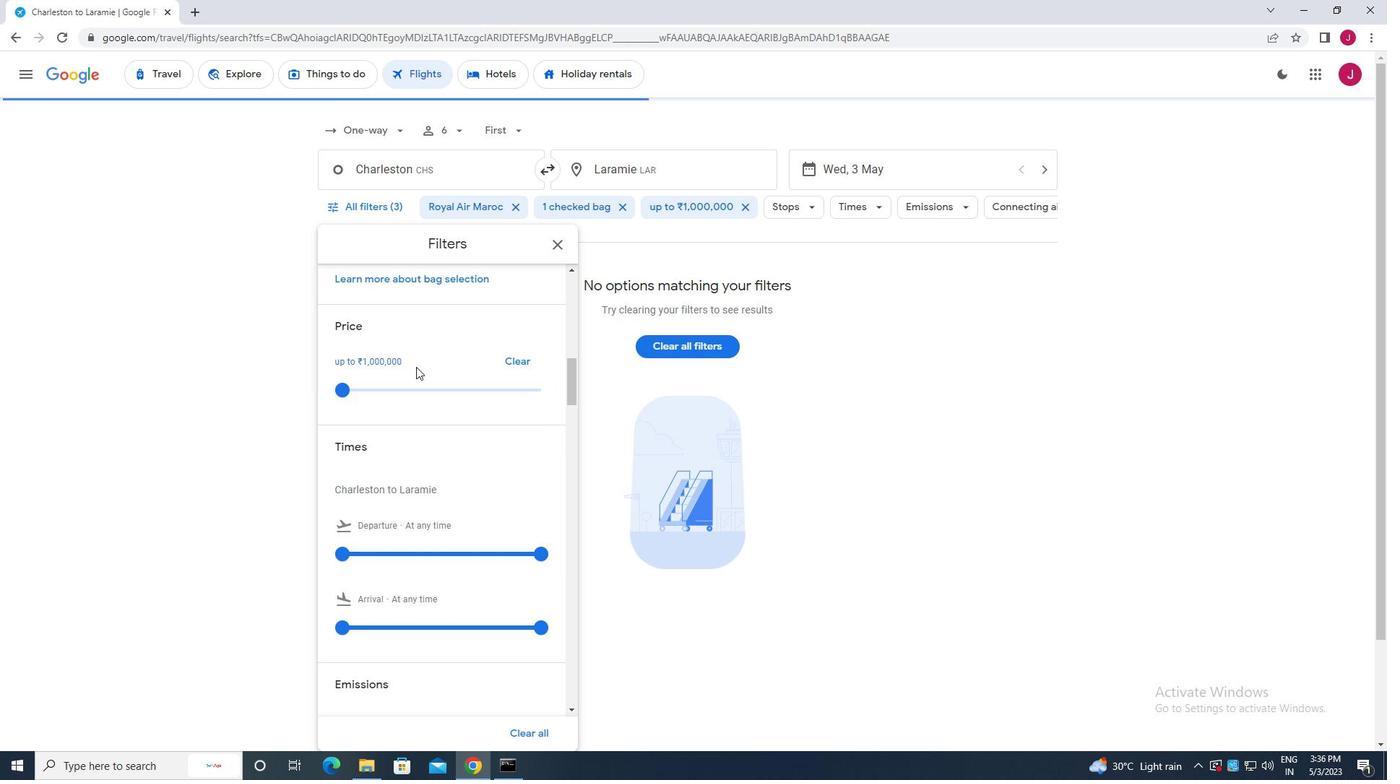 
Action: Mouse moved to (346, 406)
Screenshot: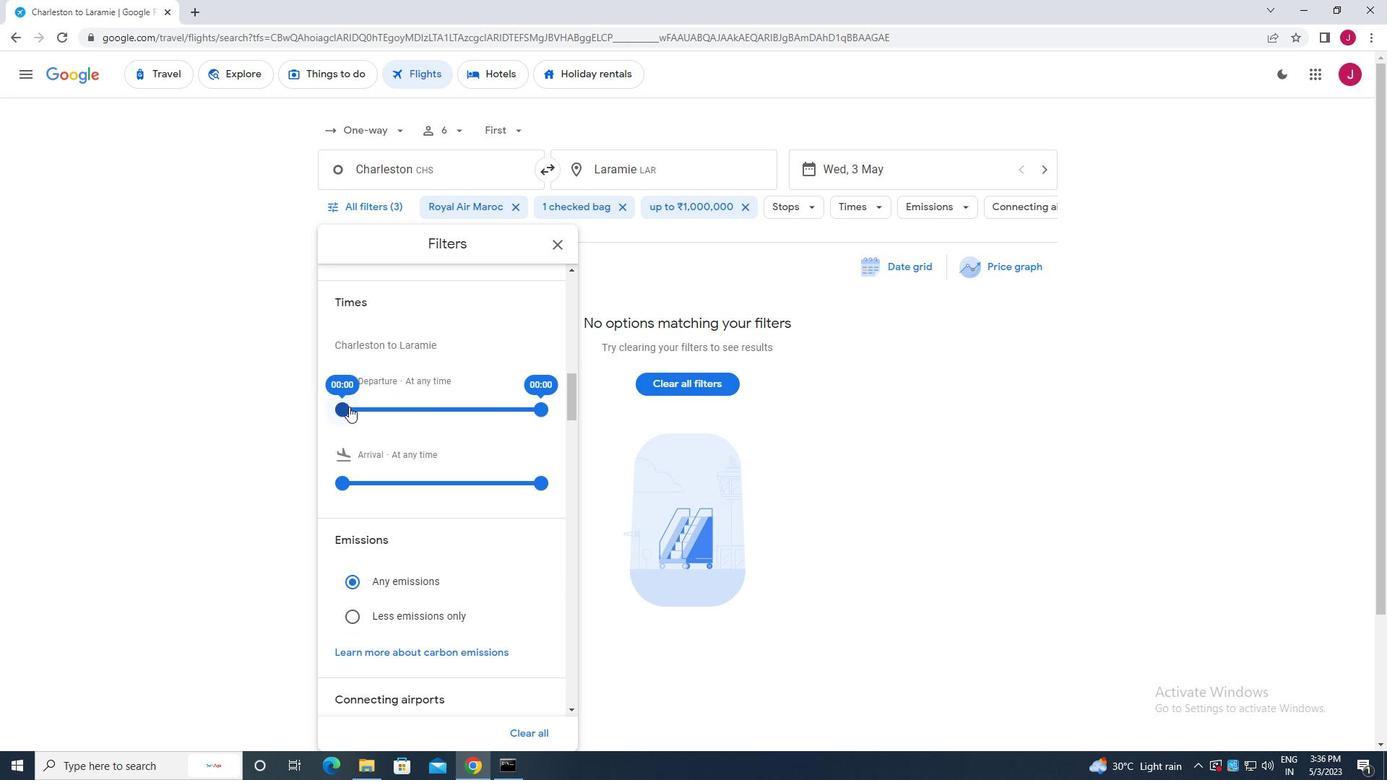 
Action: Mouse pressed left at (346, 406)
Screenshot: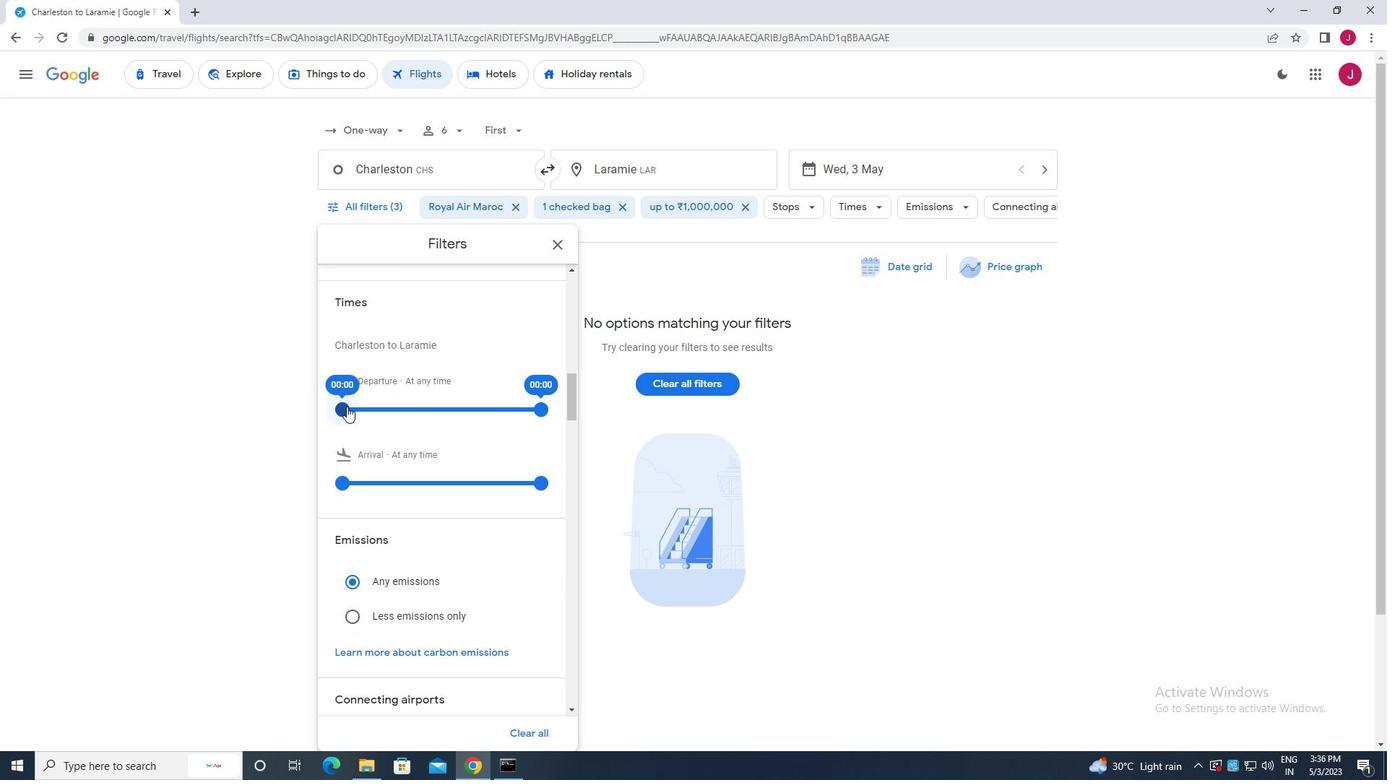 
Action: Mouse moved to (538, 411)
Screenshot: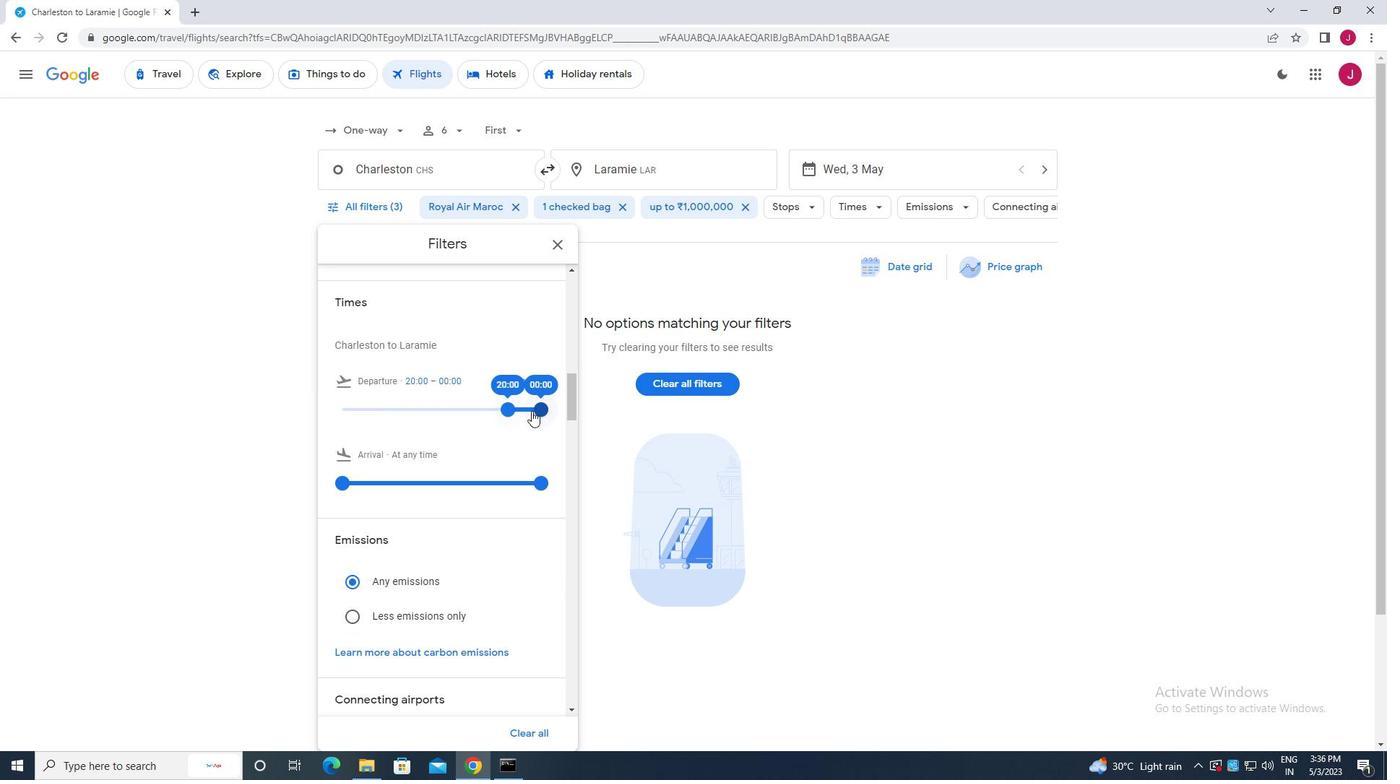 
Action: Mouse pressed left at (538, 411)
Screenshot: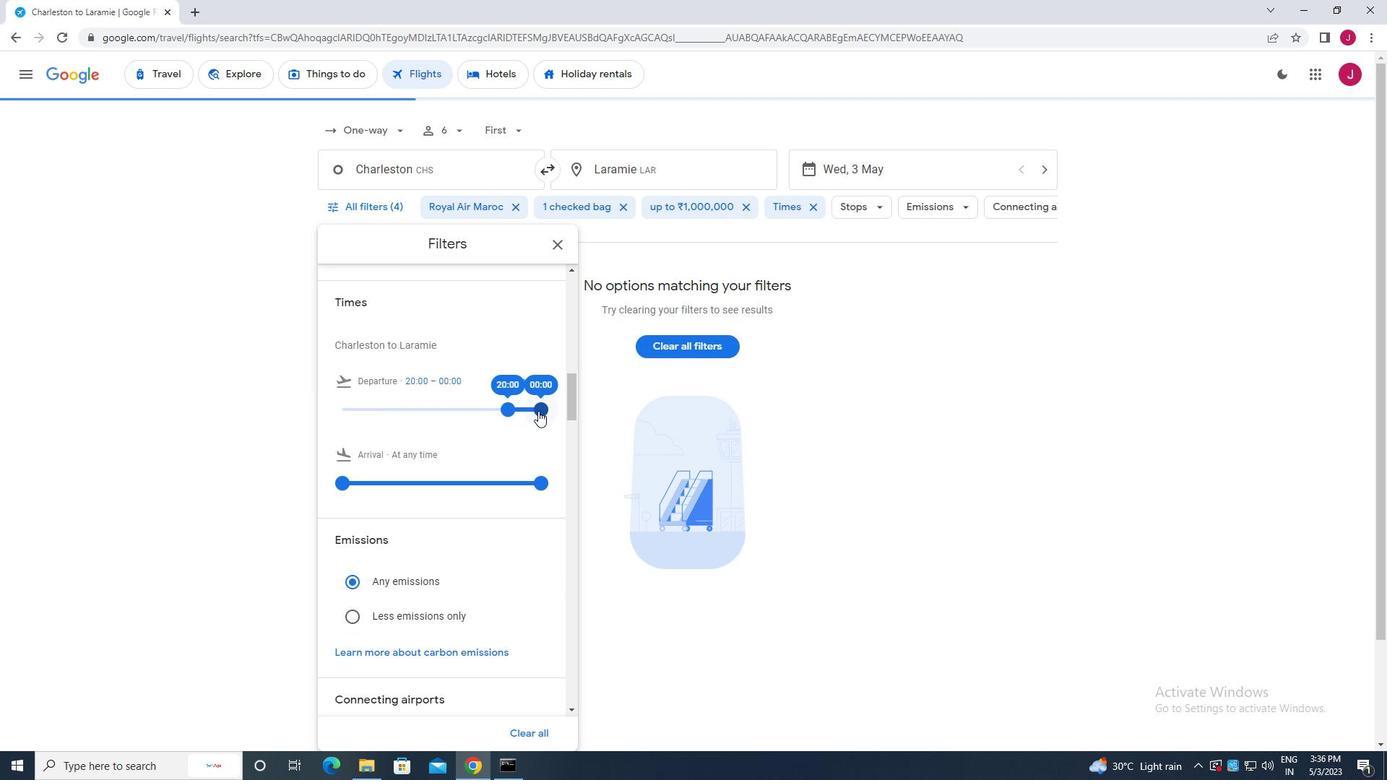 
Action: Mouse moved to (558, 244)
Screenshot: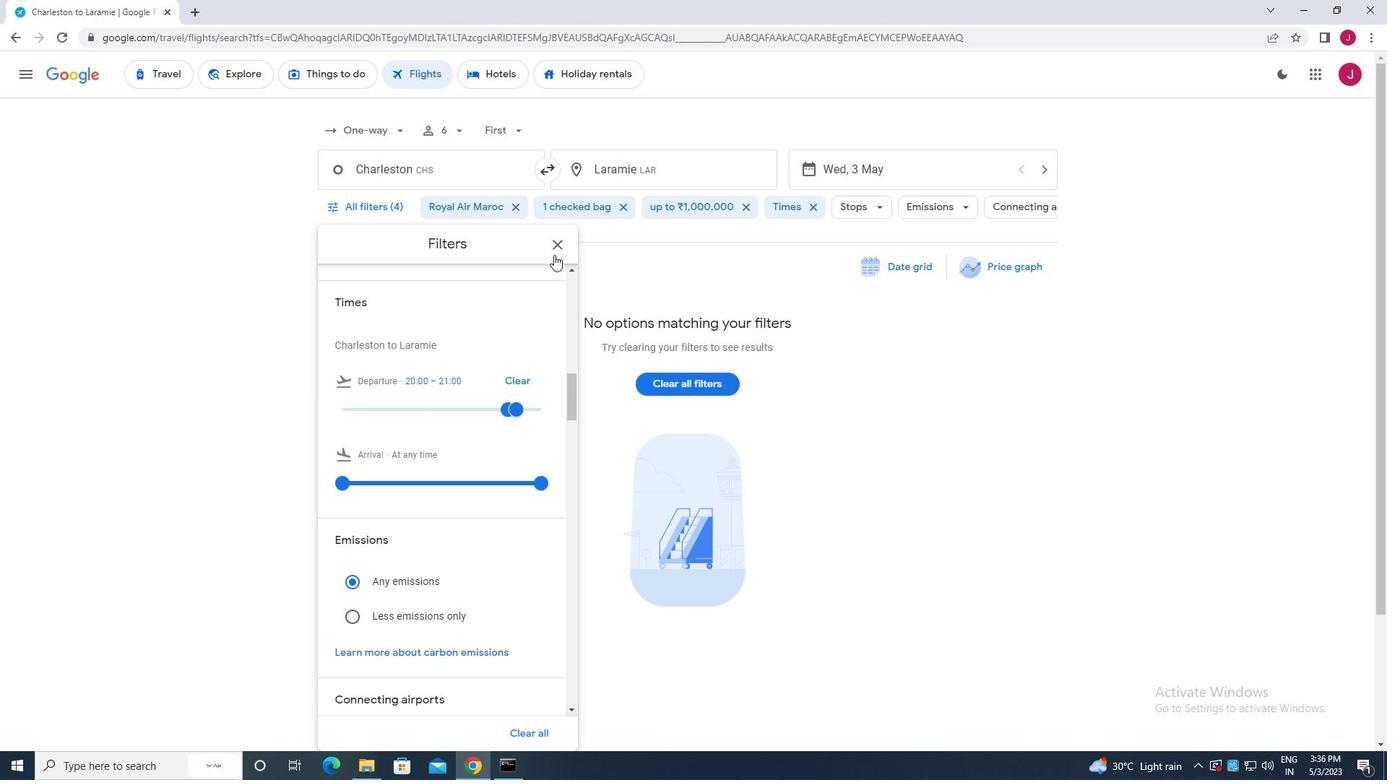 
Action: Mouse pressed left at (558, 244)
Screenshot: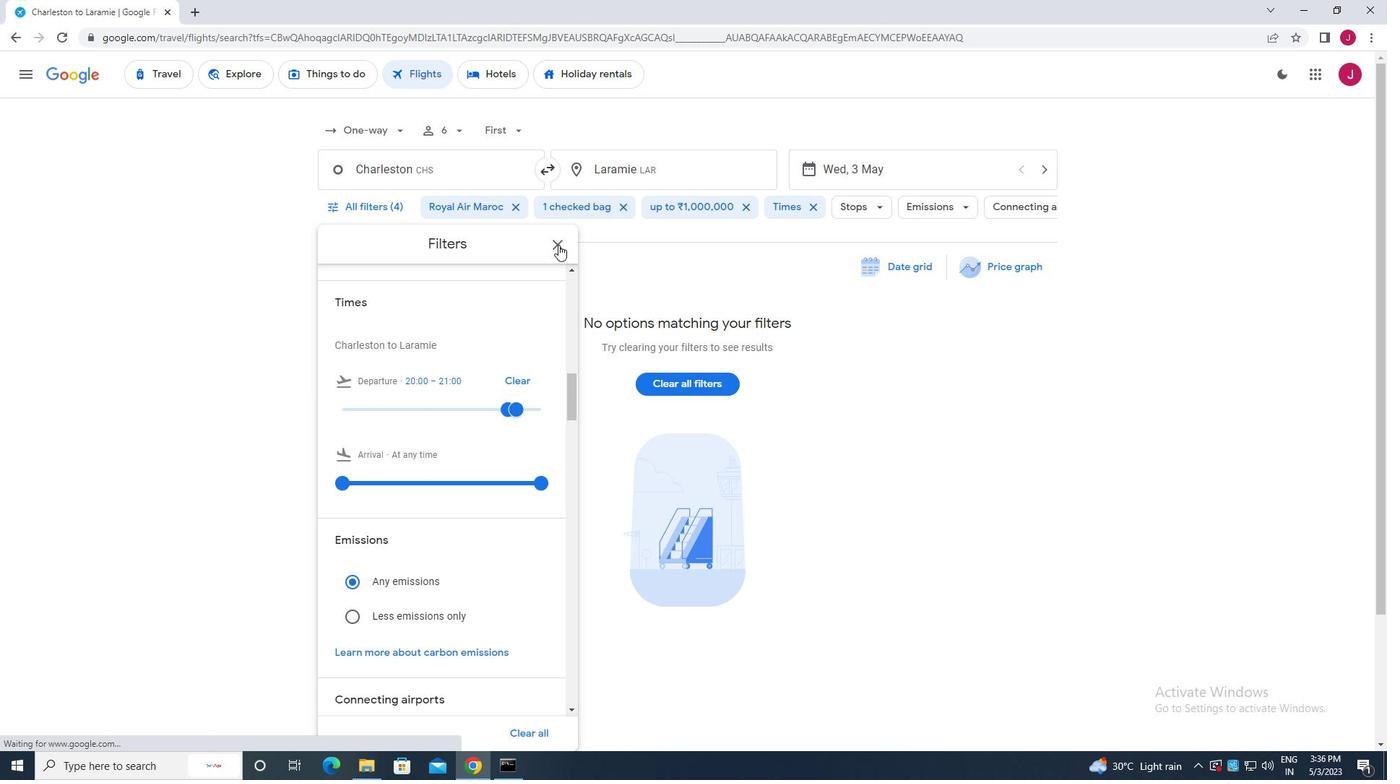 
Action: Mouse moved to (557, 247)
Screenshot: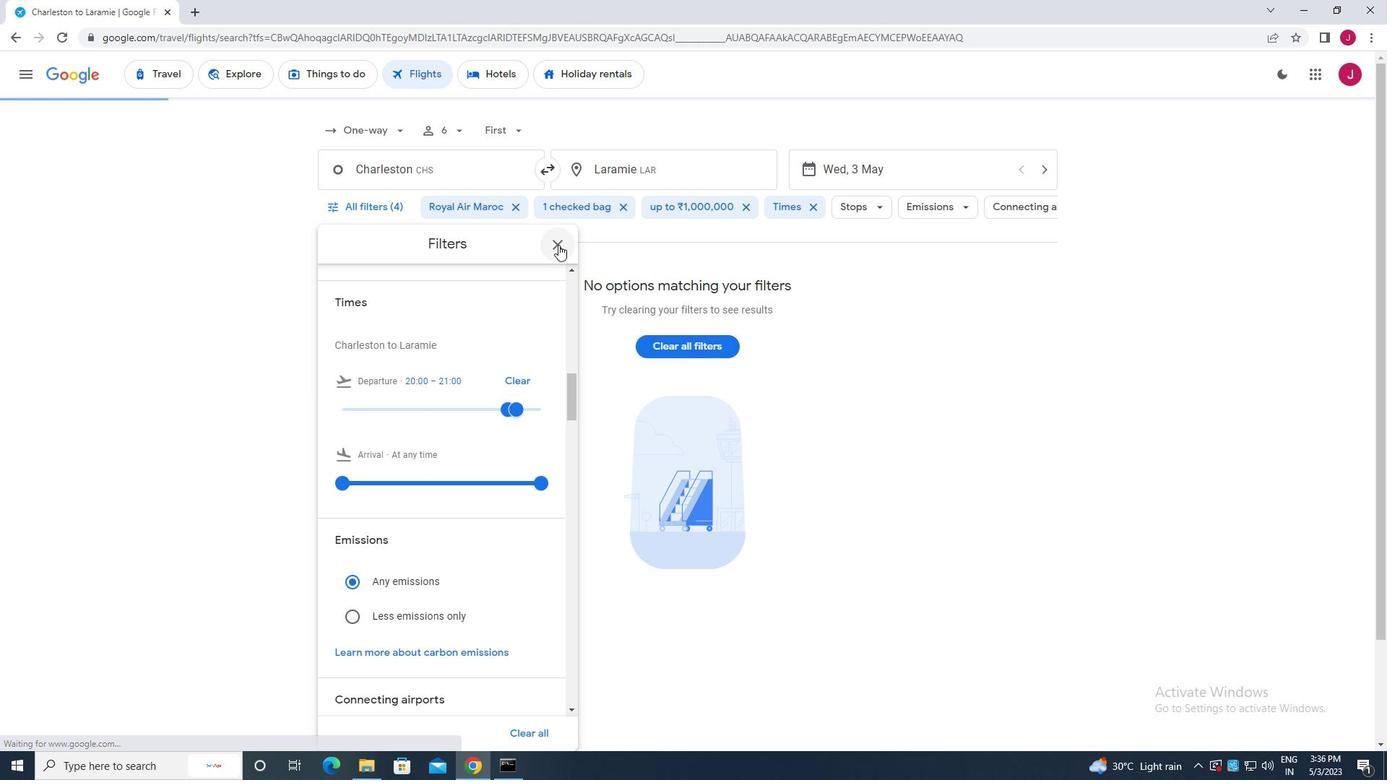 
